 Task: Look for space in Qā'en, Iran from 8th June, 2023 to 16th June, 2023 for 2 adults in price range Rs.10000 to Rs.15000. Place can be entire place with 1  bedroom having 1 bed and 1 bathroom. Property type can be house, flat, guest house, hotel. Booking option can be shelf check-in. Required host language is English.
Action: Mouse moved to (581, 79)
Screenshot: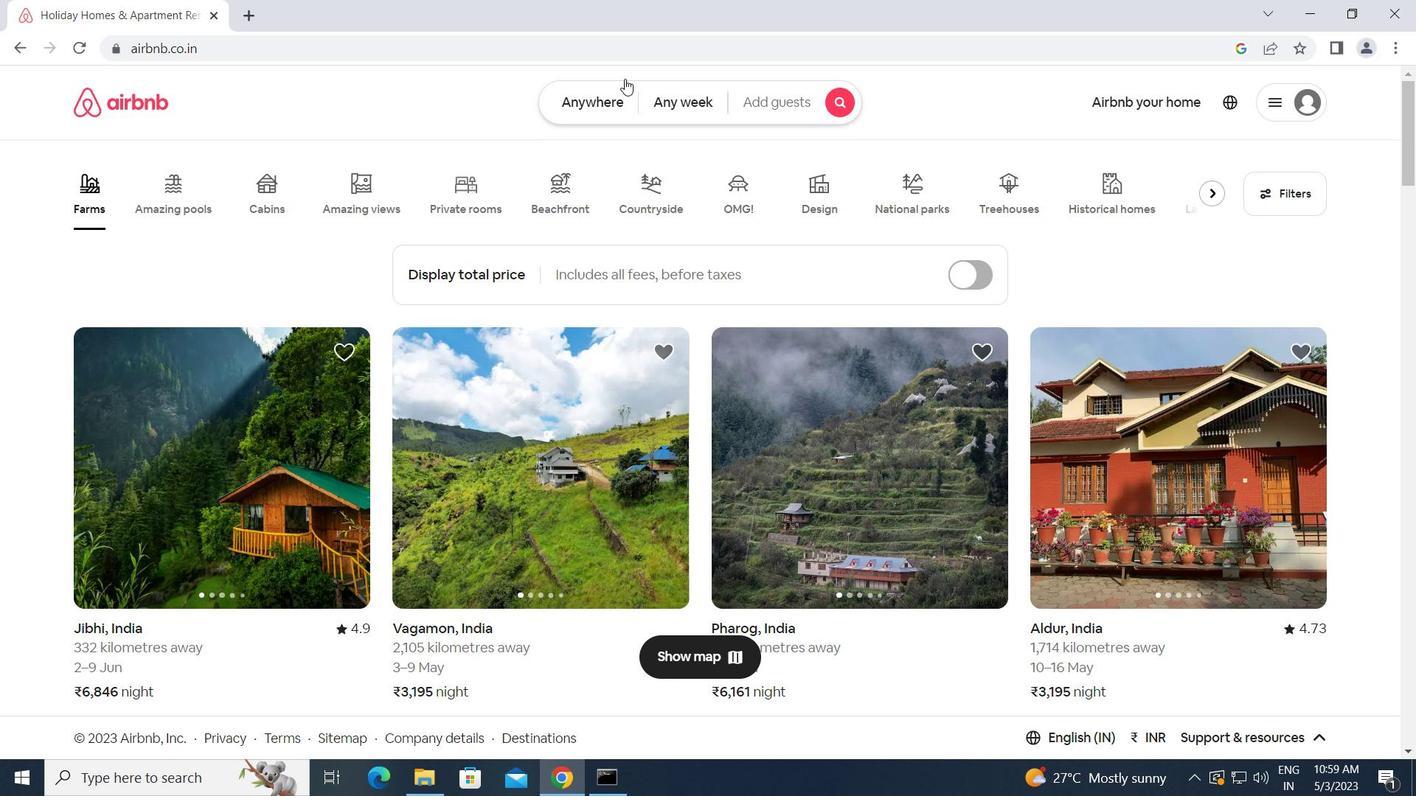 
Action: Mouse pressed left at (581, 79)
Screenshot: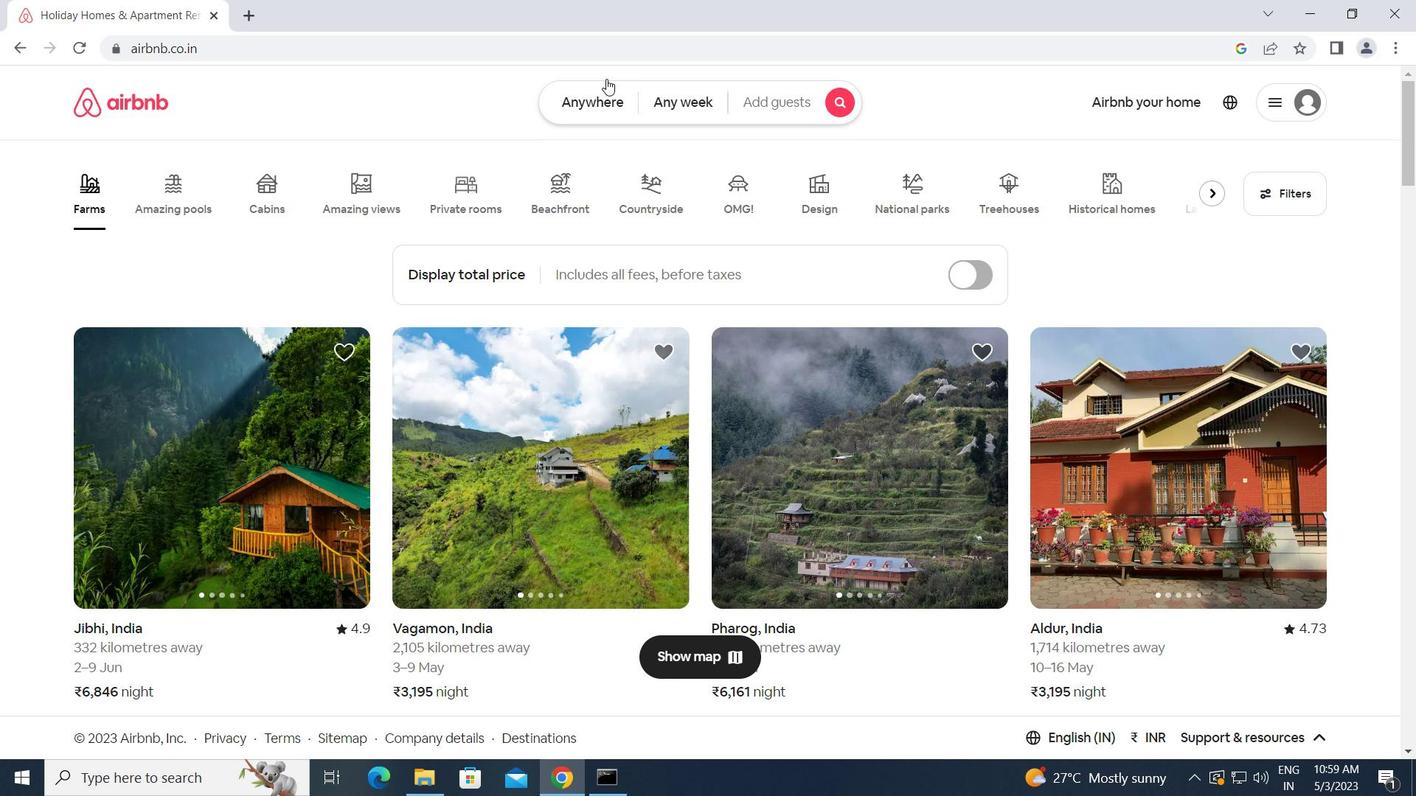 
Action: Mouse moved to (445, 174)
Screenshot: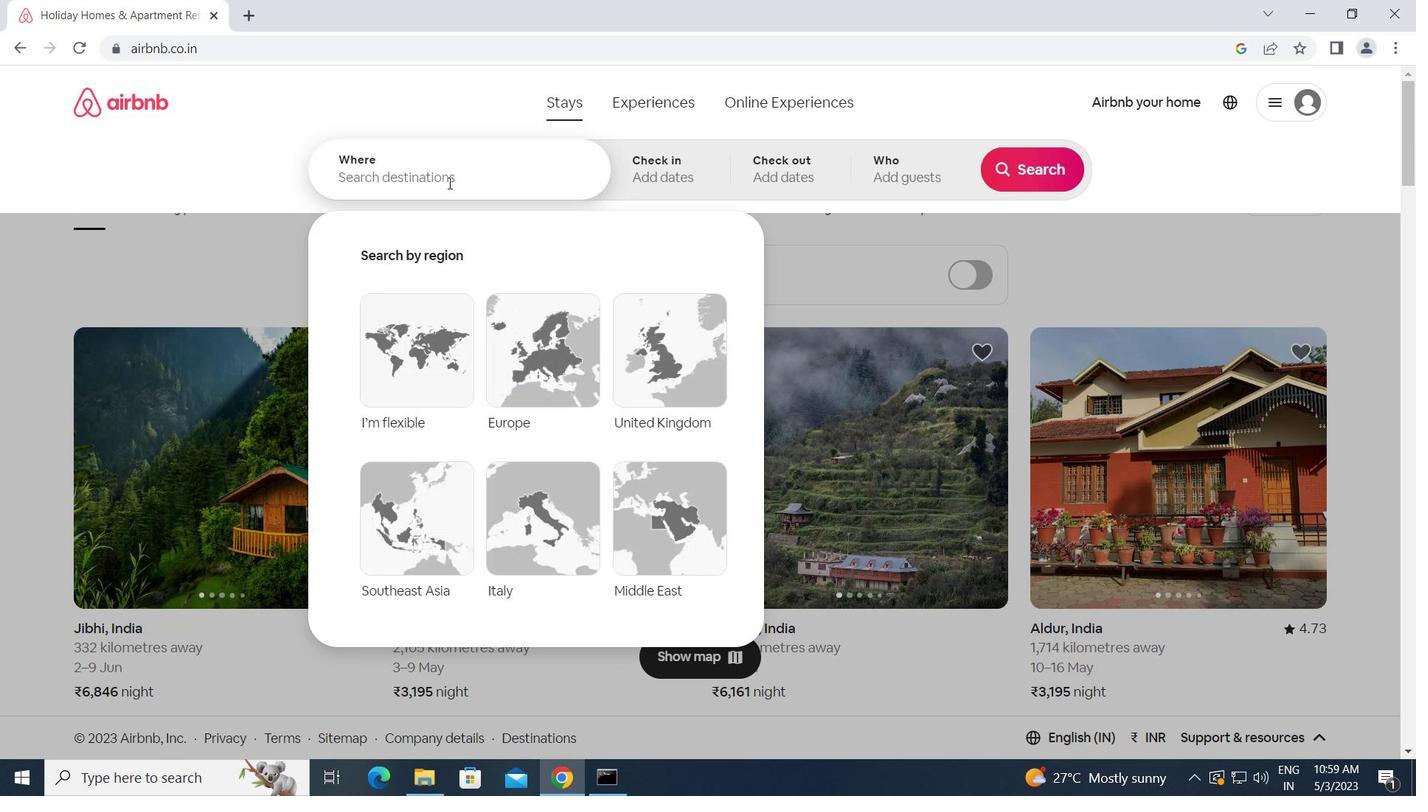 
Action: Mouse pressed left at (445, 174)
Screenshot: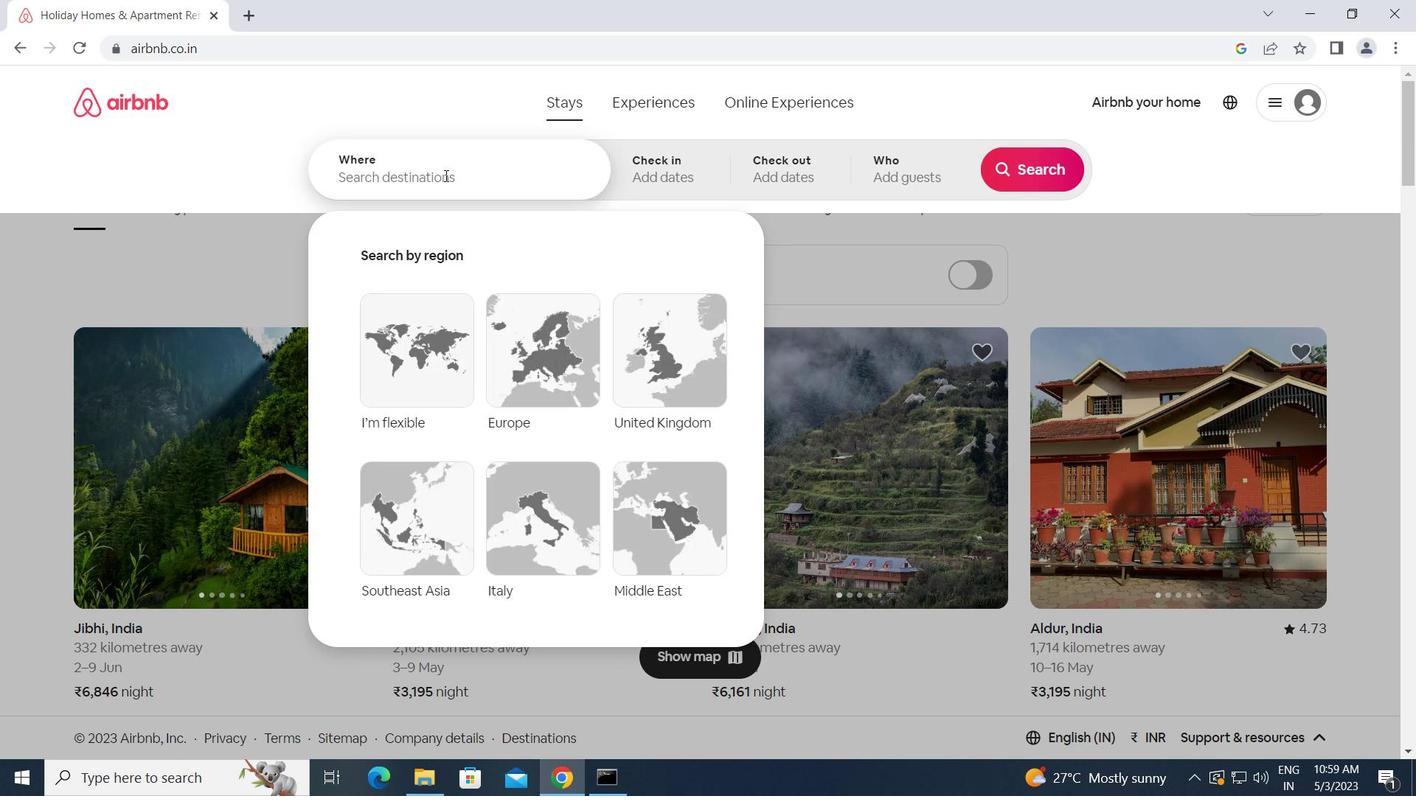 
Action: Key pressed q<Key.caps_lock>a'<Key.space>en,<Key.space><Key.caps_lock>i<Key.caps_lock>ran<Key.enter>
Screenshot: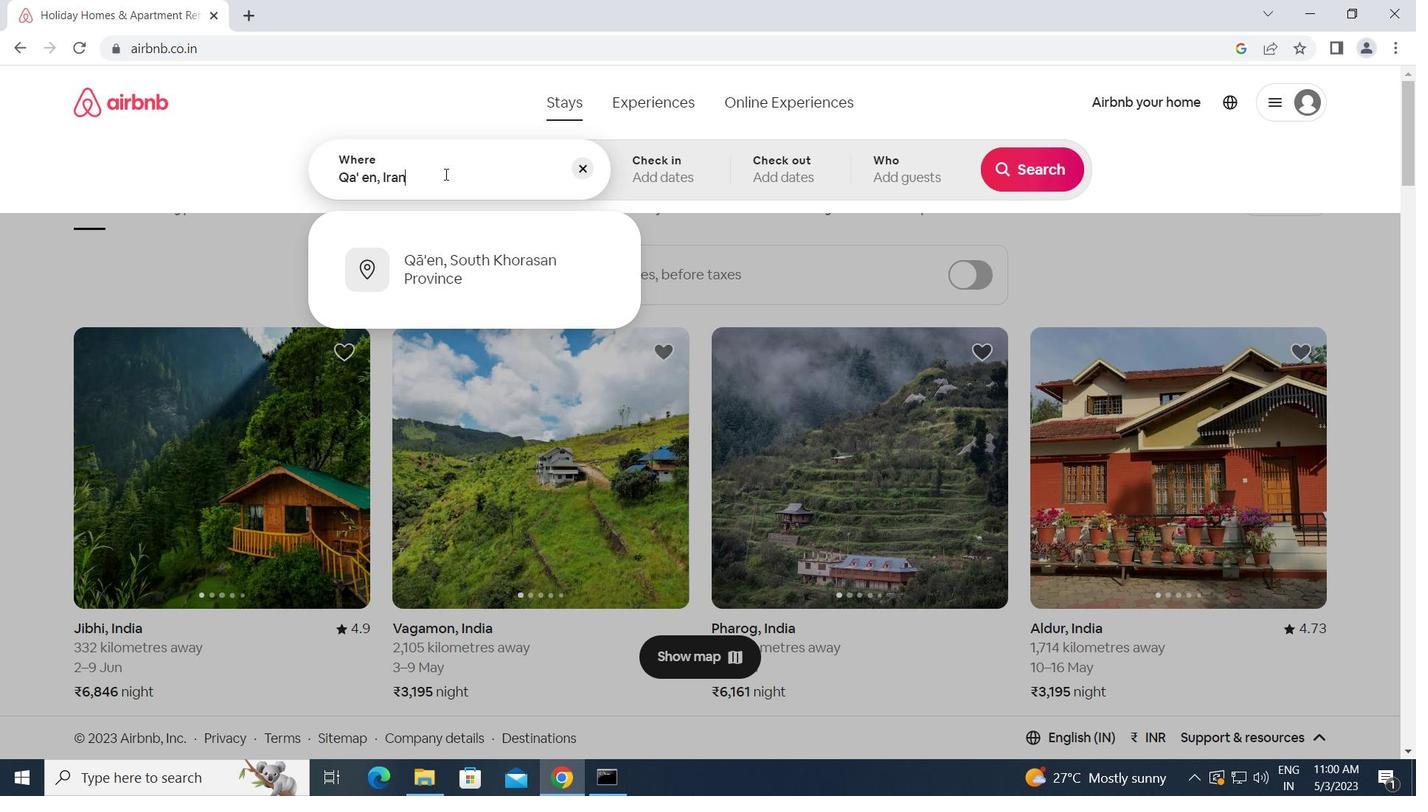 
Action: Mouse moved to (919, 441)
Screenshot: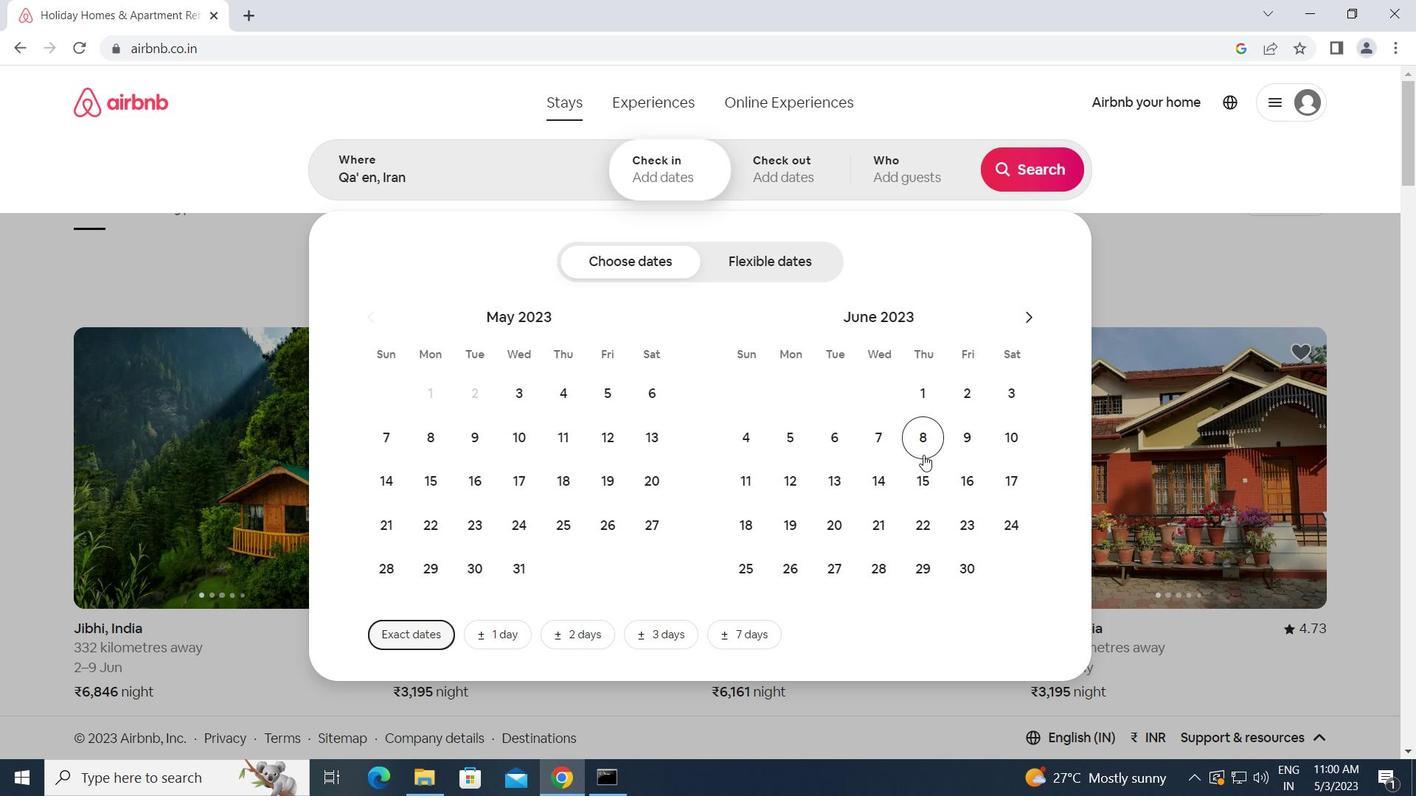 
Action: Mouse pressed left at (919, 441)
Screenshot: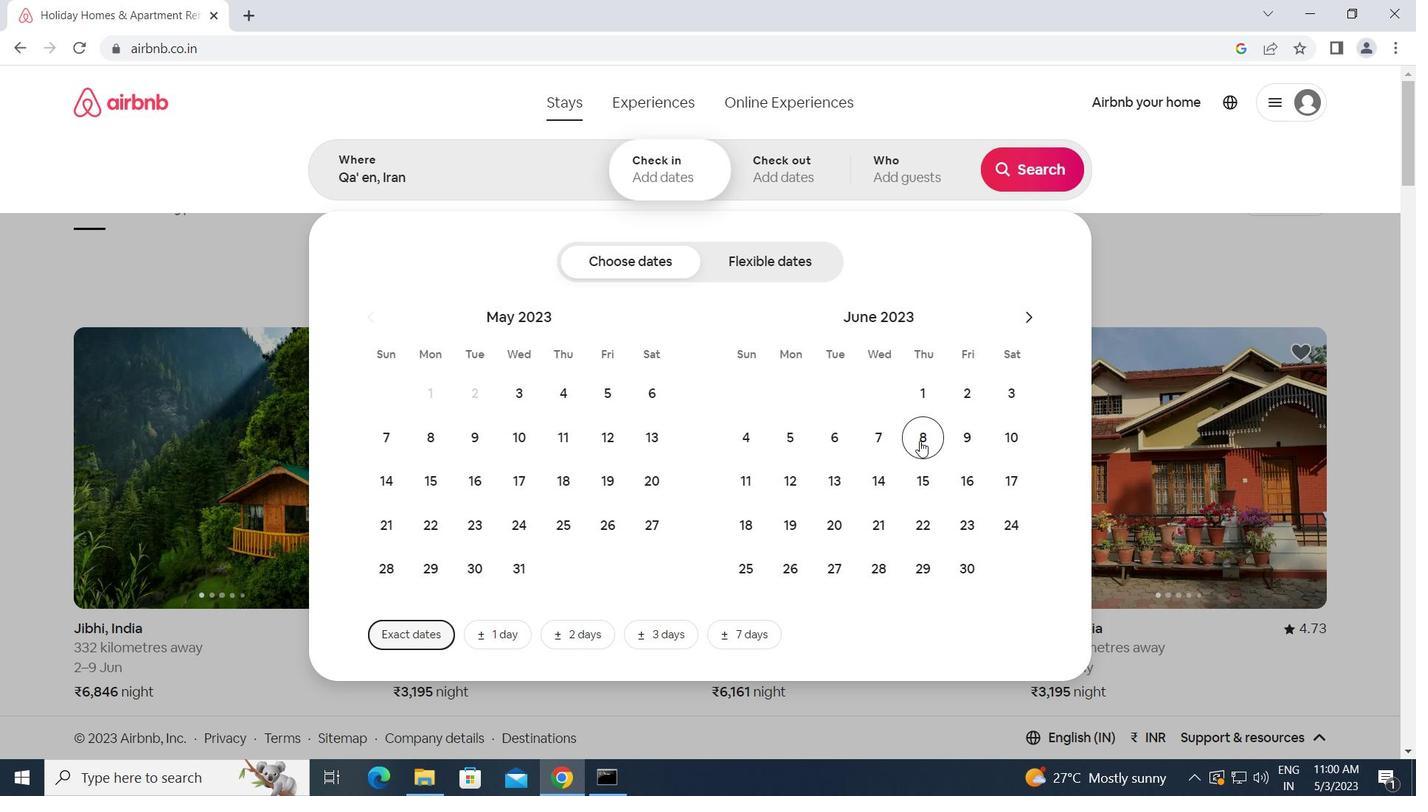 
Action: Mouse moved to (972, 471)
Screenshot: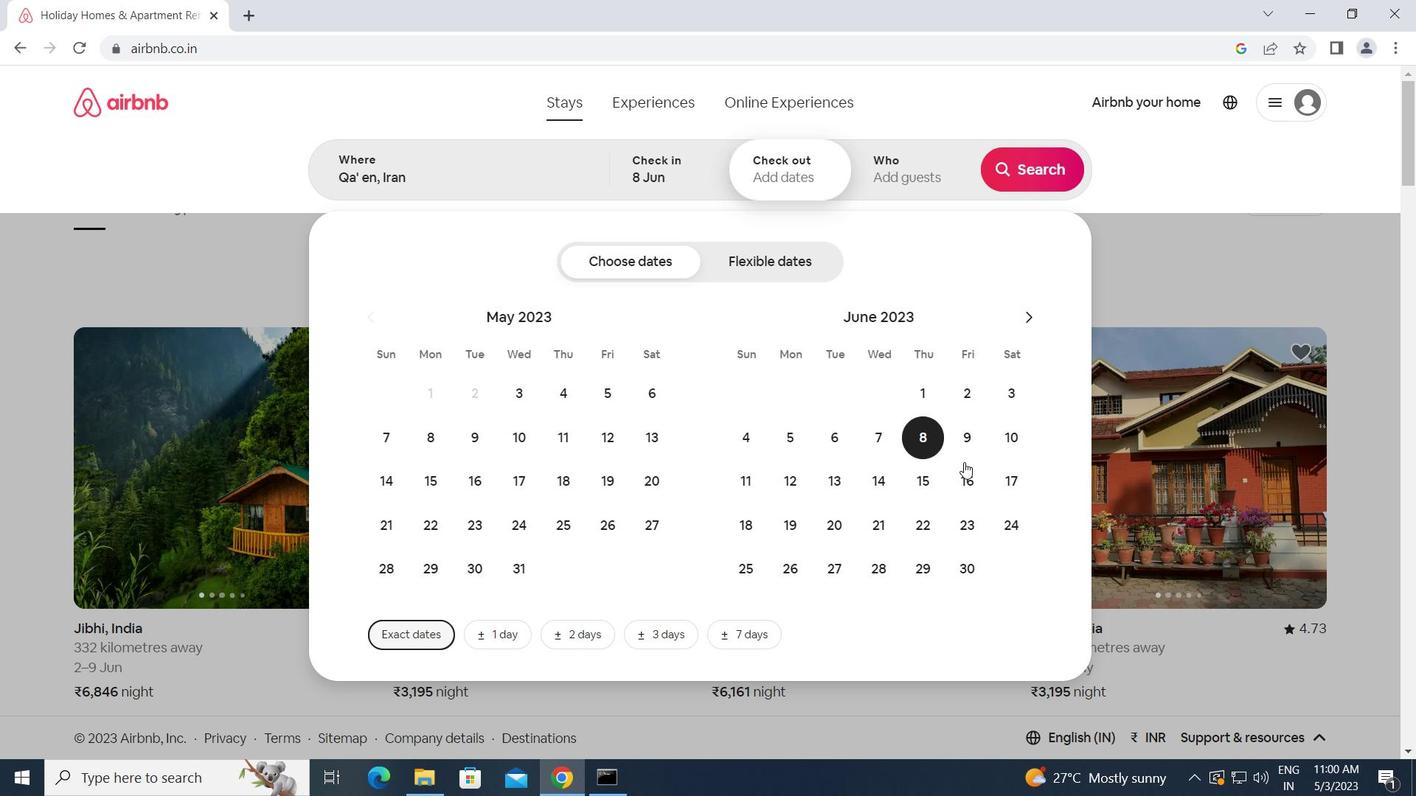 
Action: Mouse pressed left at (972, 471)
Screenshot: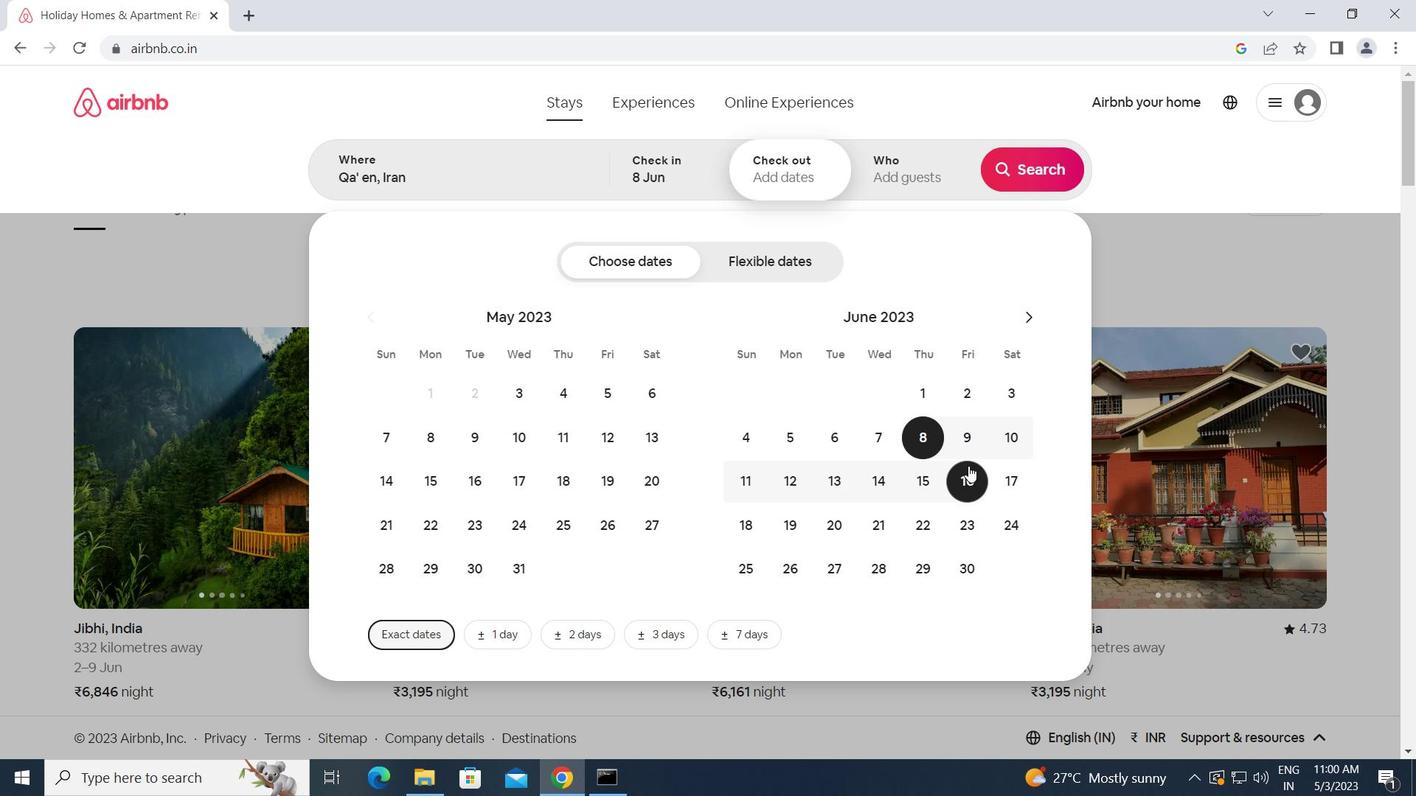 
Action: Mouse moved to (910, 172)
Screenshot: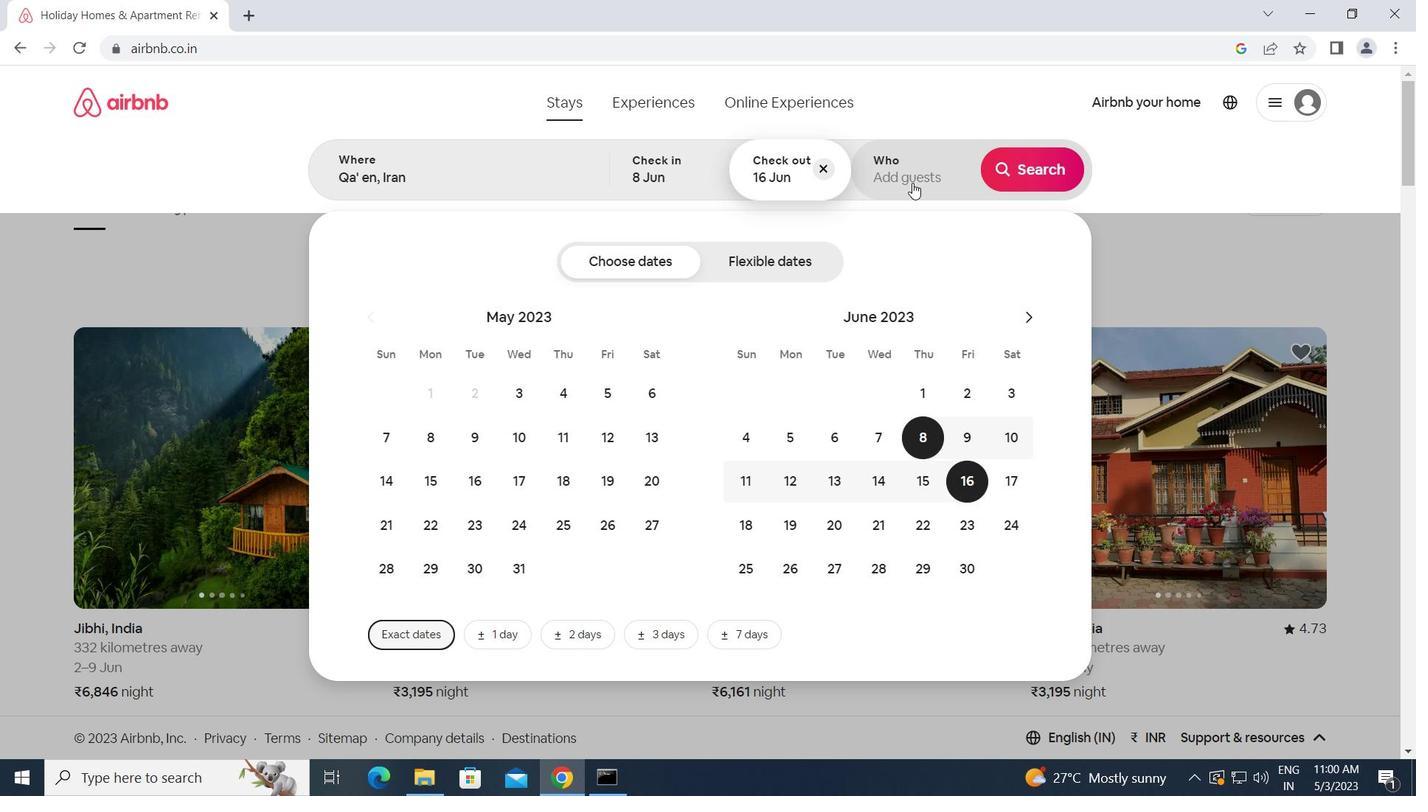 
Action: Mouse pressed left at (910, 172)
Screenshot: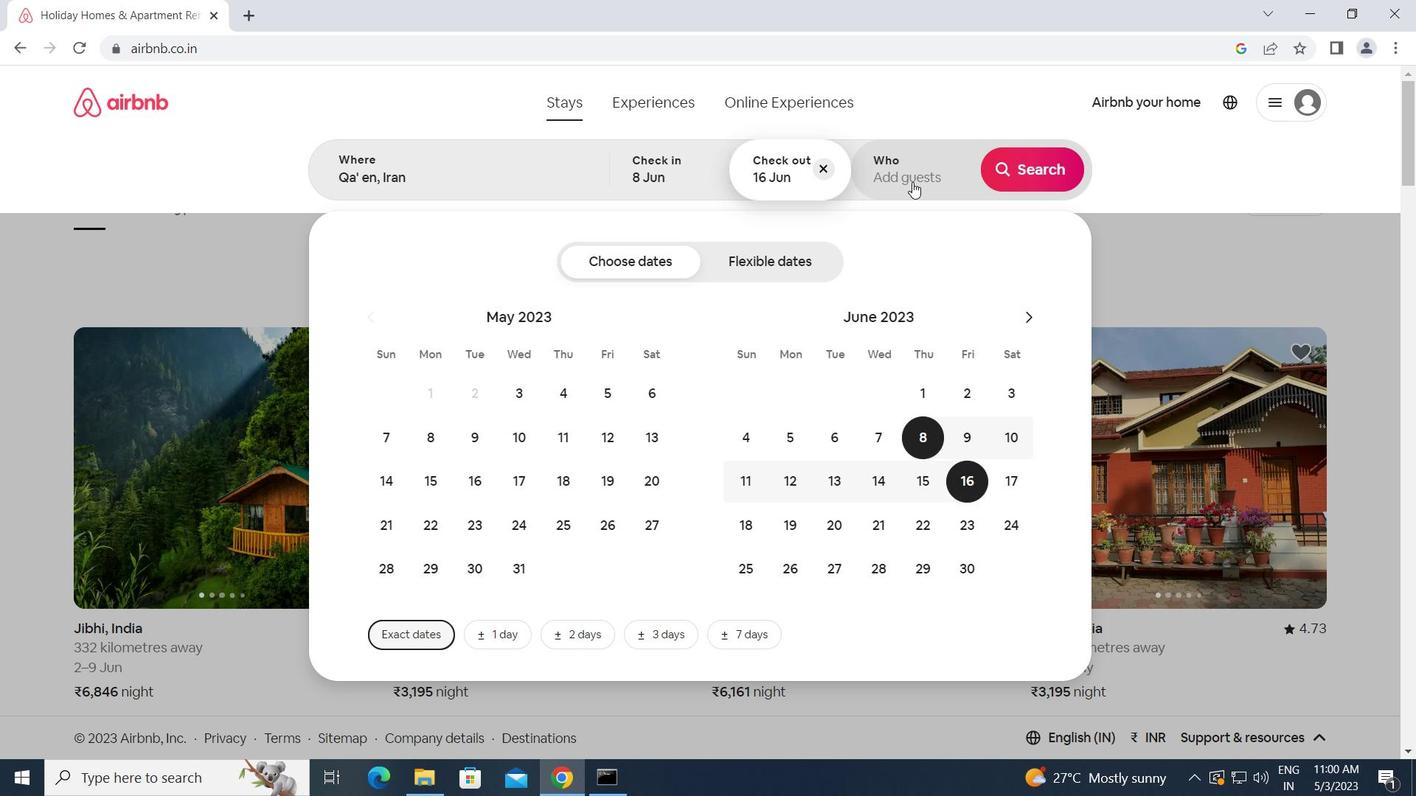 
Action: Mouse moved to (1040, 264)
Screenshot: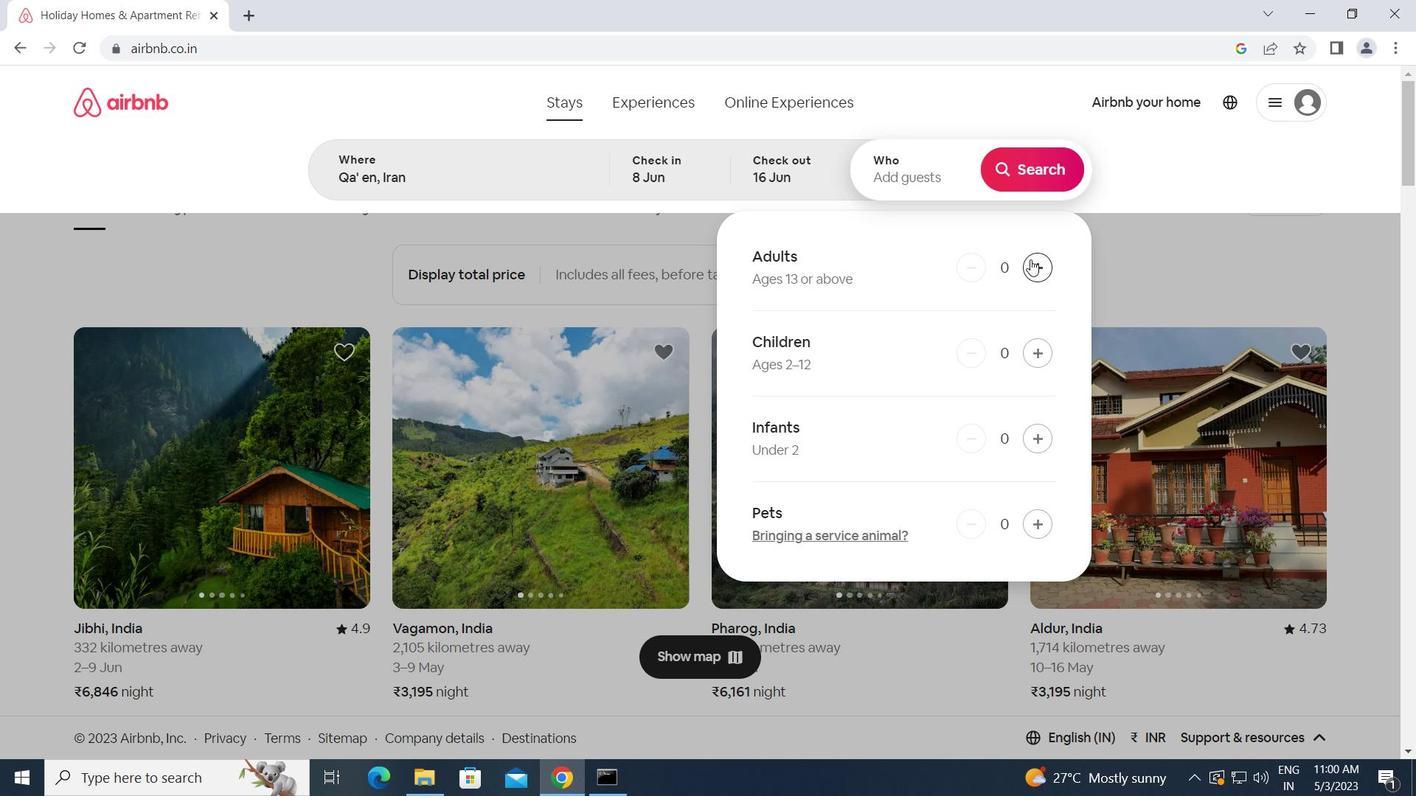 
Action: Mouse pressed left at (1040, 264)
Screenshot: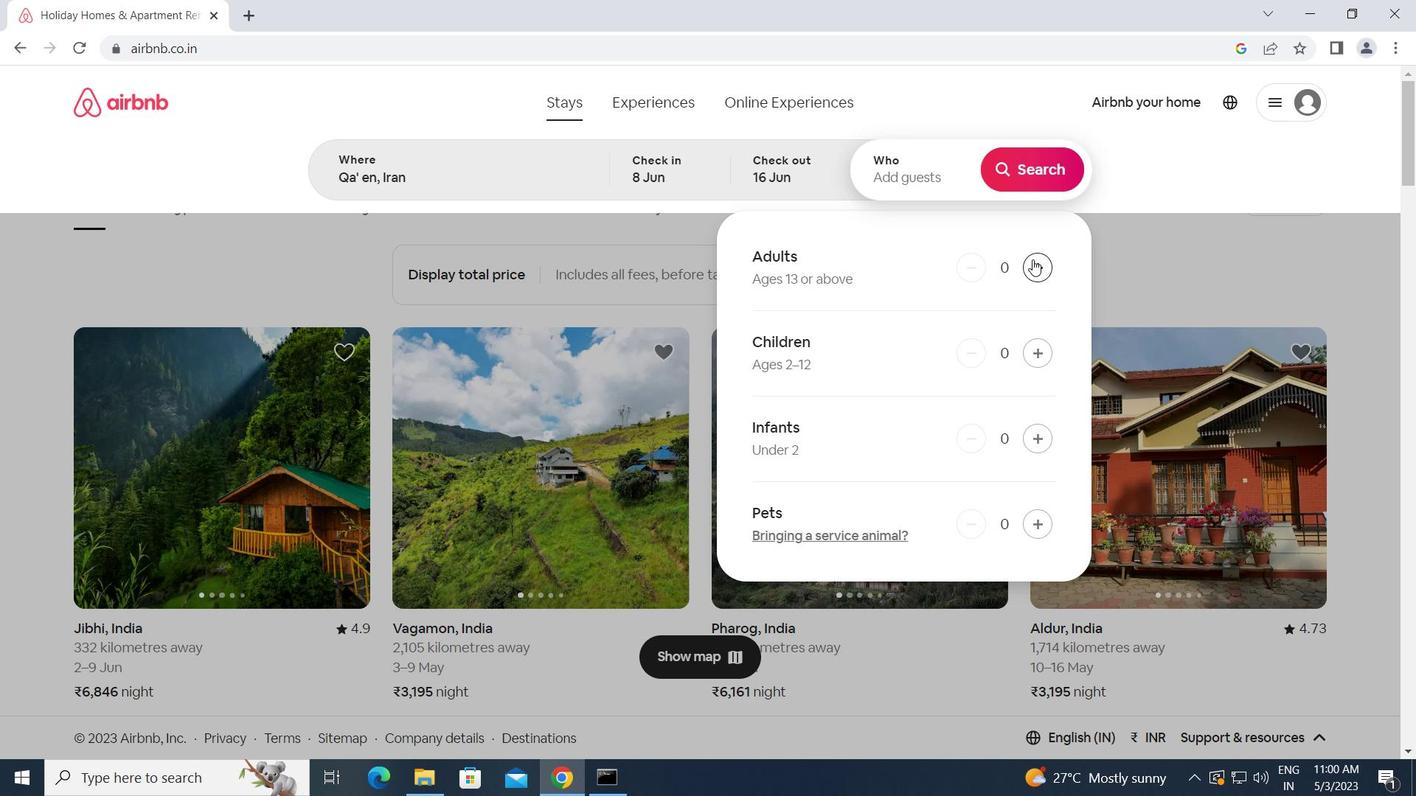 
Action: Mouse pressed left at (1040, 264)
Screenshot: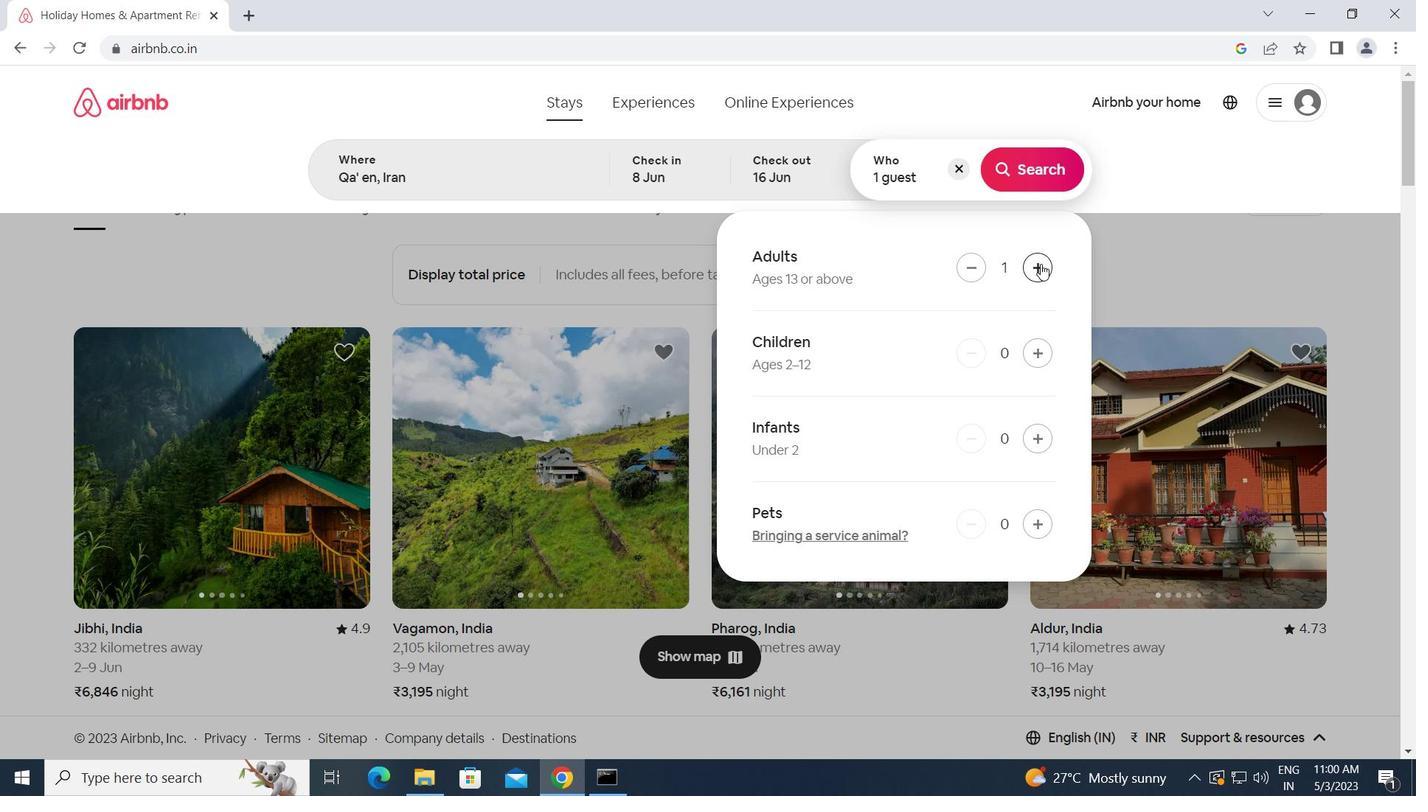 
Action: Mouse moved to (1037, 171)
Screenshot: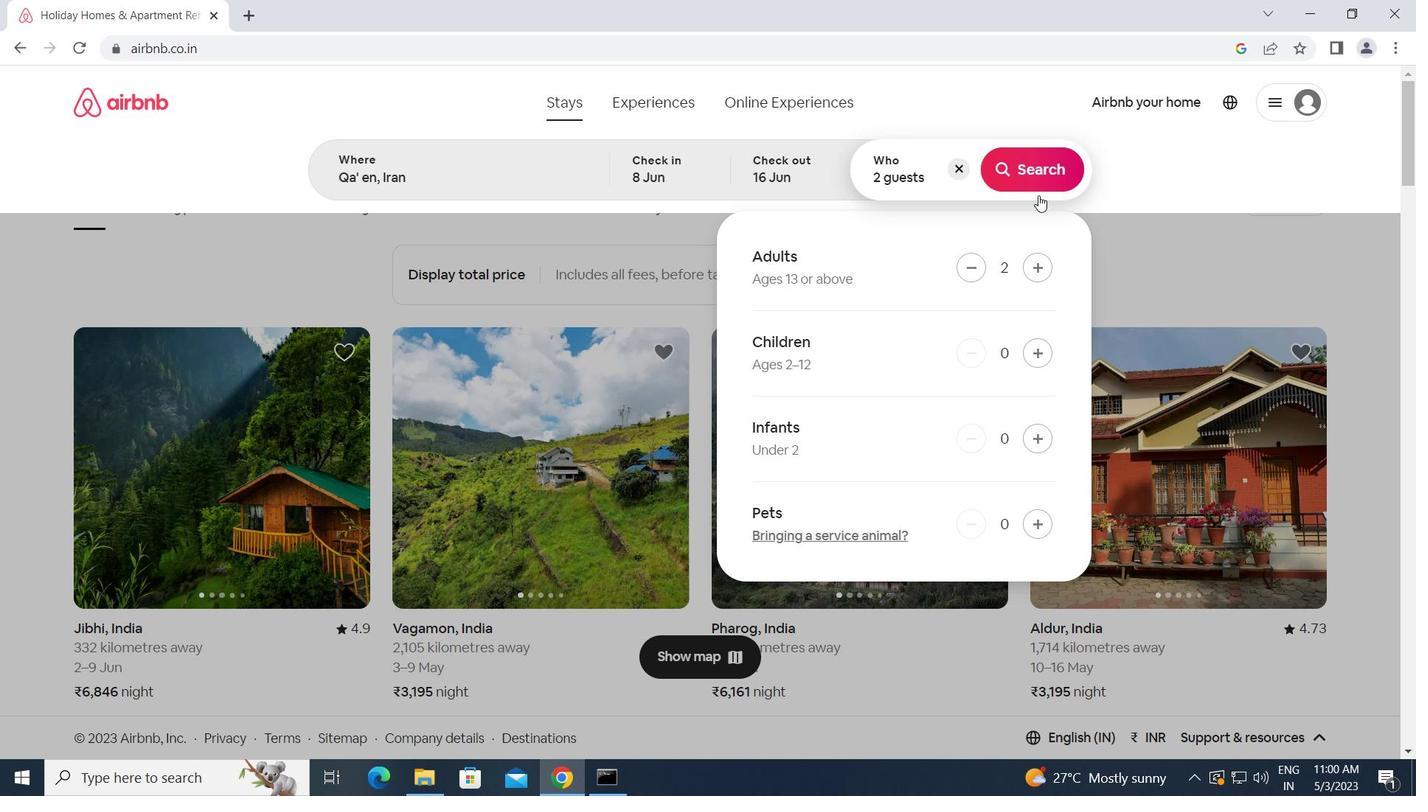 
Action: Mouse pressed left at (1037, 171)
Screenshot: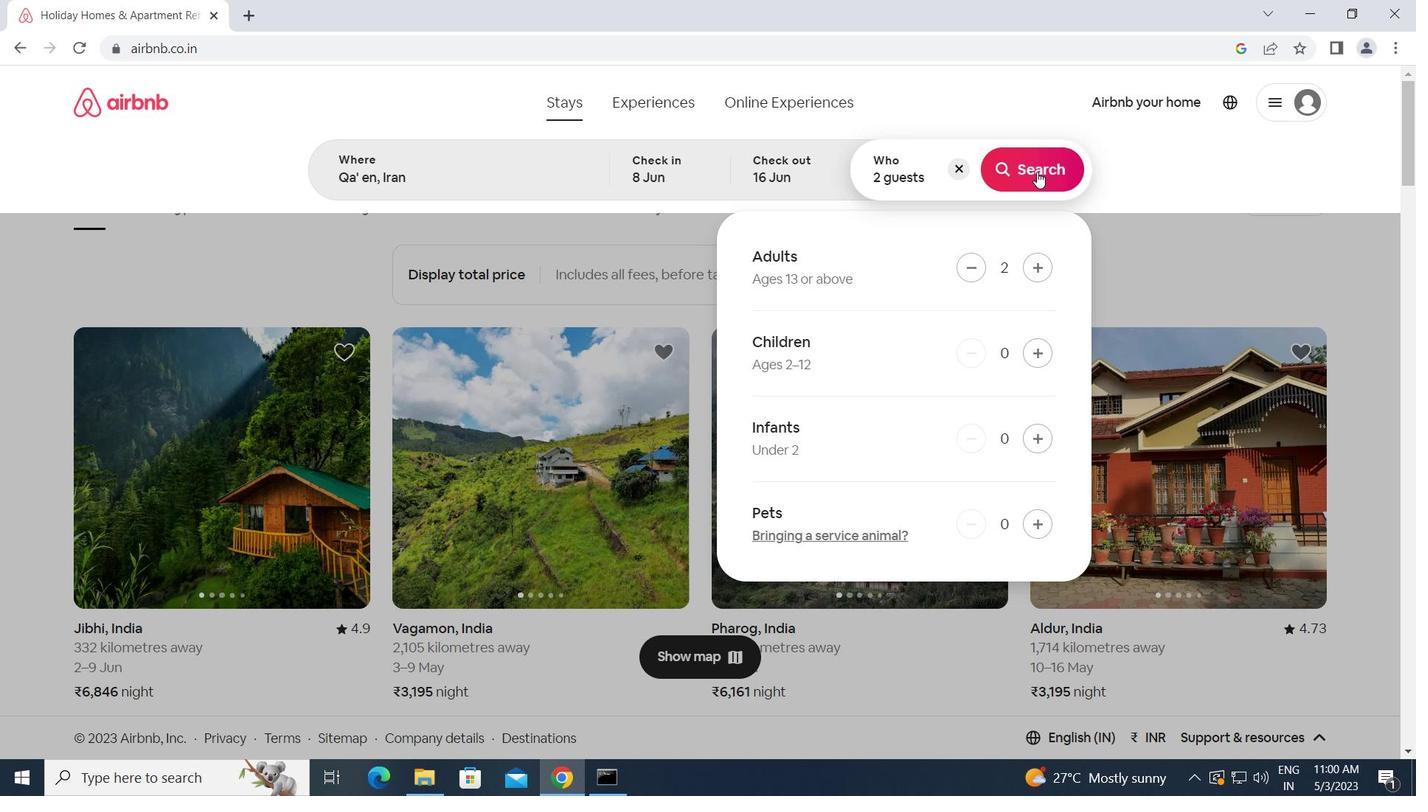 
Action: Mouse moved to (1307, 188)
Screenshot: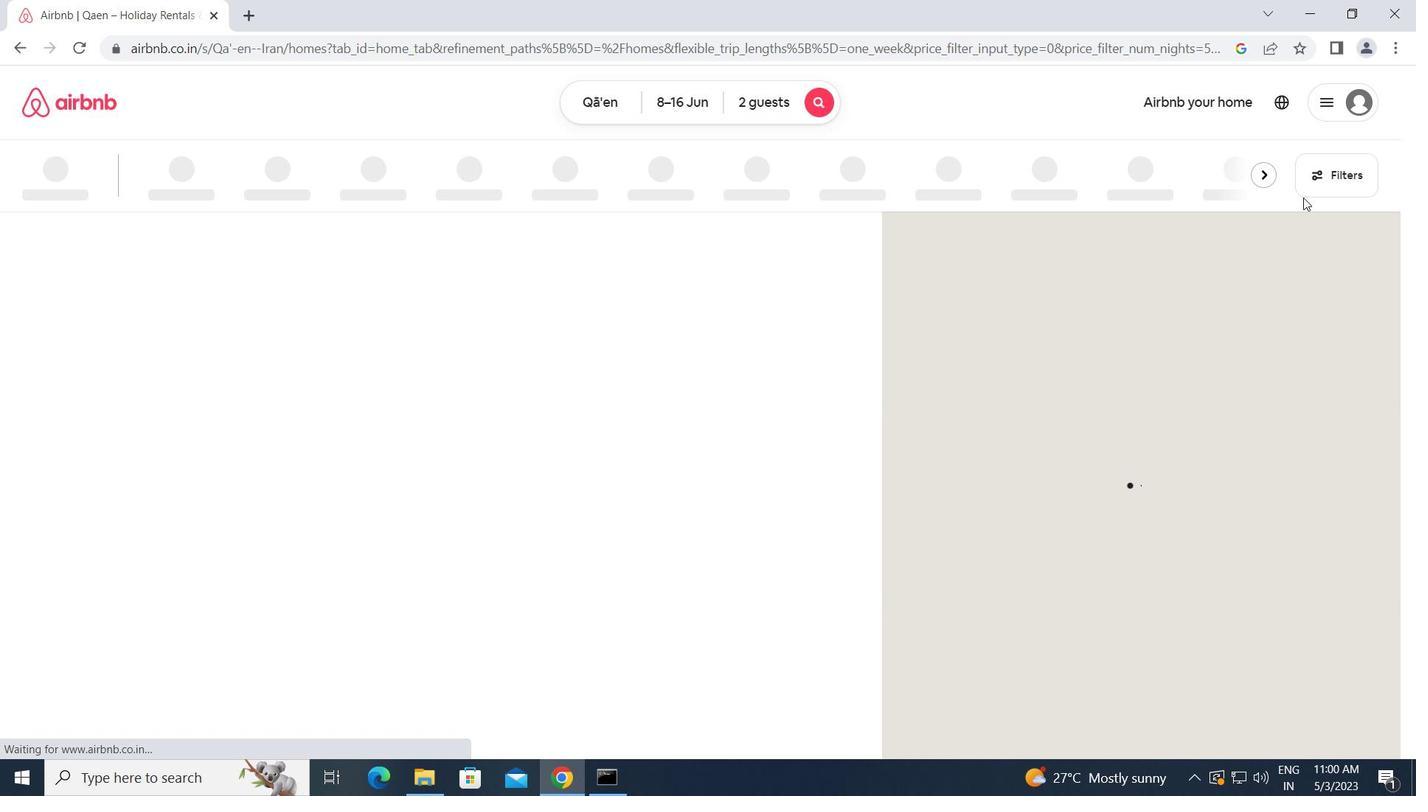 
Action: Mouse pressed left at (1307, 188)
Screenshot: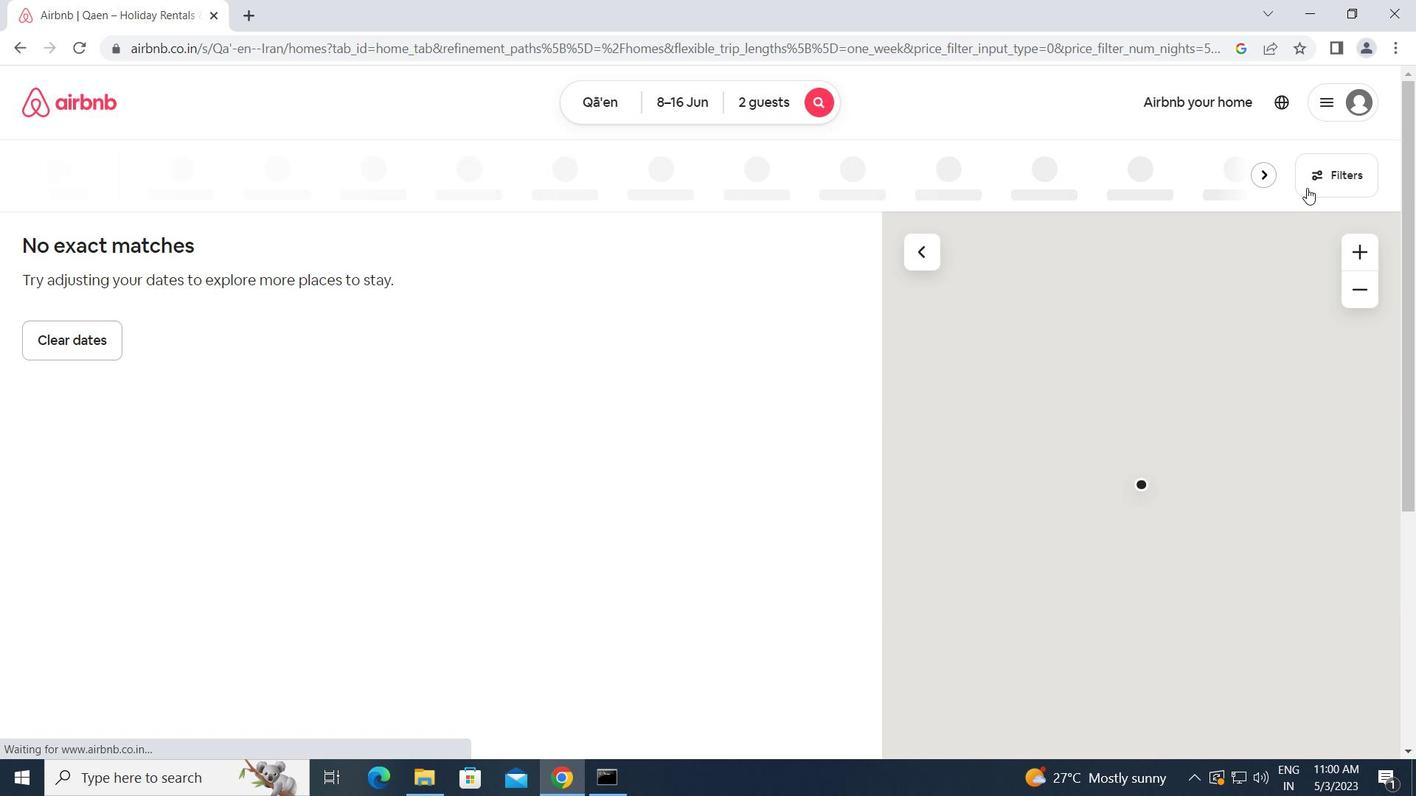 
Action: Mouse moved to (495, 291)
Screenshot: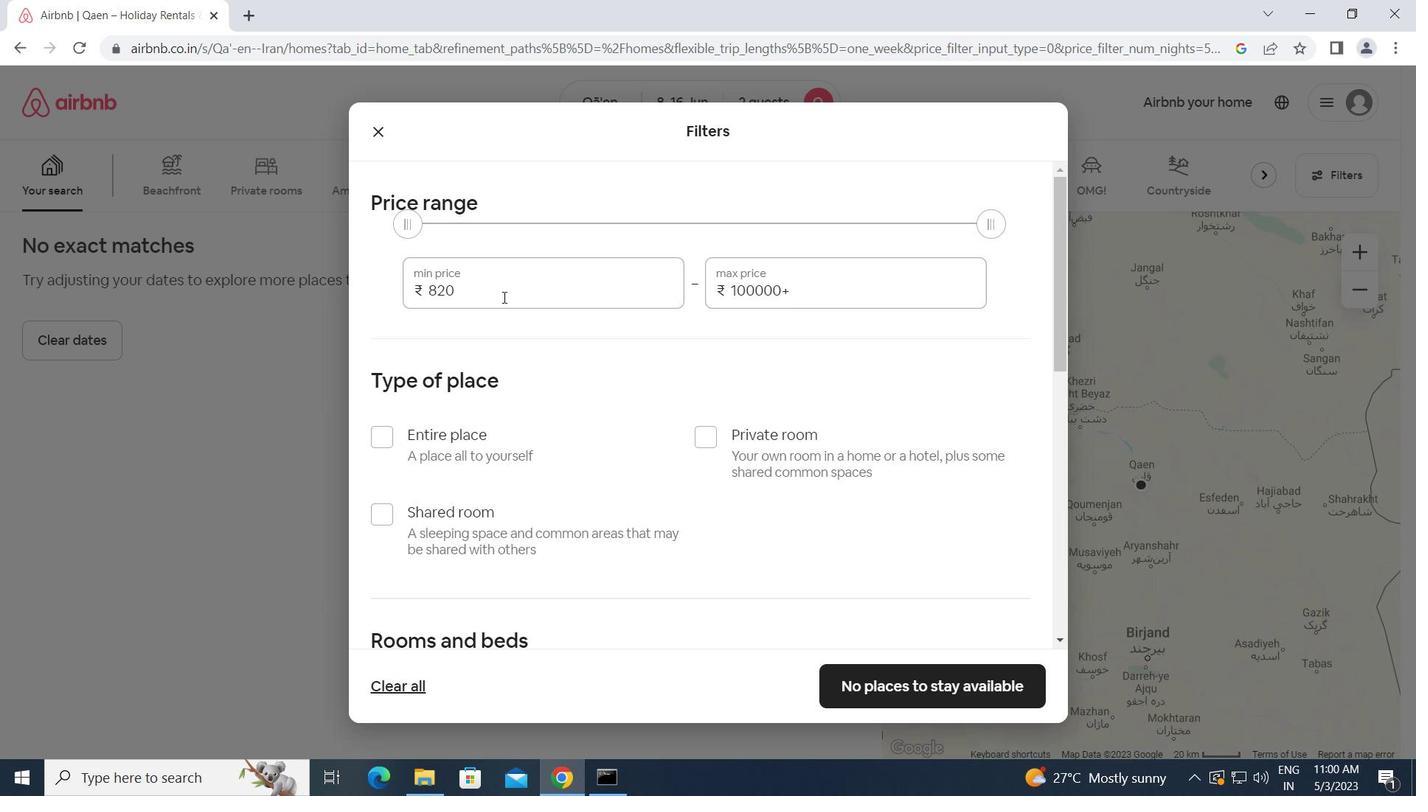 
Action: Mouse pressed left at (495, 291)
Screenshot: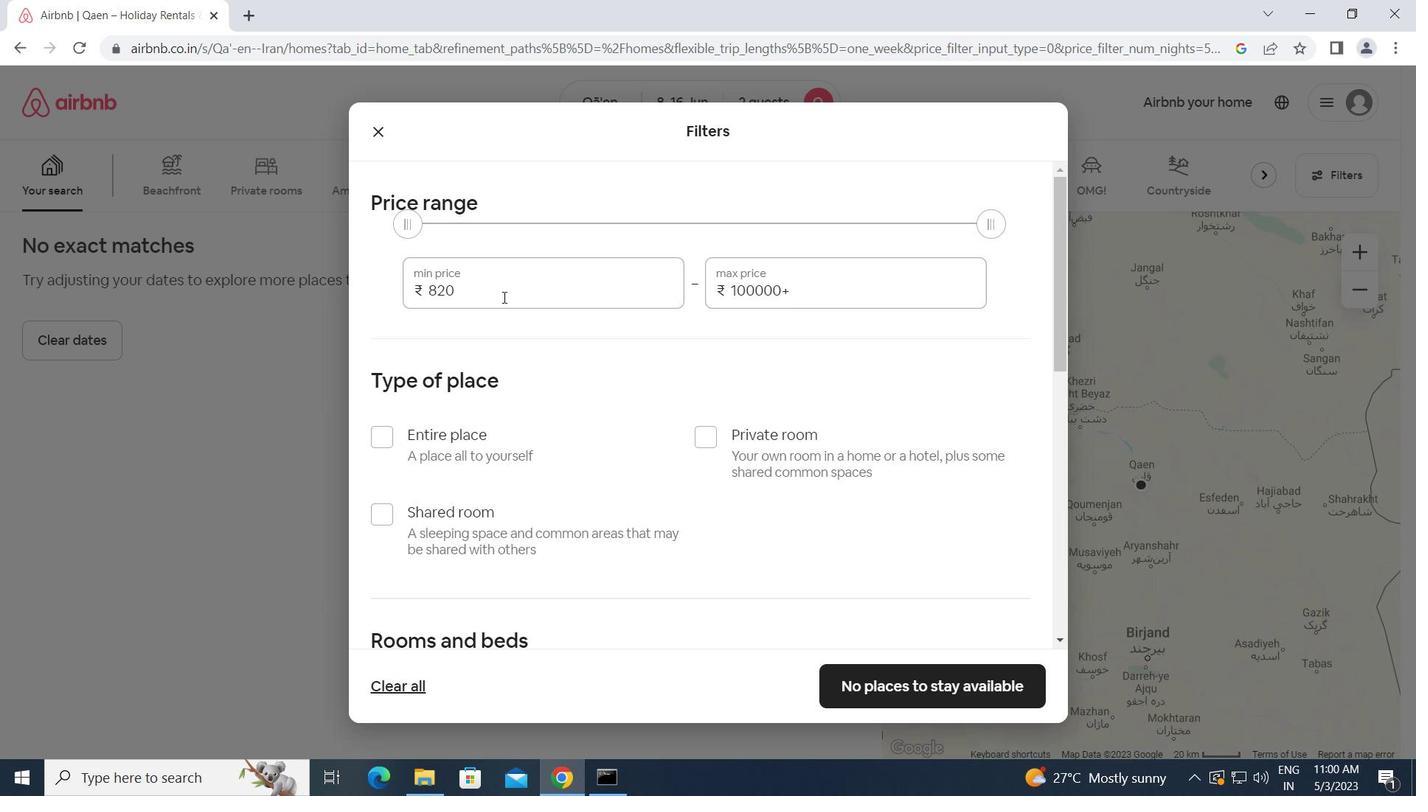 
Action: Mouse moved to (388, 286)
Screenshot: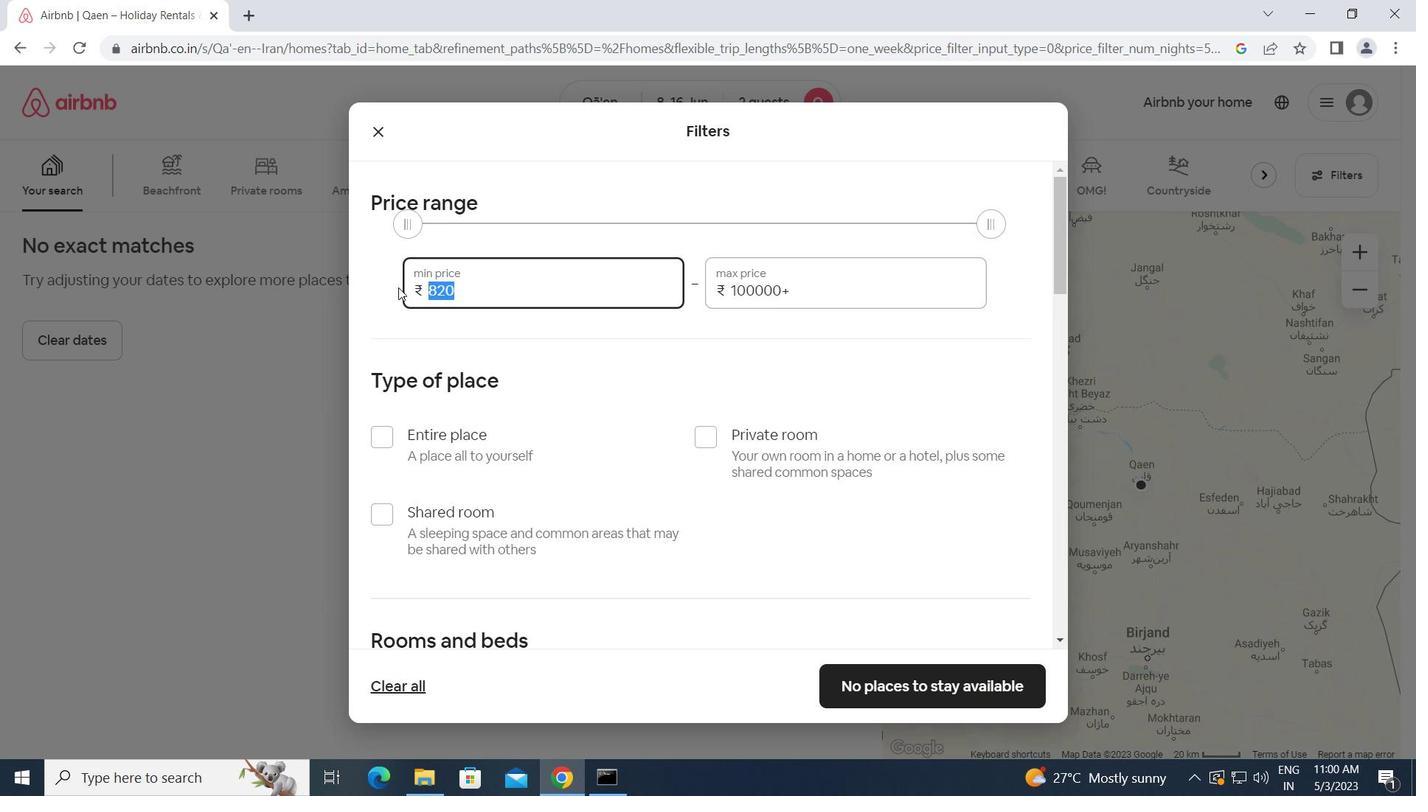 
Action: Key pressed 10000<Key.tab>15000
Screenshot: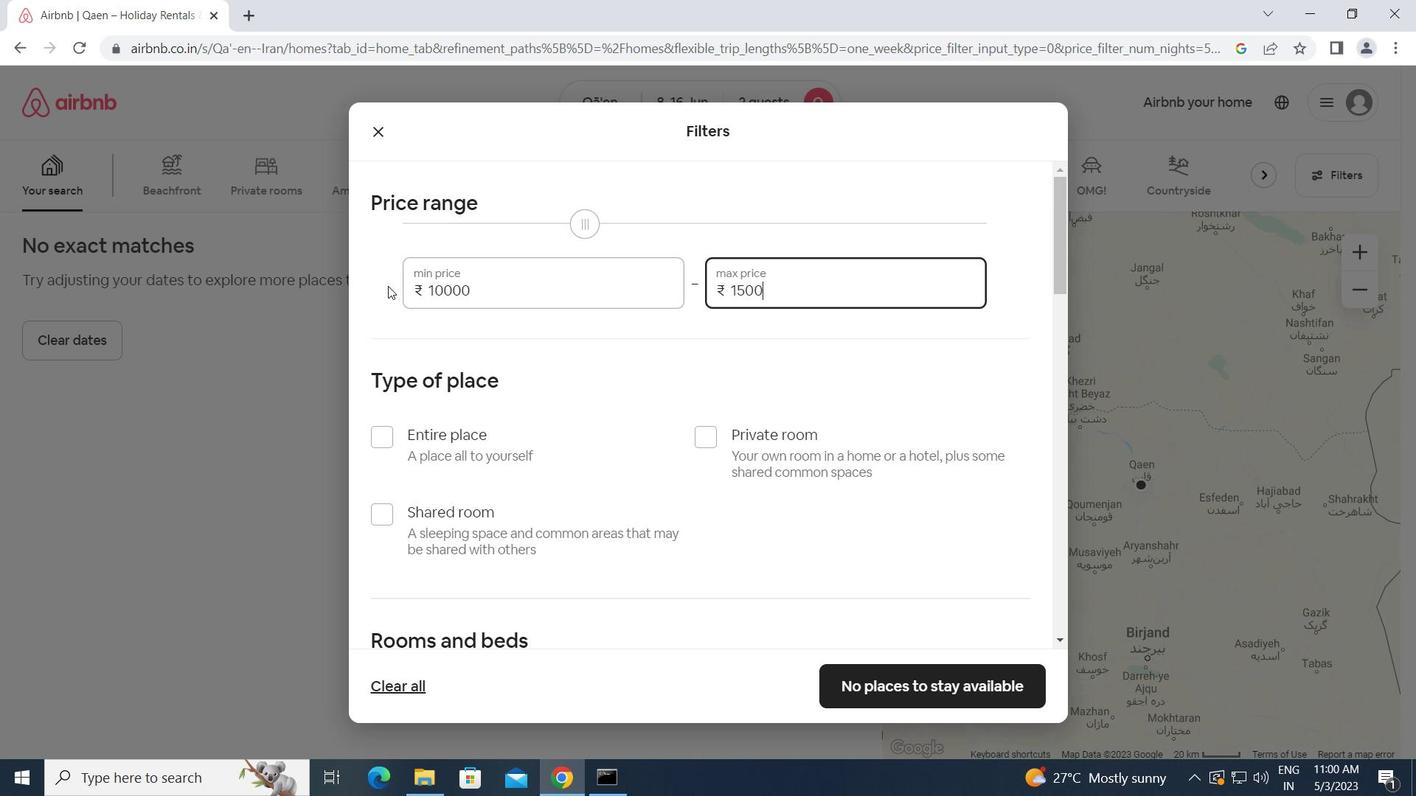 
Action: Mouse moved to (381, 437)
Screenshot: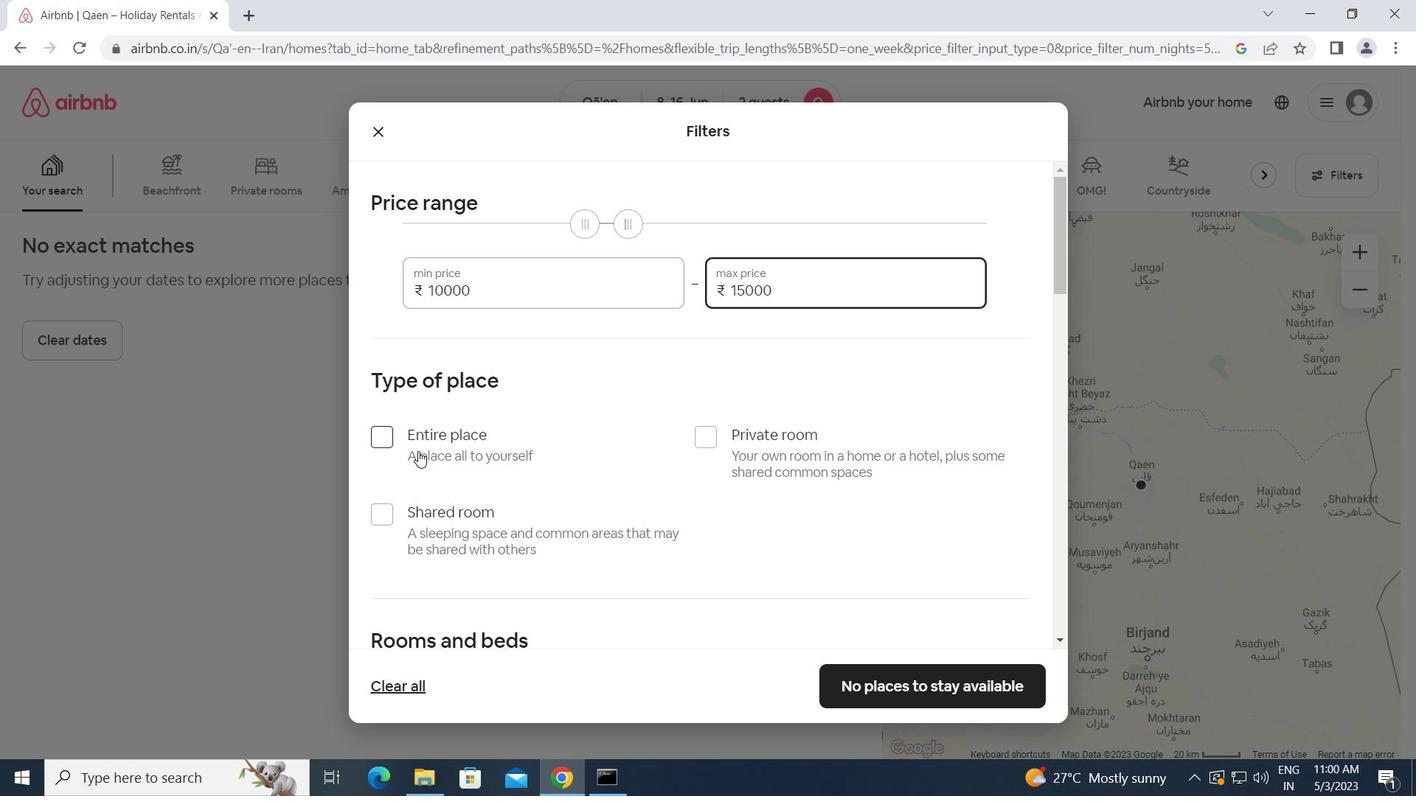 
Action: Mouse pressed left at (381, 437)
Screenshot: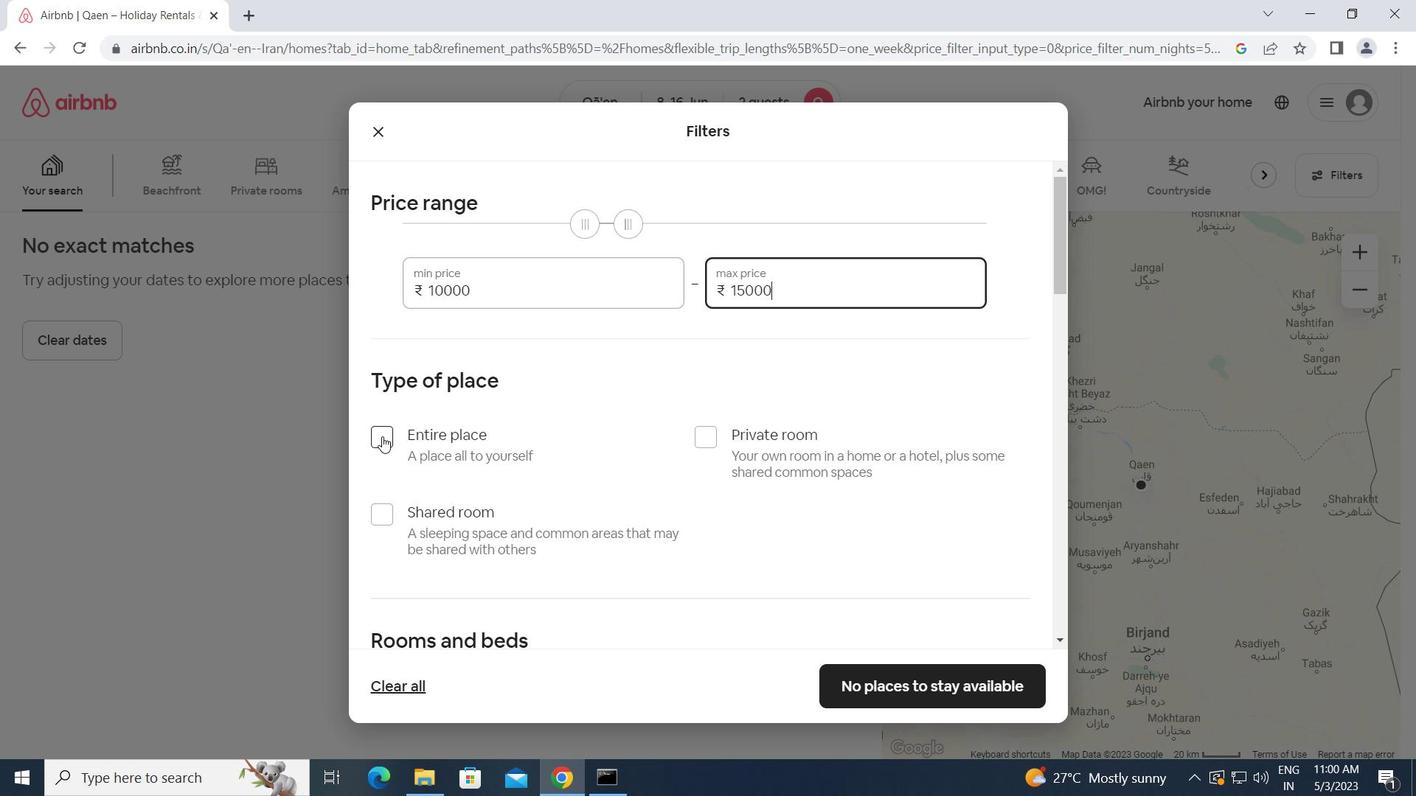 
Action: Mouse moved to (465, 500)
Screenshot: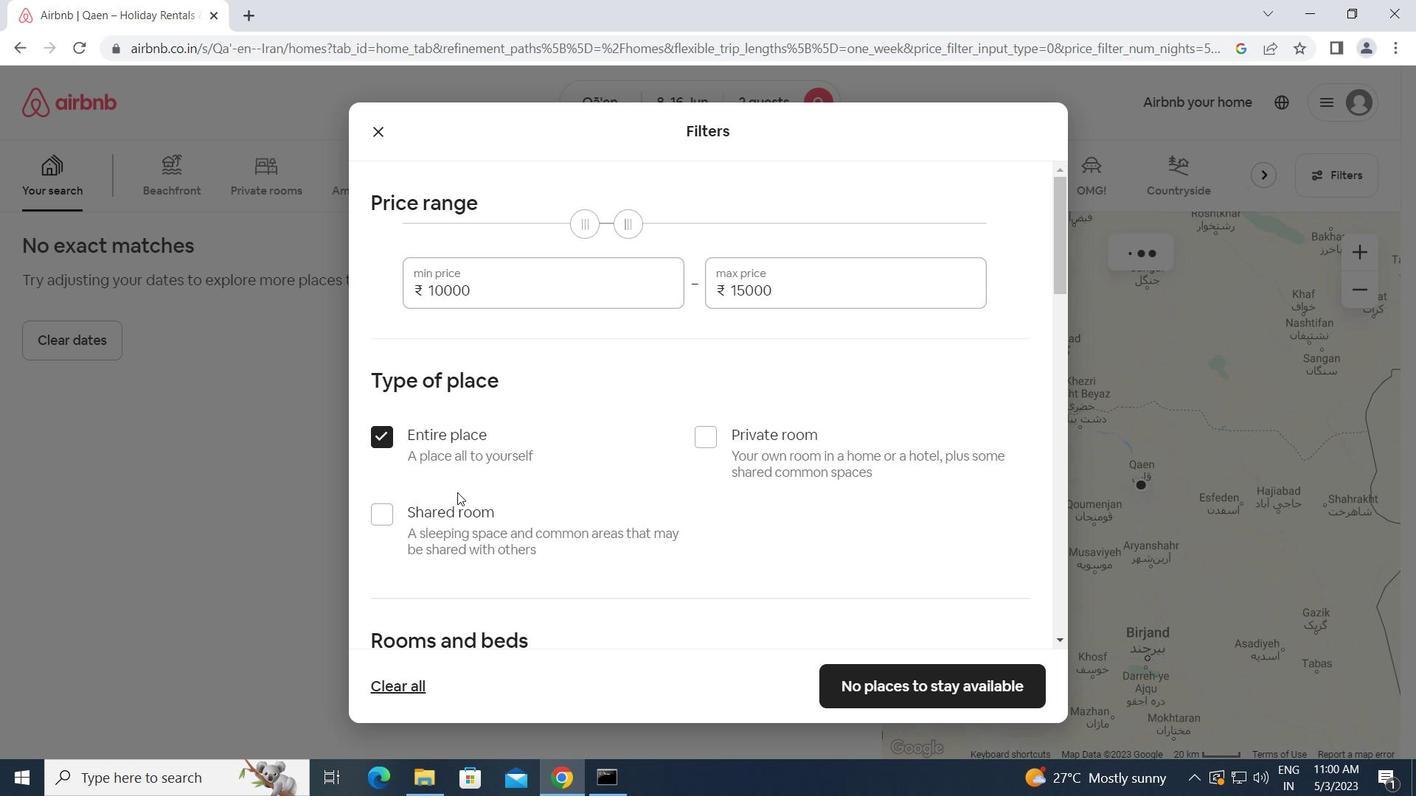 
Action: Mouse scrolled (465, 500) with delta (0, 0)
Screenshot: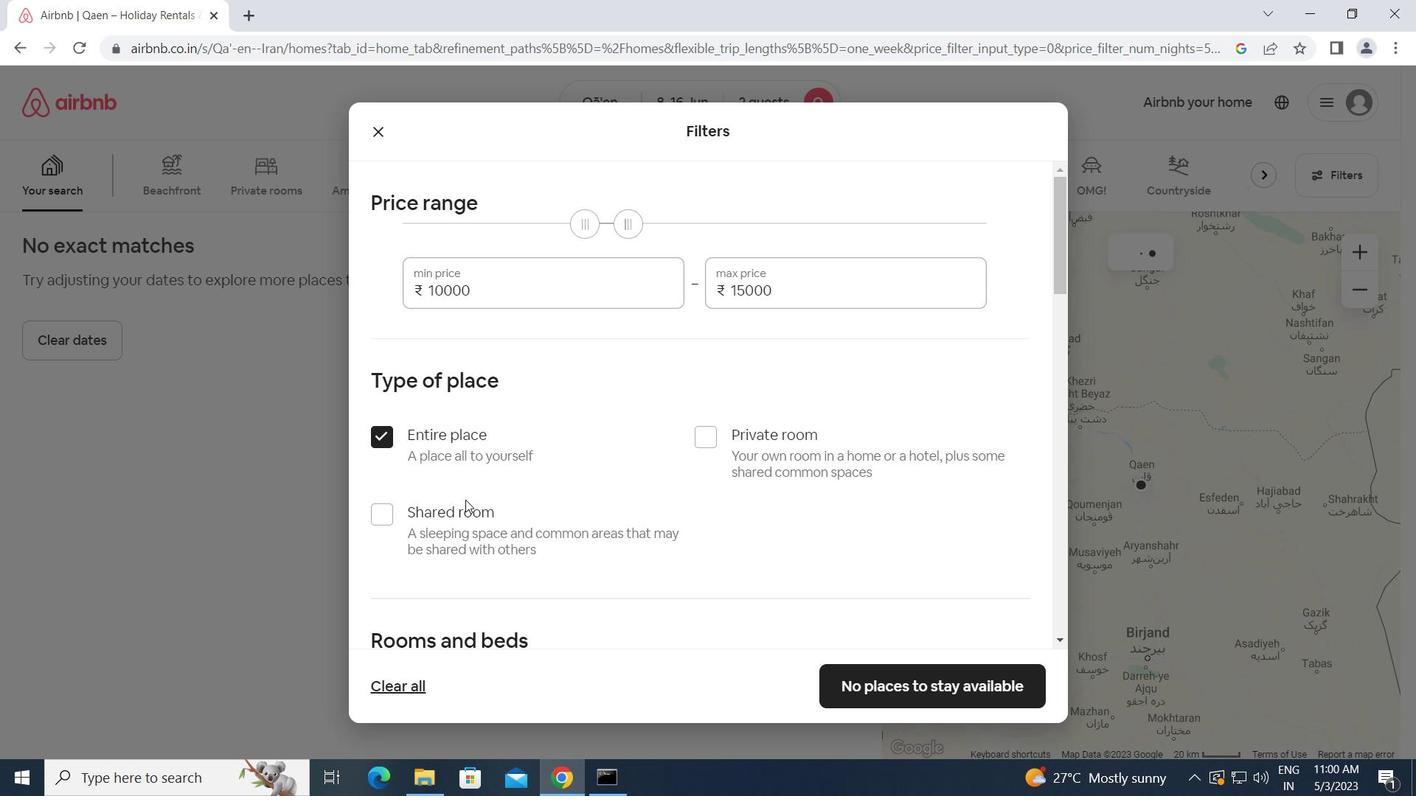 
Action: Mouse scrolled (465, 500) with delta (0, 0)
Screenshot: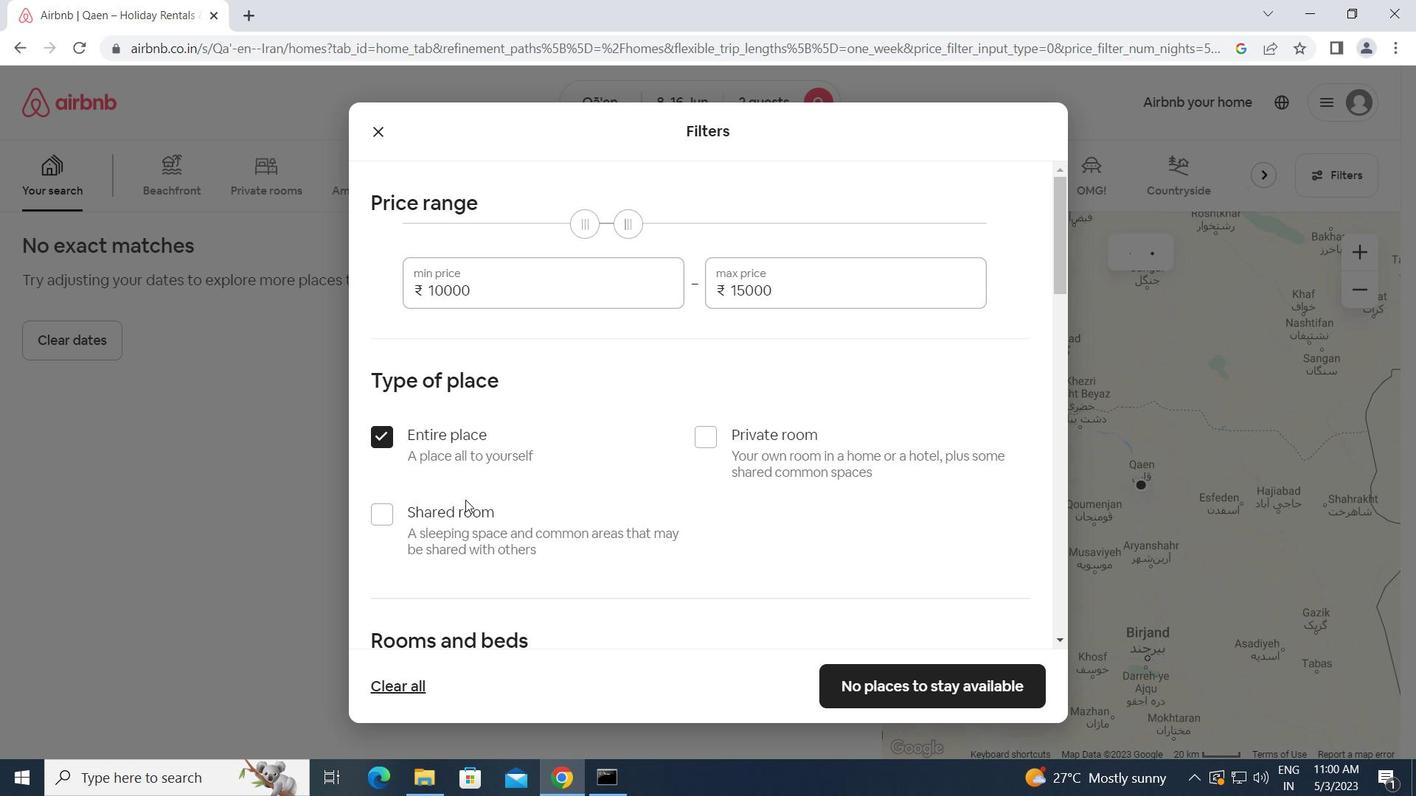 
Action: Mouse scrolled (465, 500) with delta (0, 0)
Screenshot: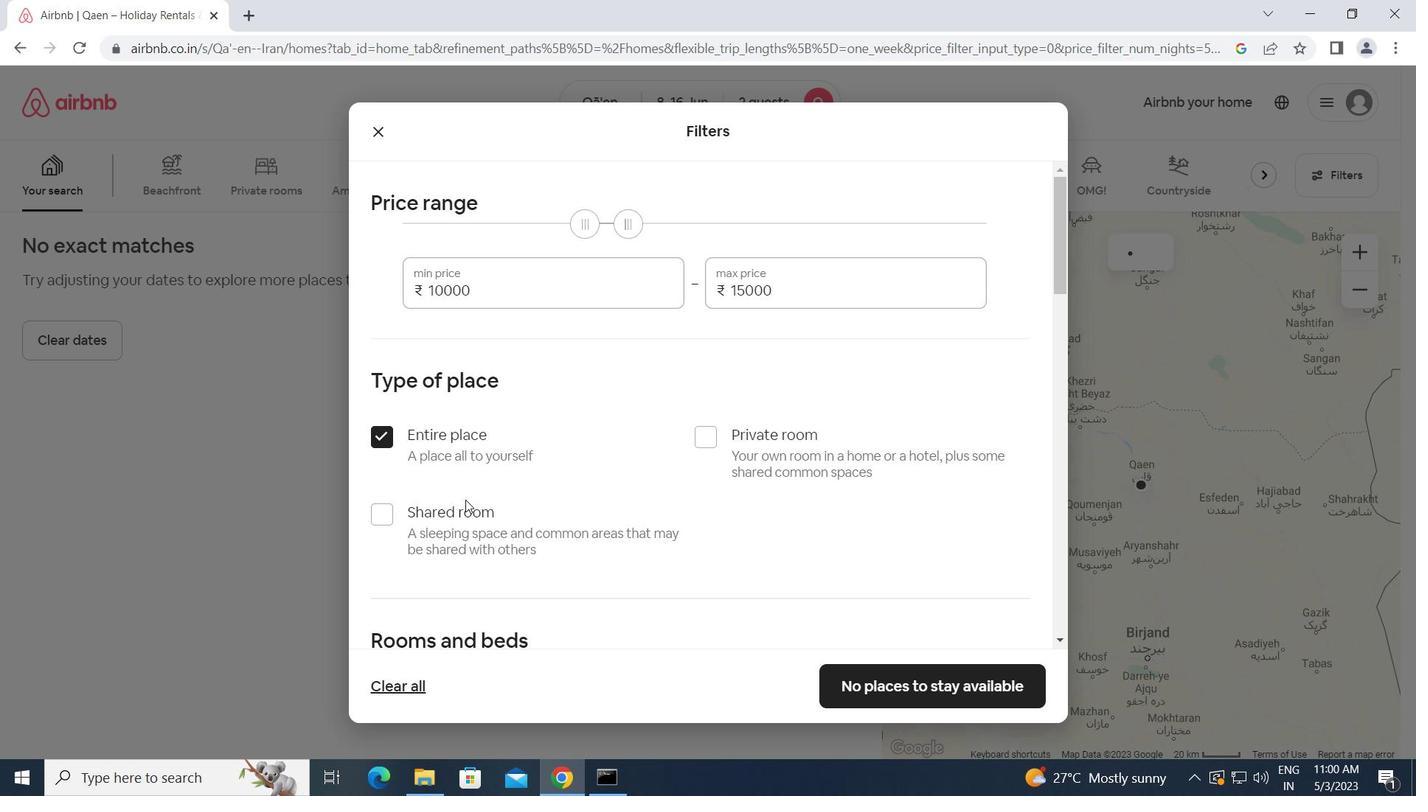 
Action: Mouse scrolled (465, 500) with delta (0, 0)
Screenshot: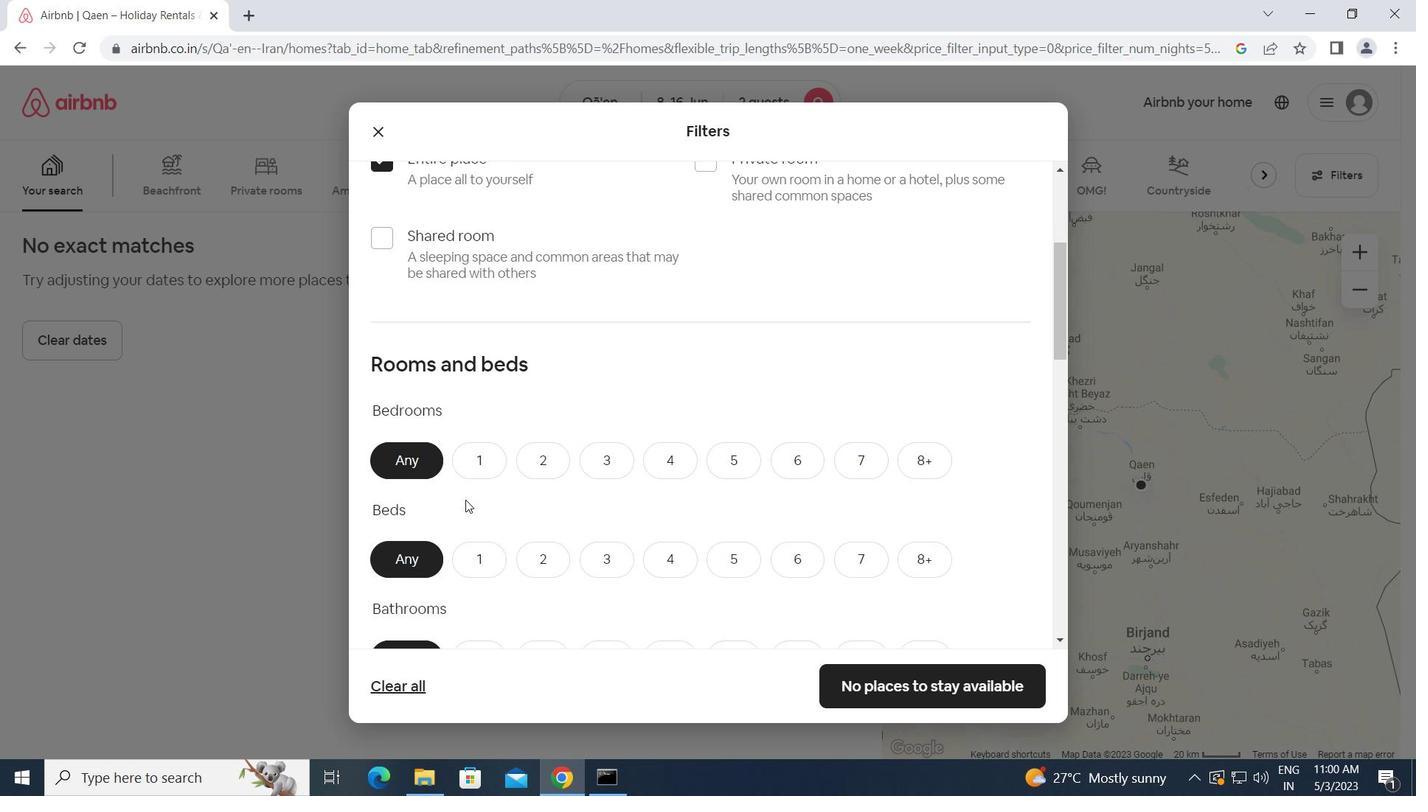 
Action: Mouse moved to (483, 380)
Screenshot: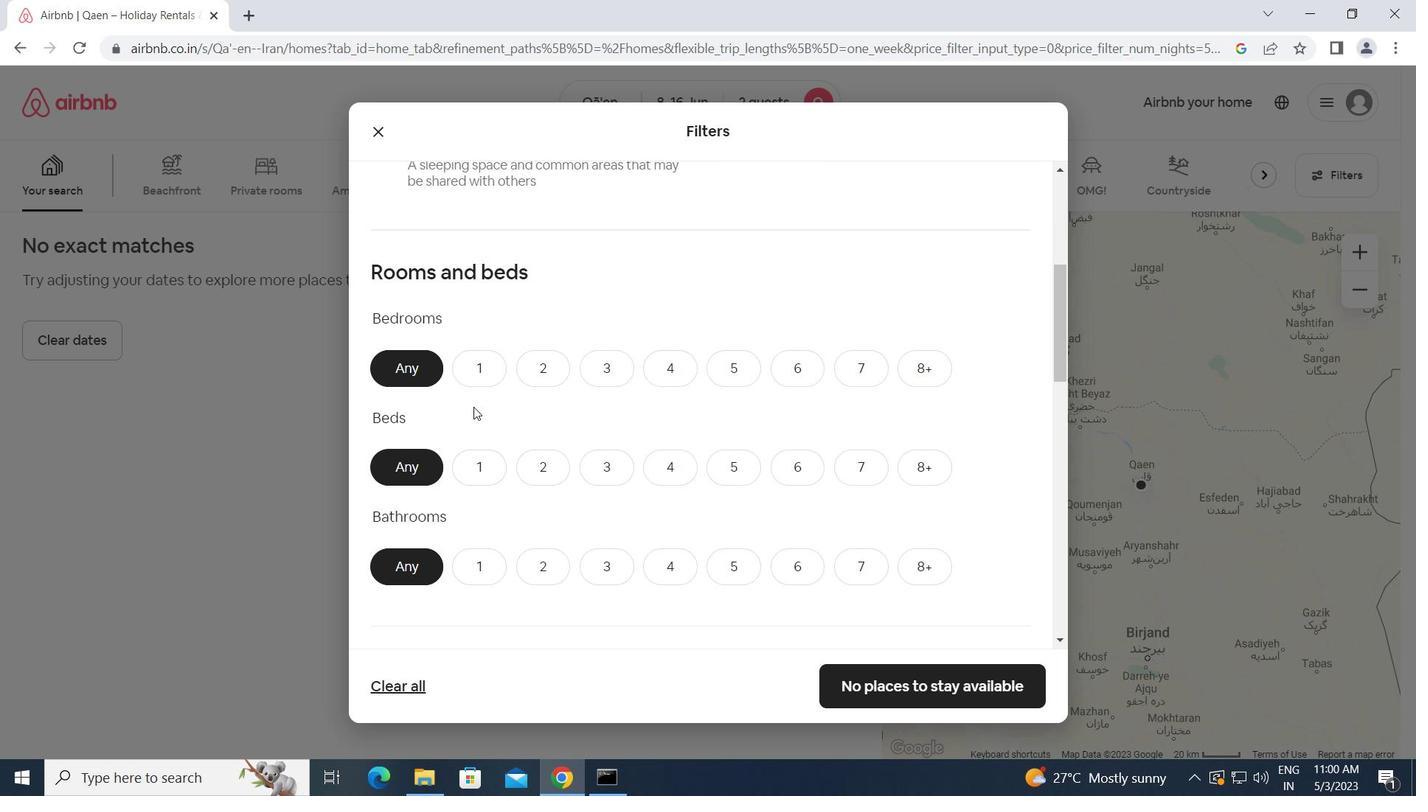 
Action: Mouse pressed left at (483, 380)
Screenshot: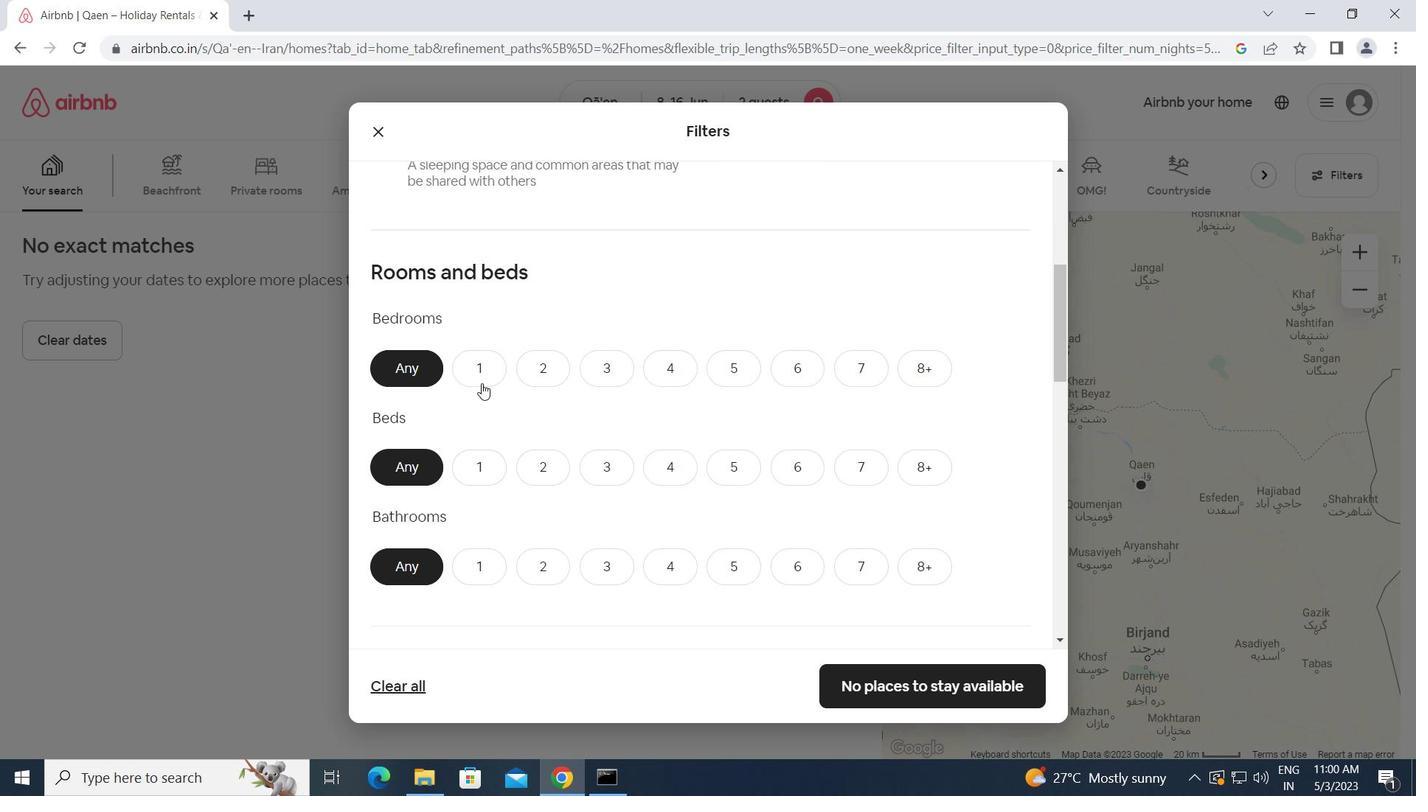 
Action: Mouse moved to (484, 447)
Screenshot: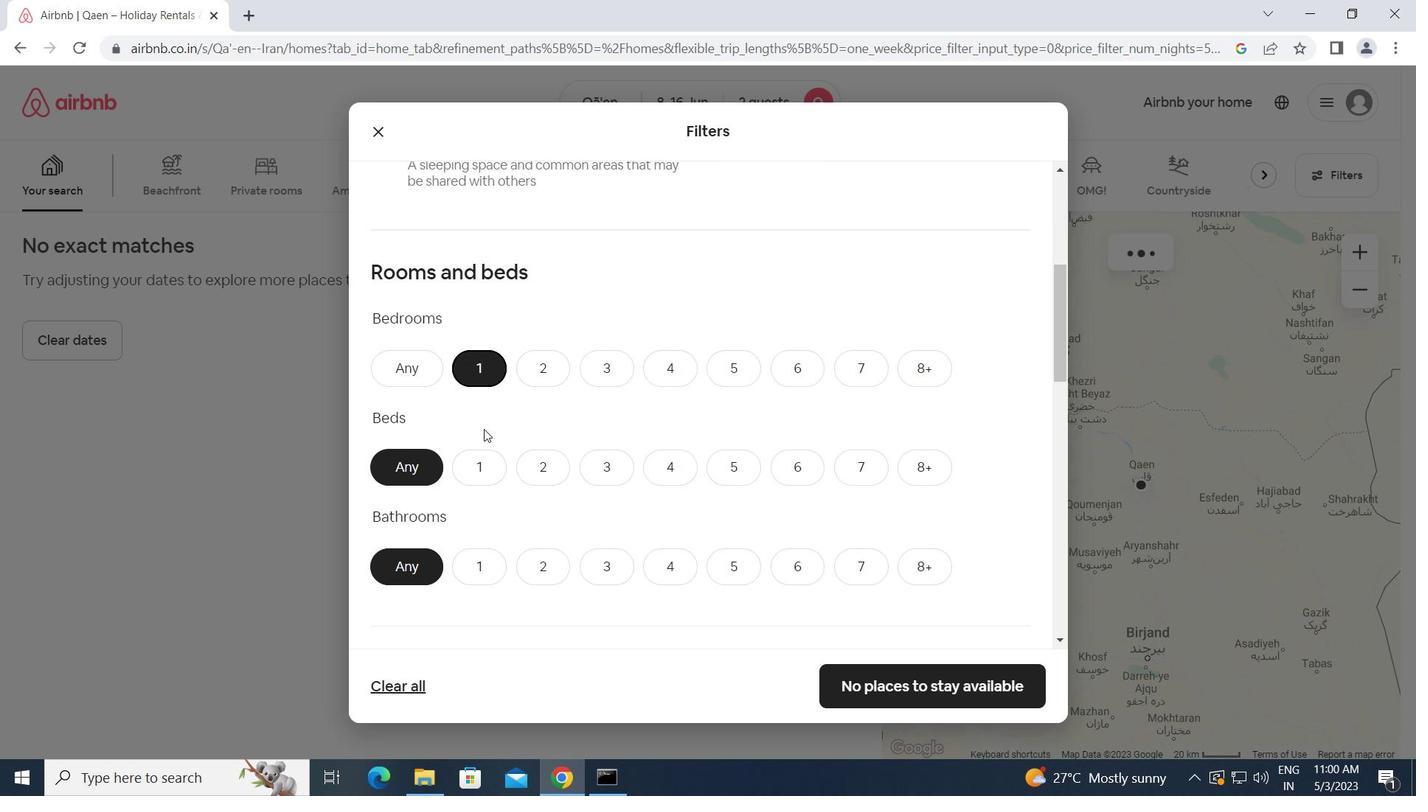 
Action: Mouse pressed left at (484, 447)
Screenshot: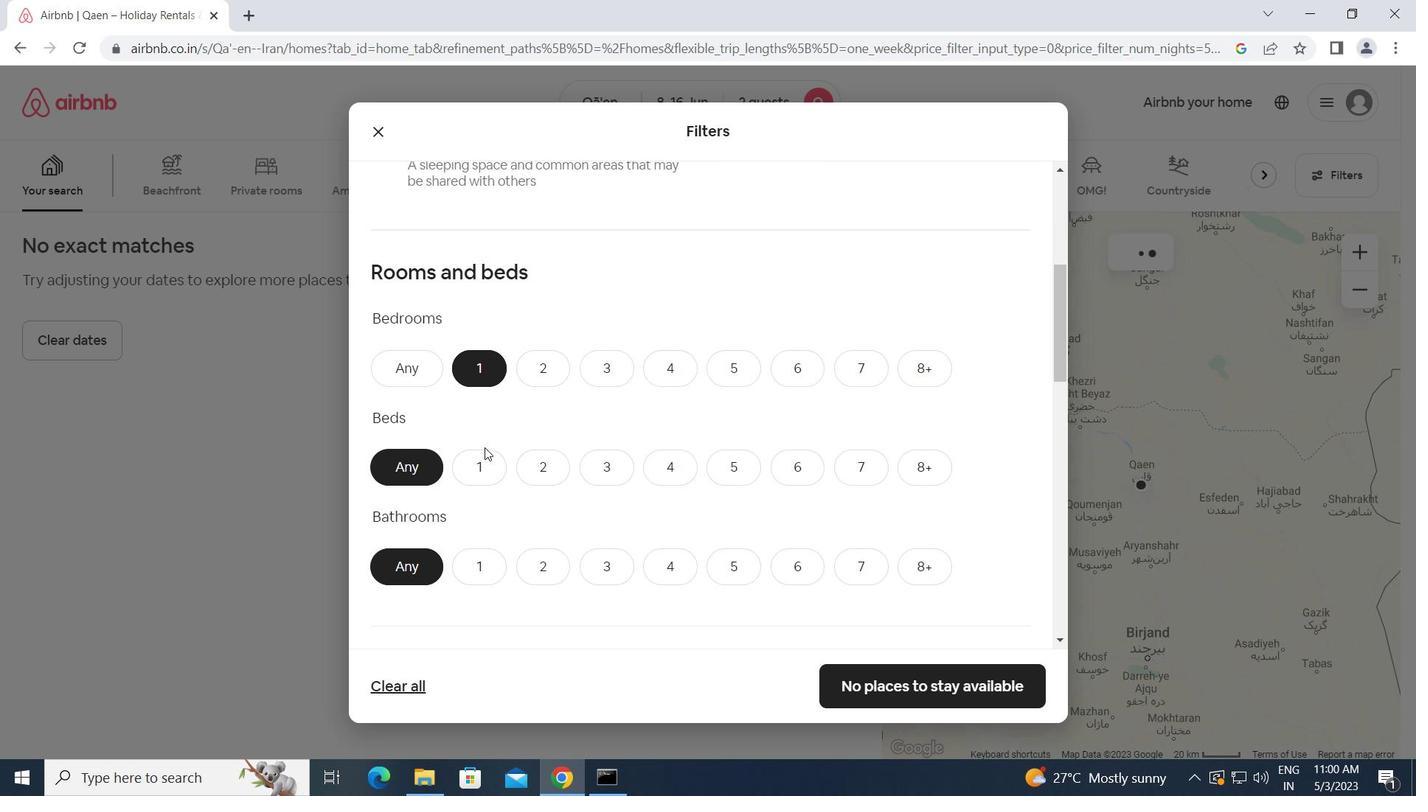 
Action: Mouse moved to (492, 455)
Screenshot: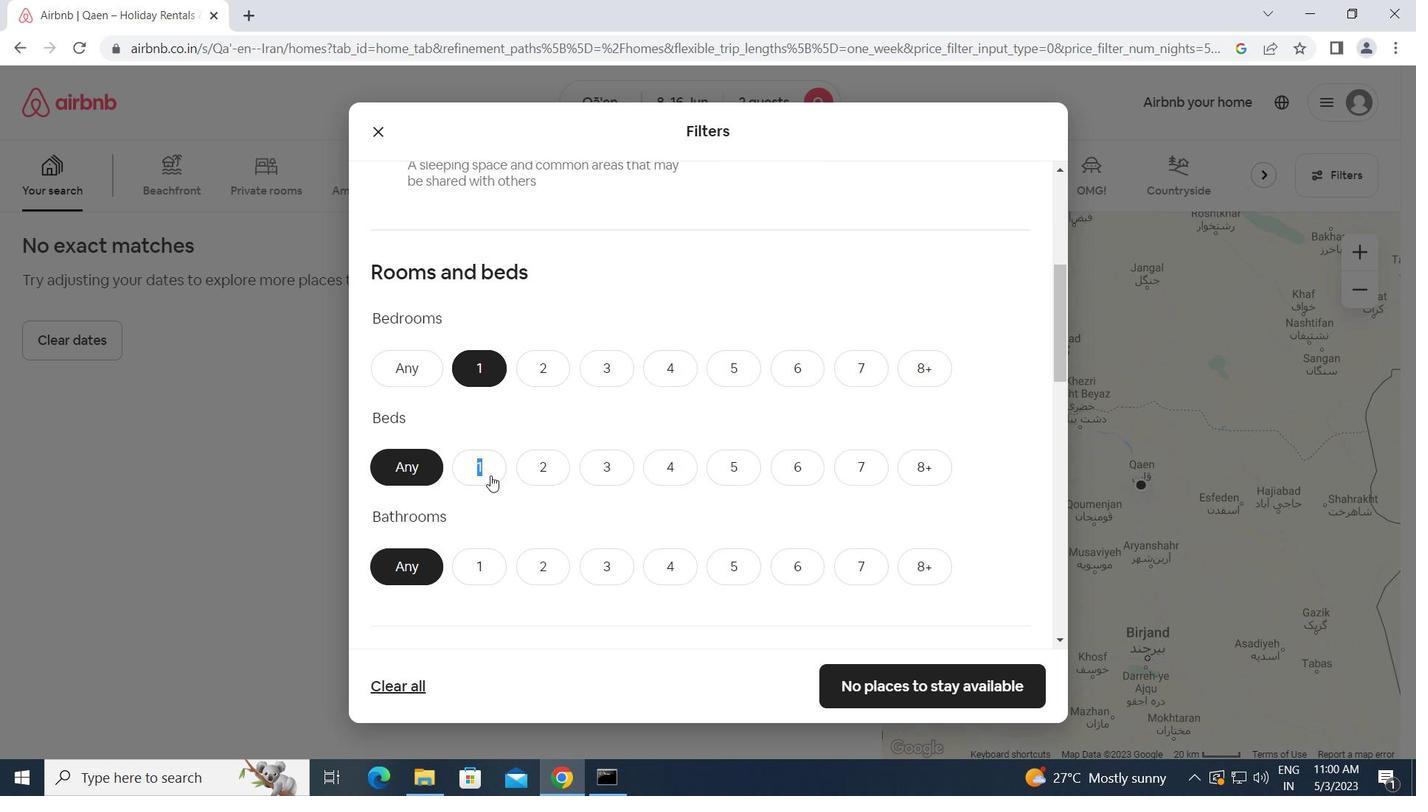 
Action: Mouse pressed left at (492, 455)
Screenshot: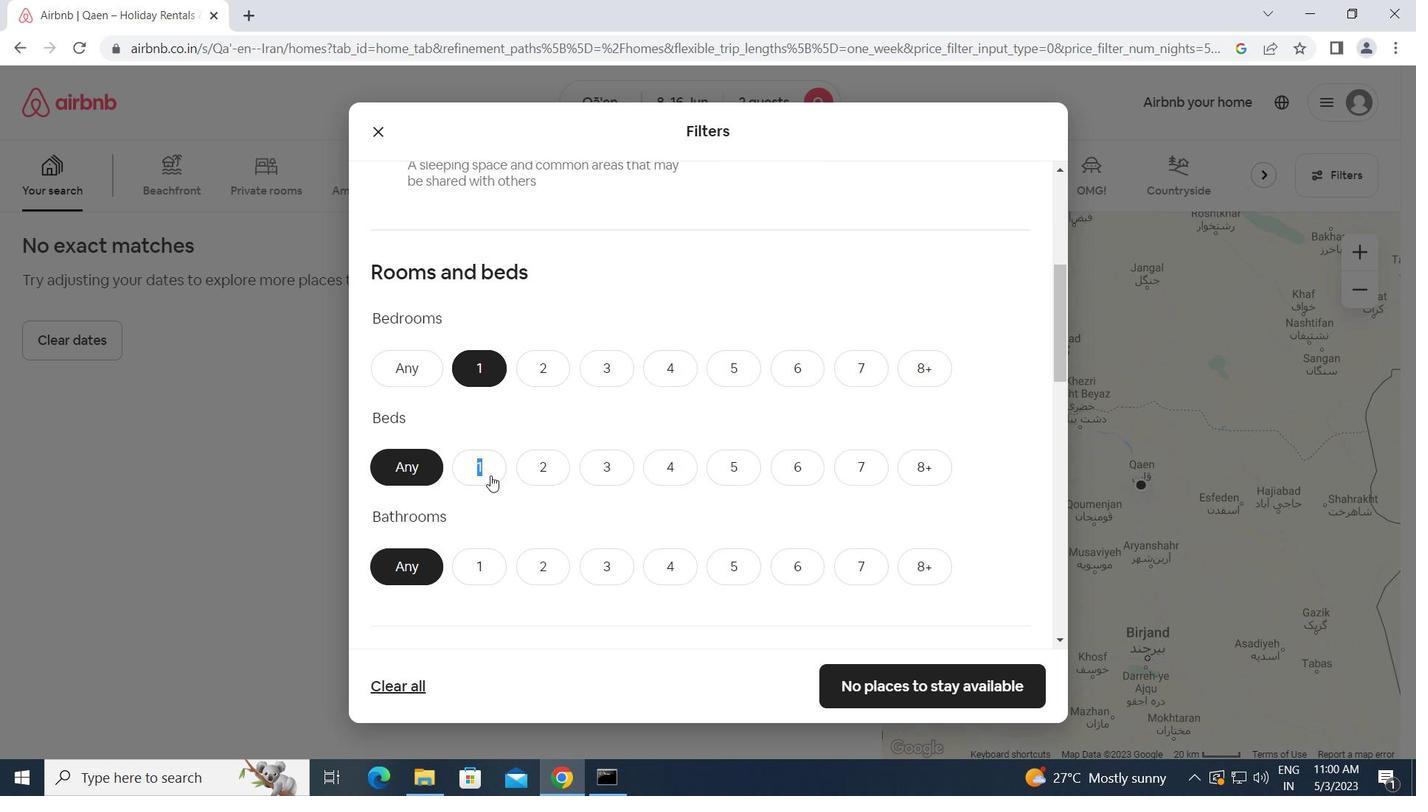 
Action: Mouse moved to (478, 566)
Screenshot: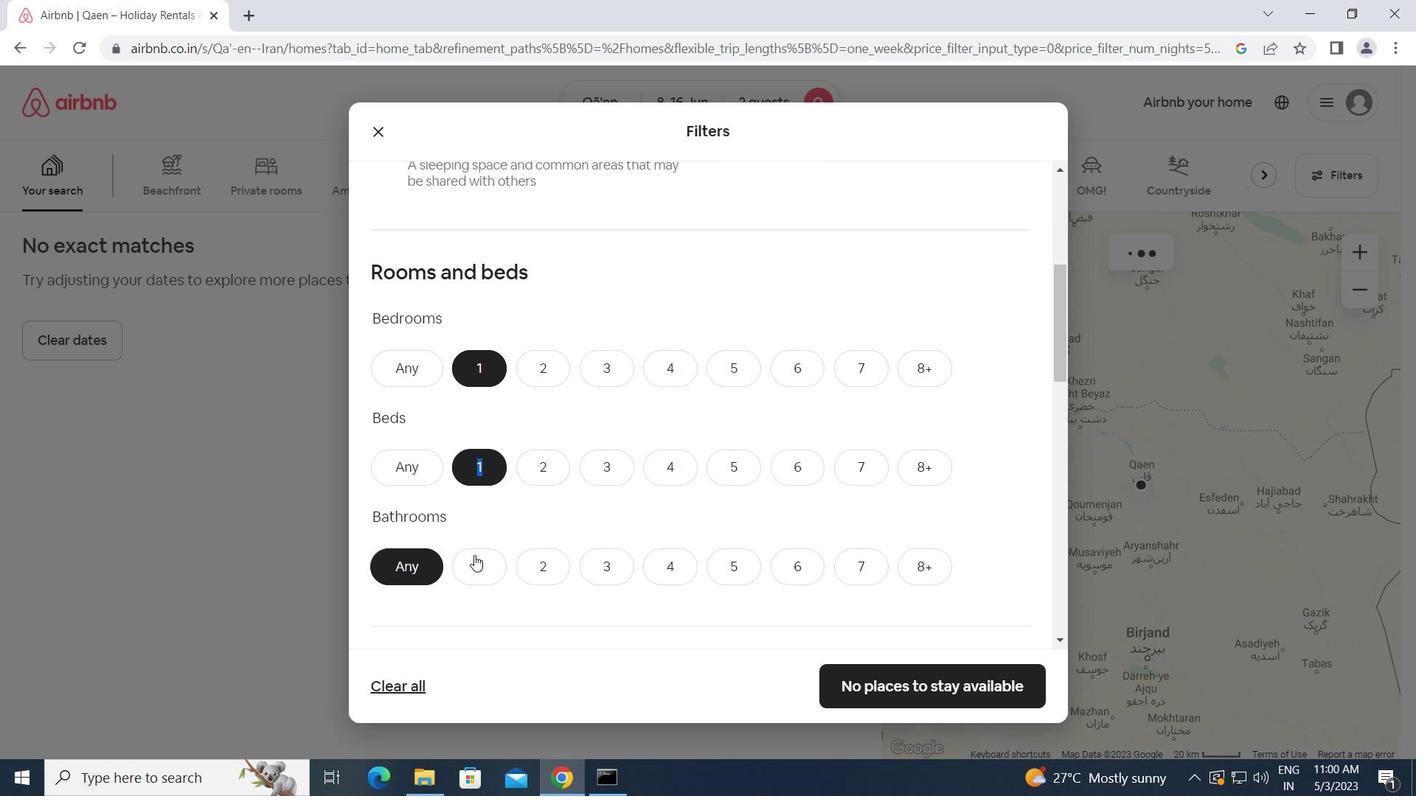 
Action: Mouse pressed left at (478, 566)
Screenshot: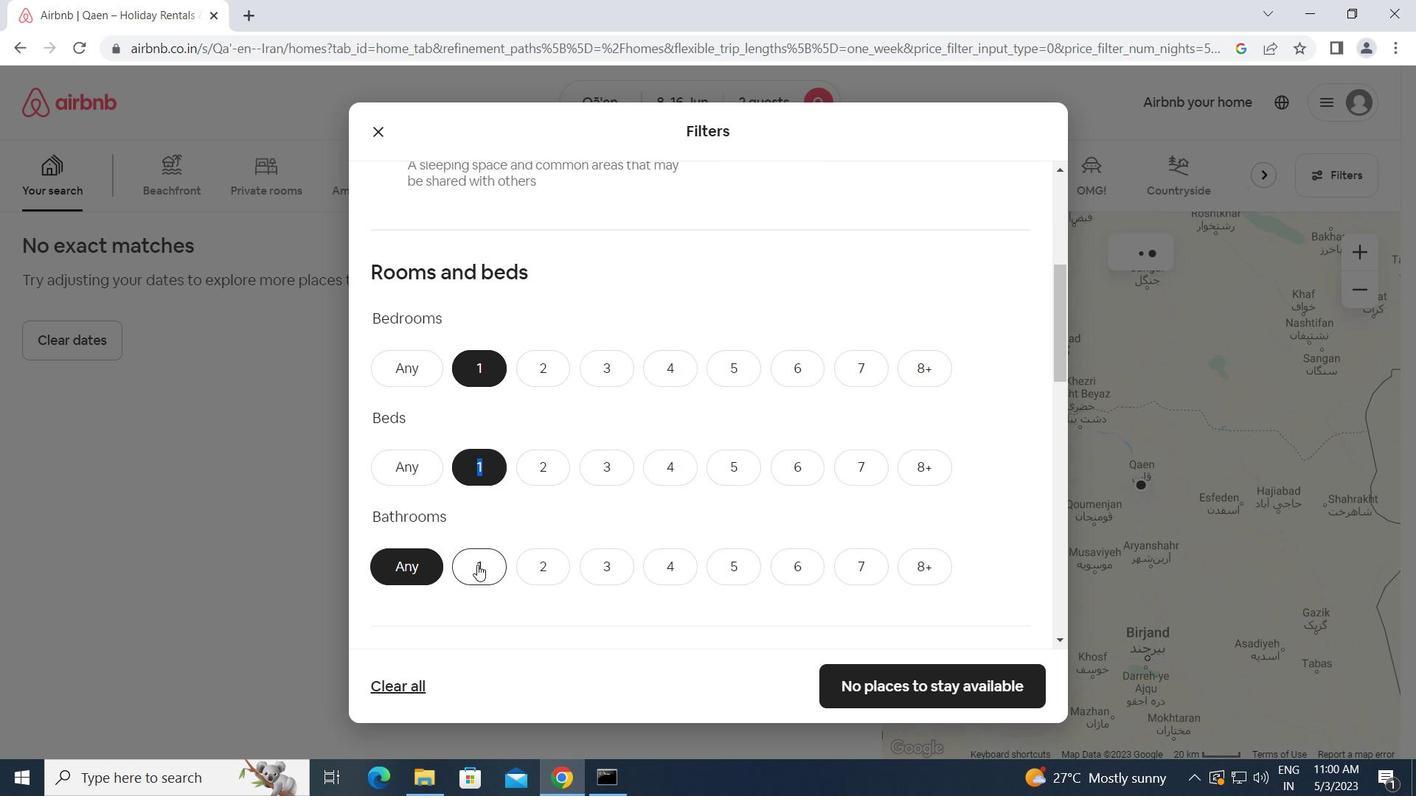 
Action: Mouse moved to (496, 624)
Screenshot: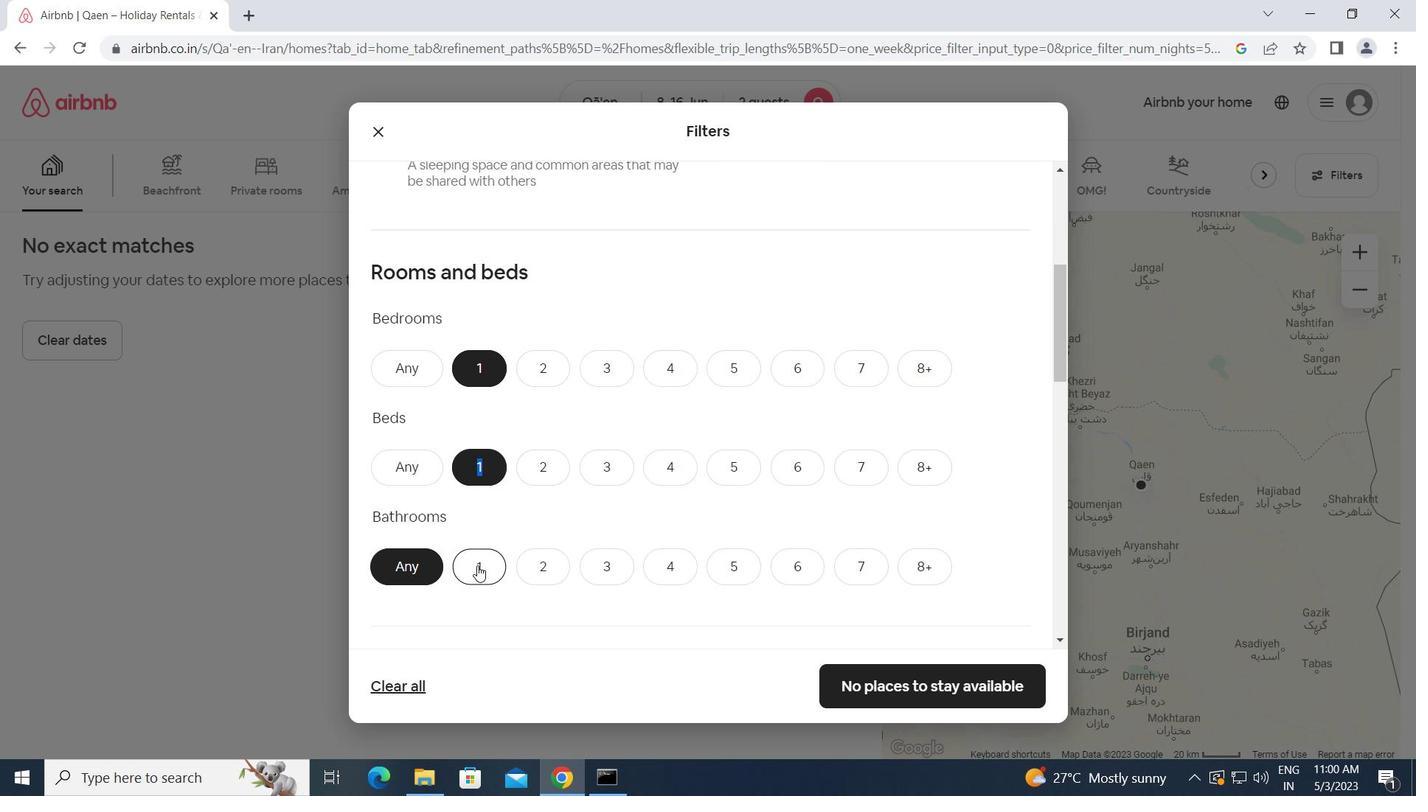 
Action: Mouse scrolled (496, 623) with delta (0, 0)
Screenshot: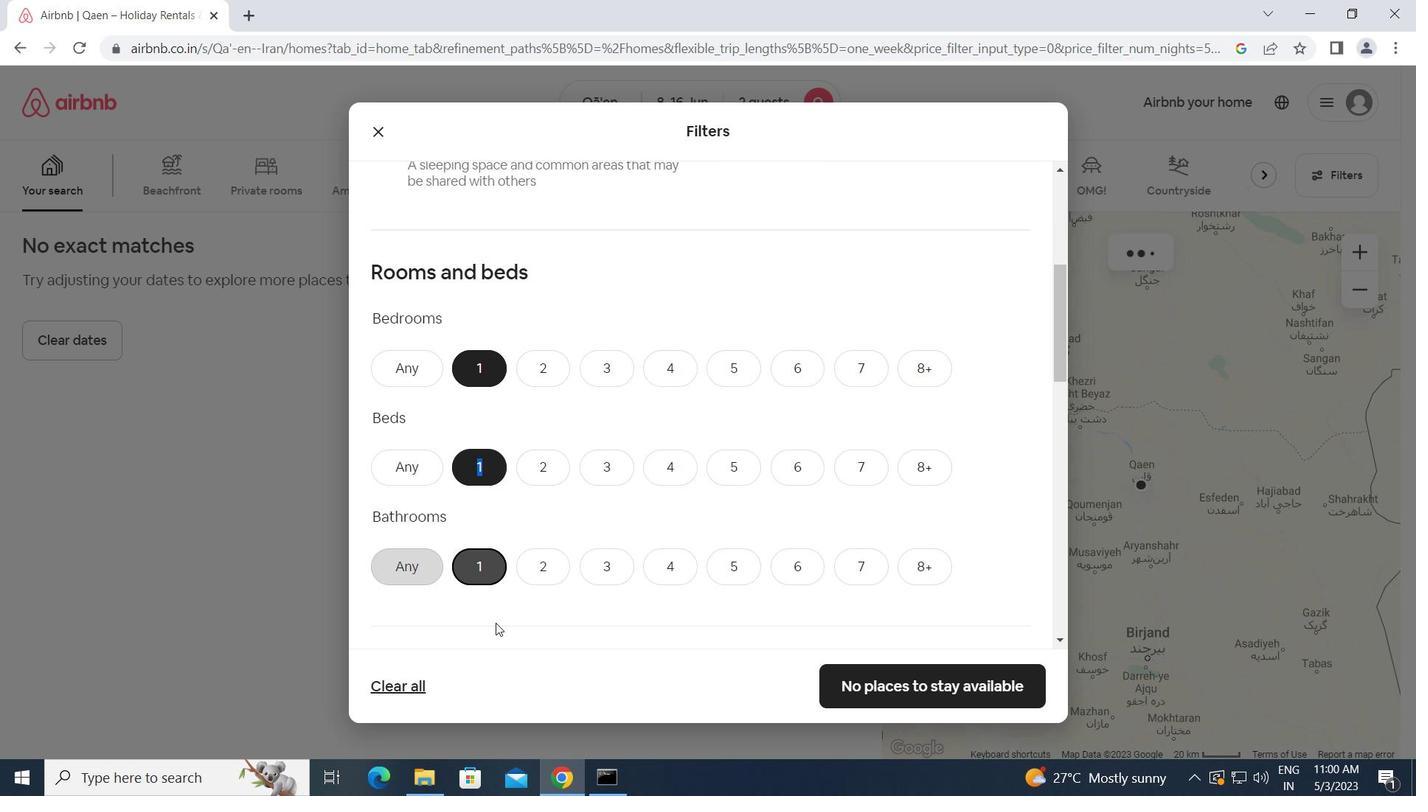 
Action: Mouse scrolled (496, 623) with delta (0, 0)
Screenshot: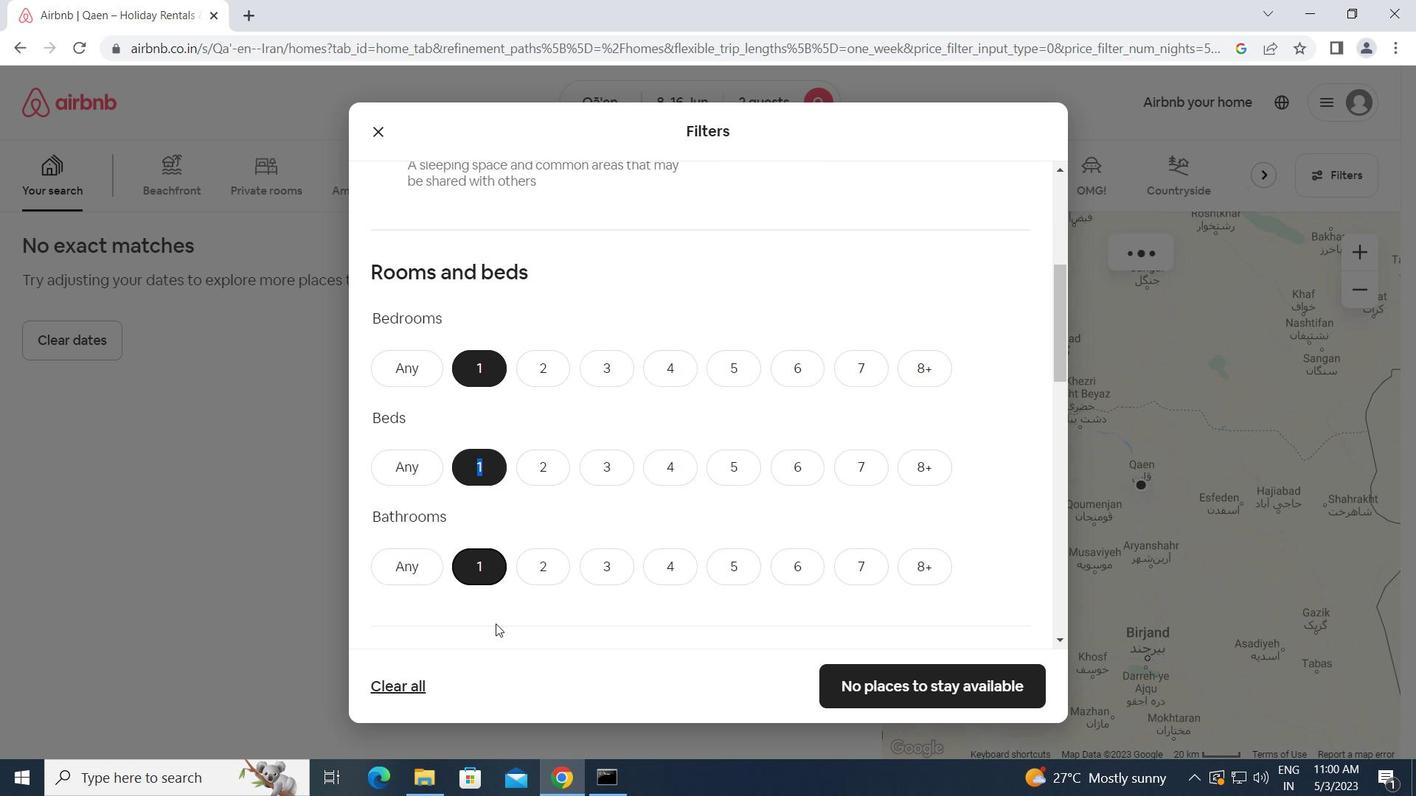 
Action: Mouse scrolled (496, 623) with delta (0, 0)
Screenshot: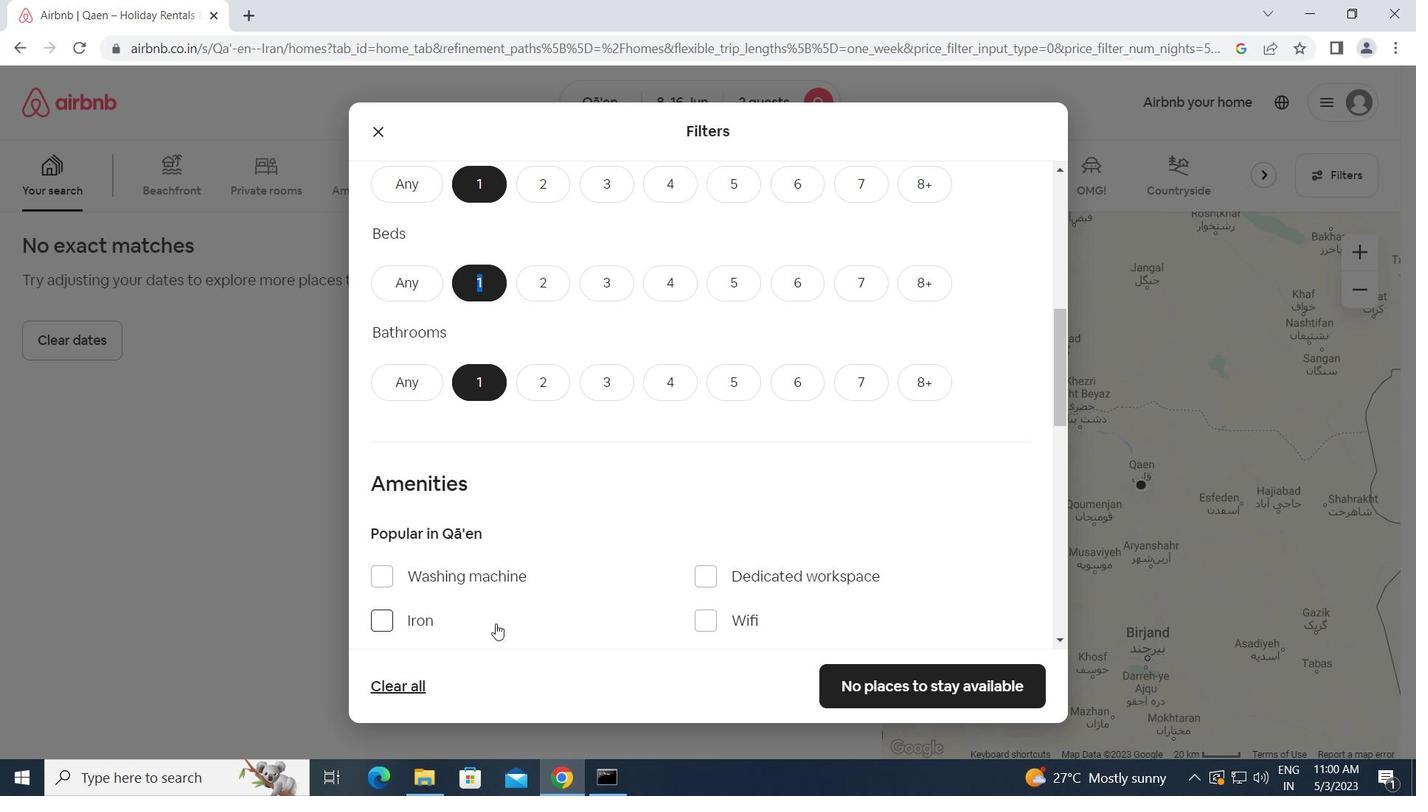 
Action: Mouse scrolled (496, 623) with delta (0, 0)
Screenshot: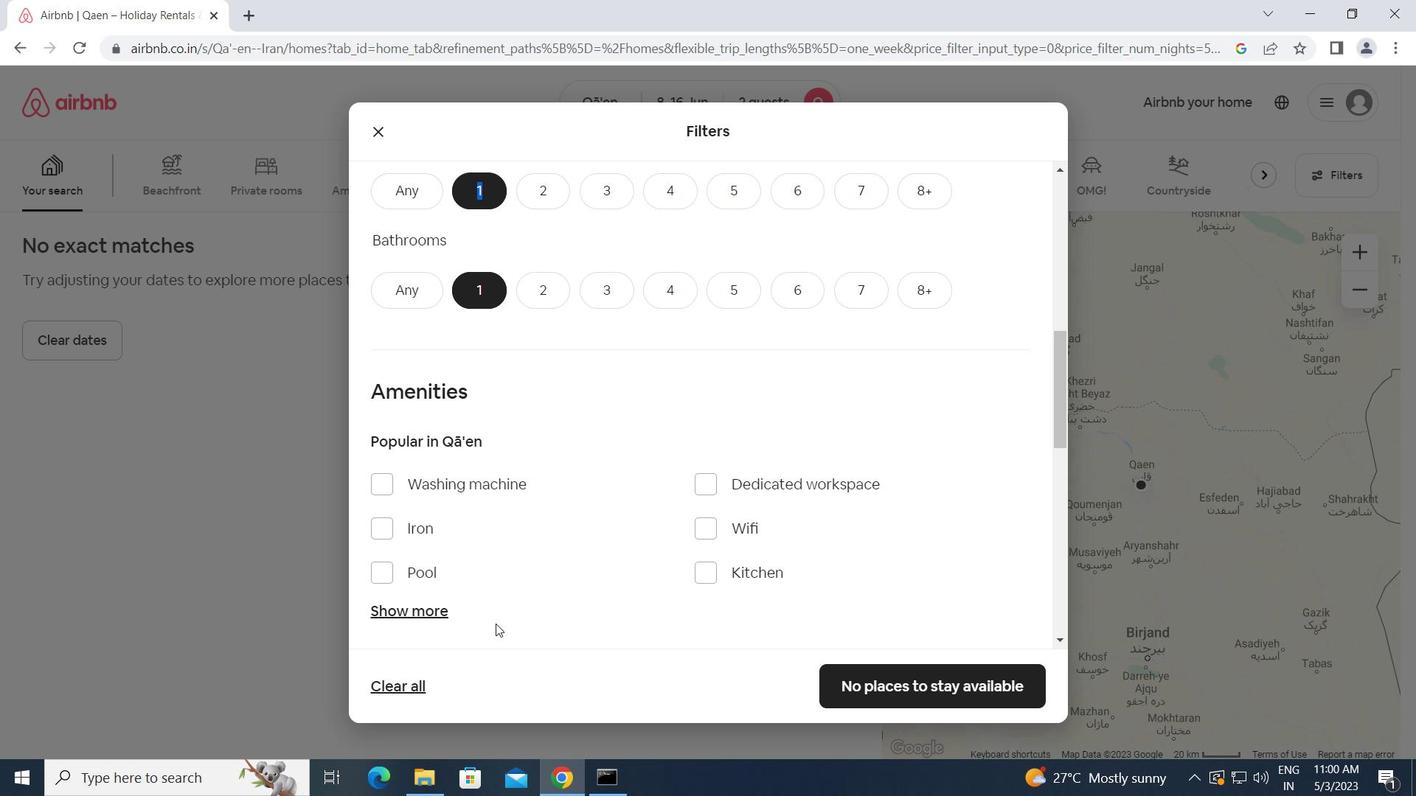 
Action: Mouse scrolled (496, 623) with delta (0, 0)
Screenshot: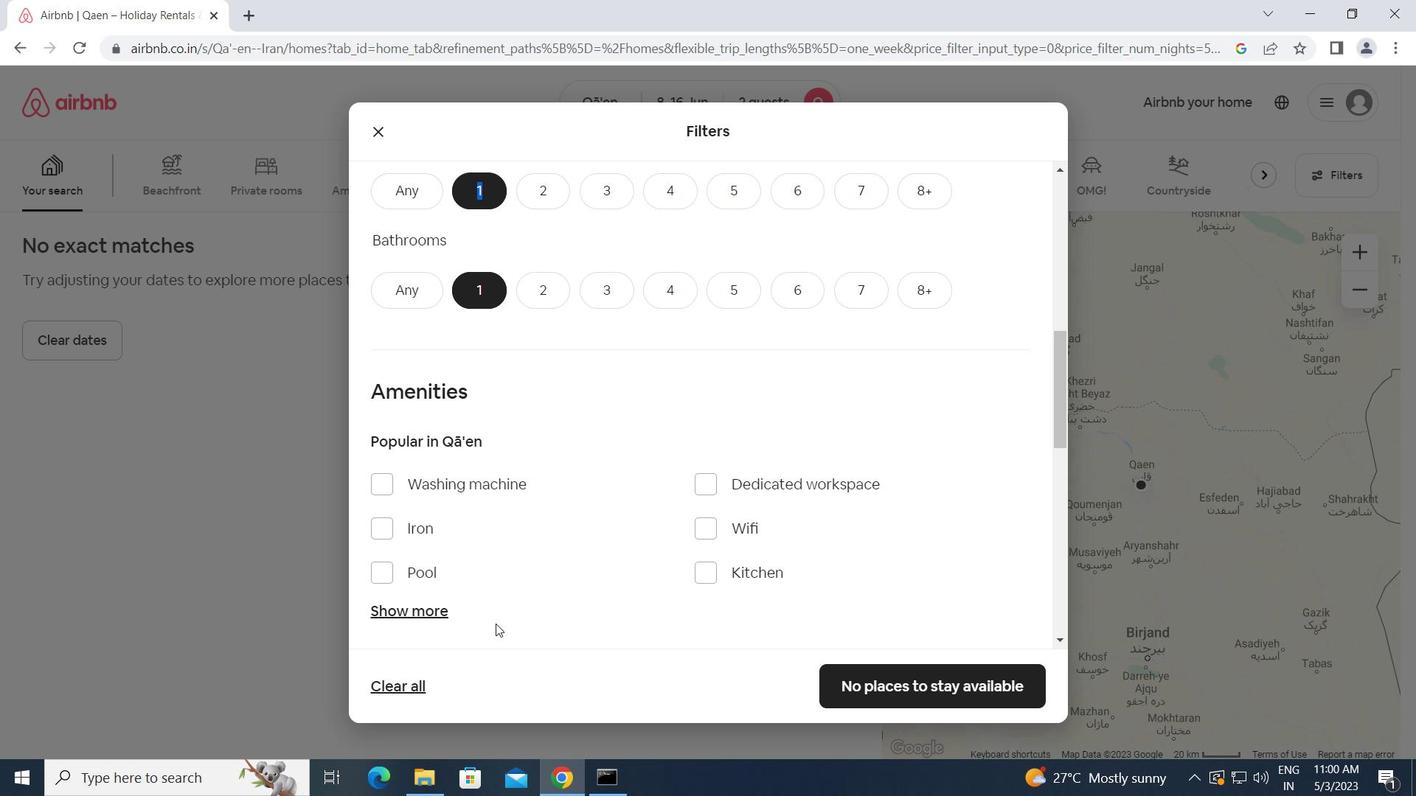 
Action: Mouse scrolled (496, 623) with delta (0, 0)
Screenshot: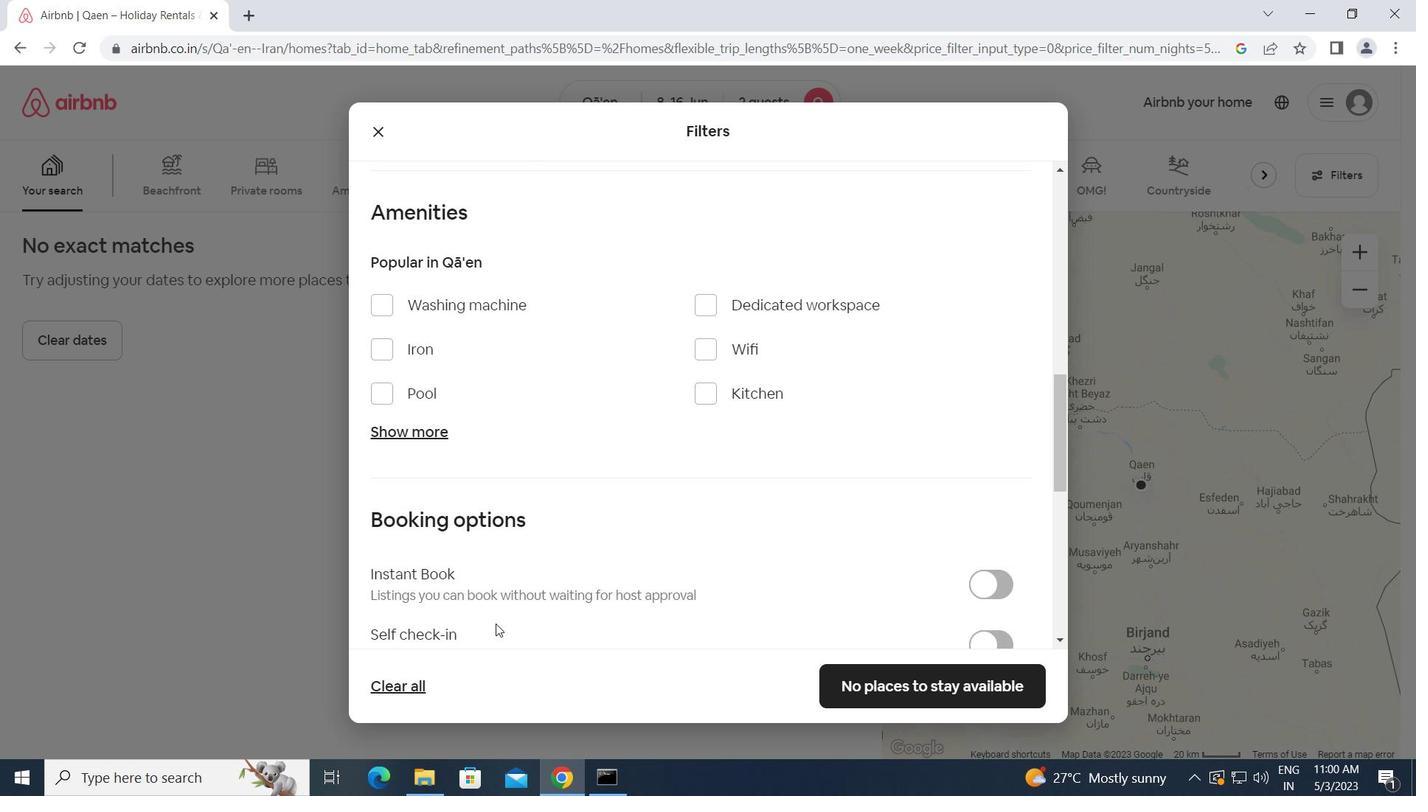 
Action: Mouse scrolled (496, 623) with delta (0, 0)
Screenshot: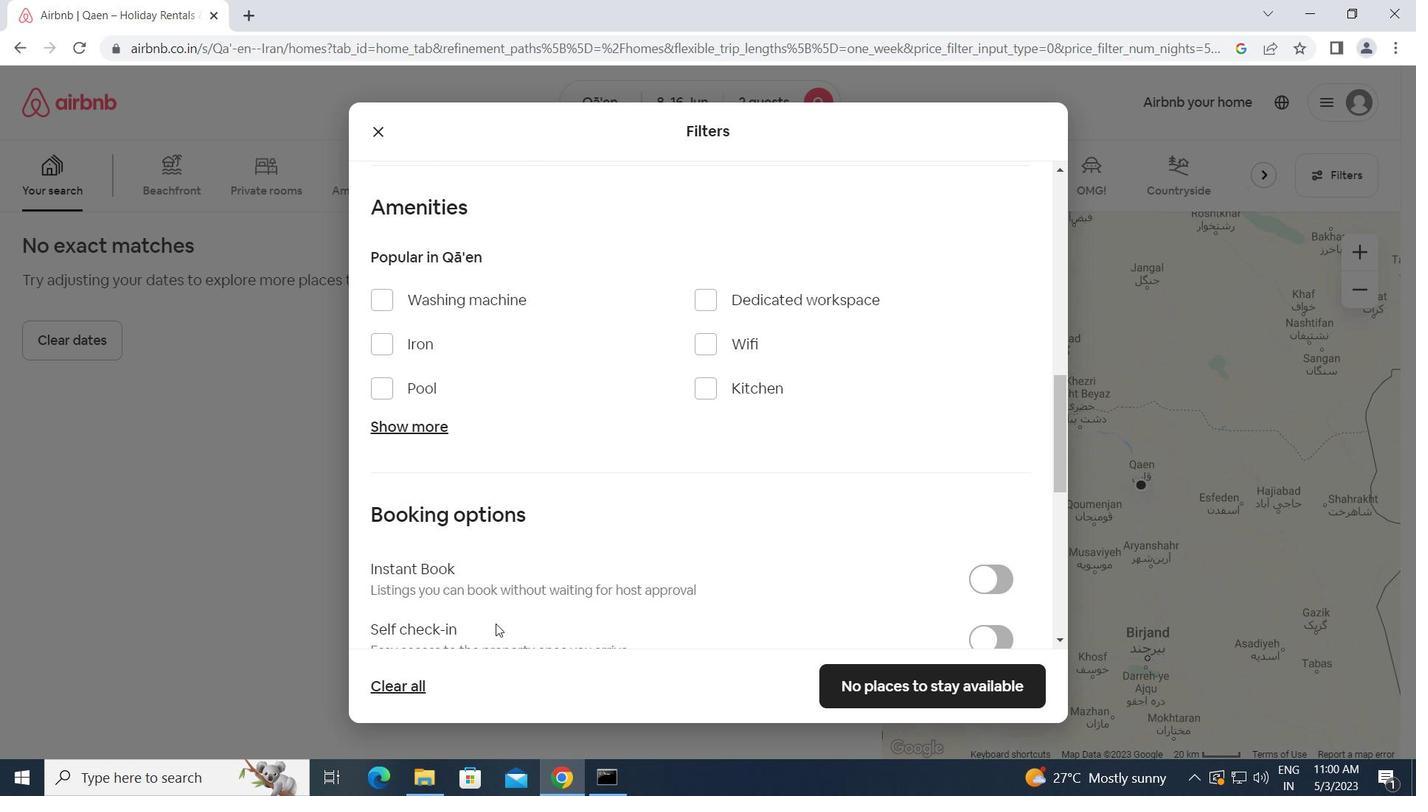 
Action: Mouse moved to (999, 459)
Screenshot: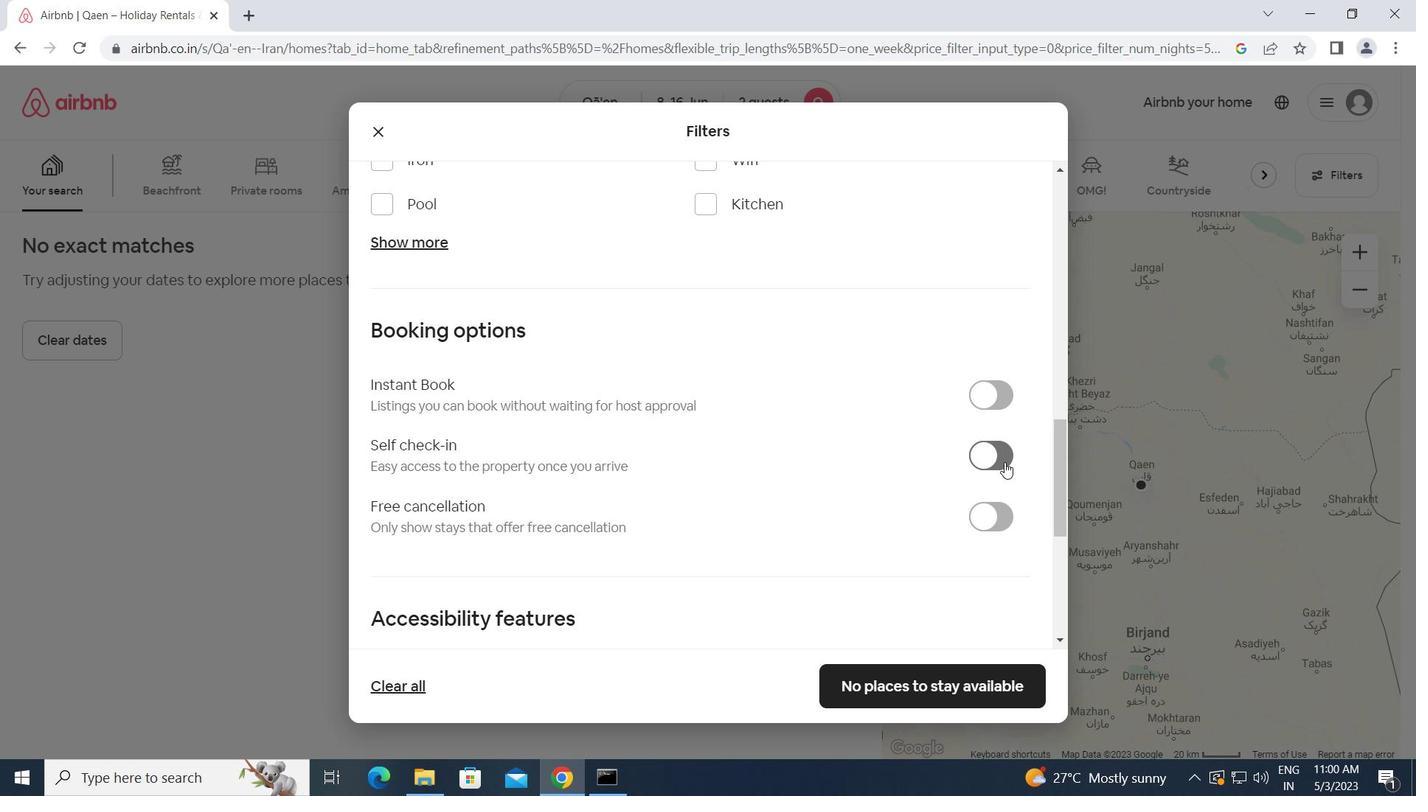
Action: Mouse pressed left at (999, 459)
Screenshot: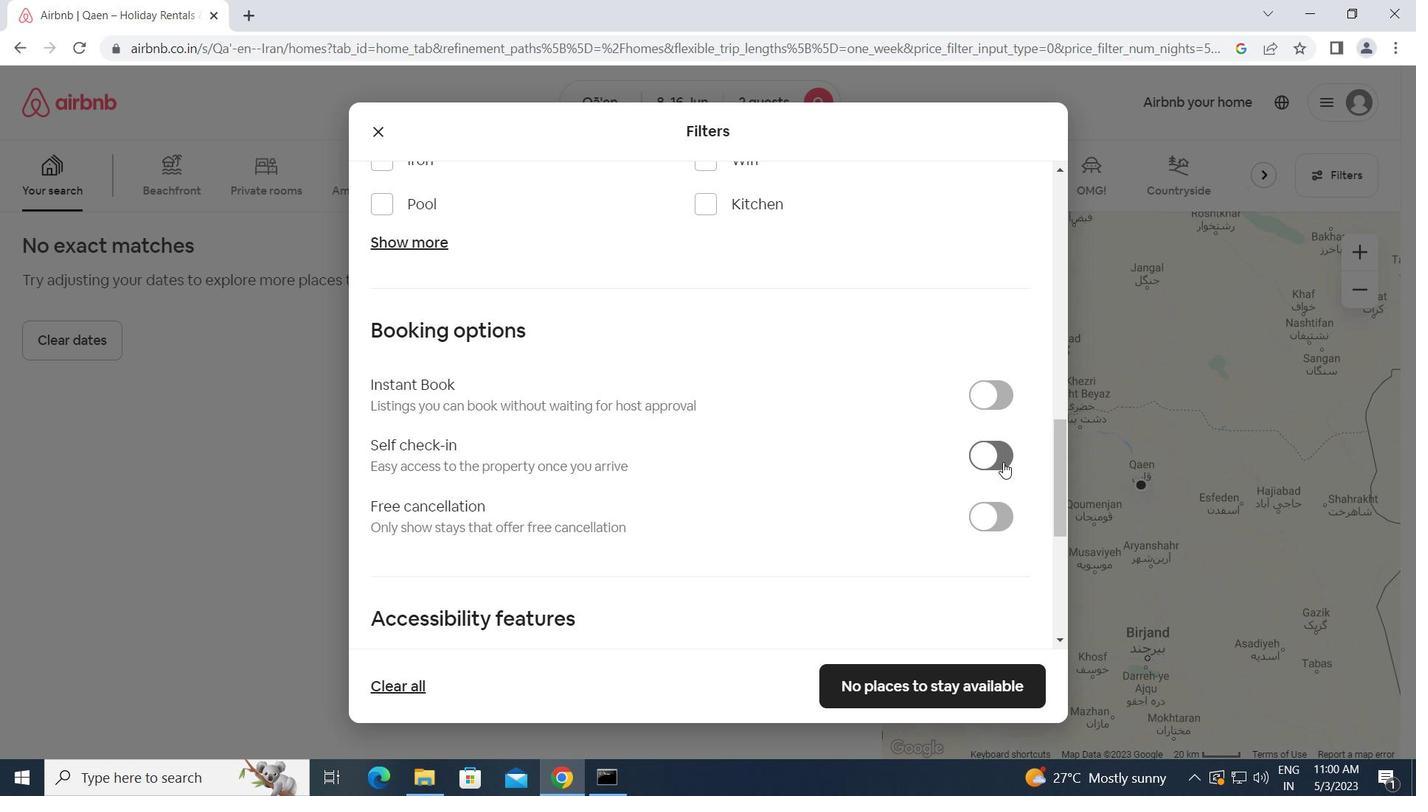 
Action: Mouse moved to (682, 509)
Screenshot: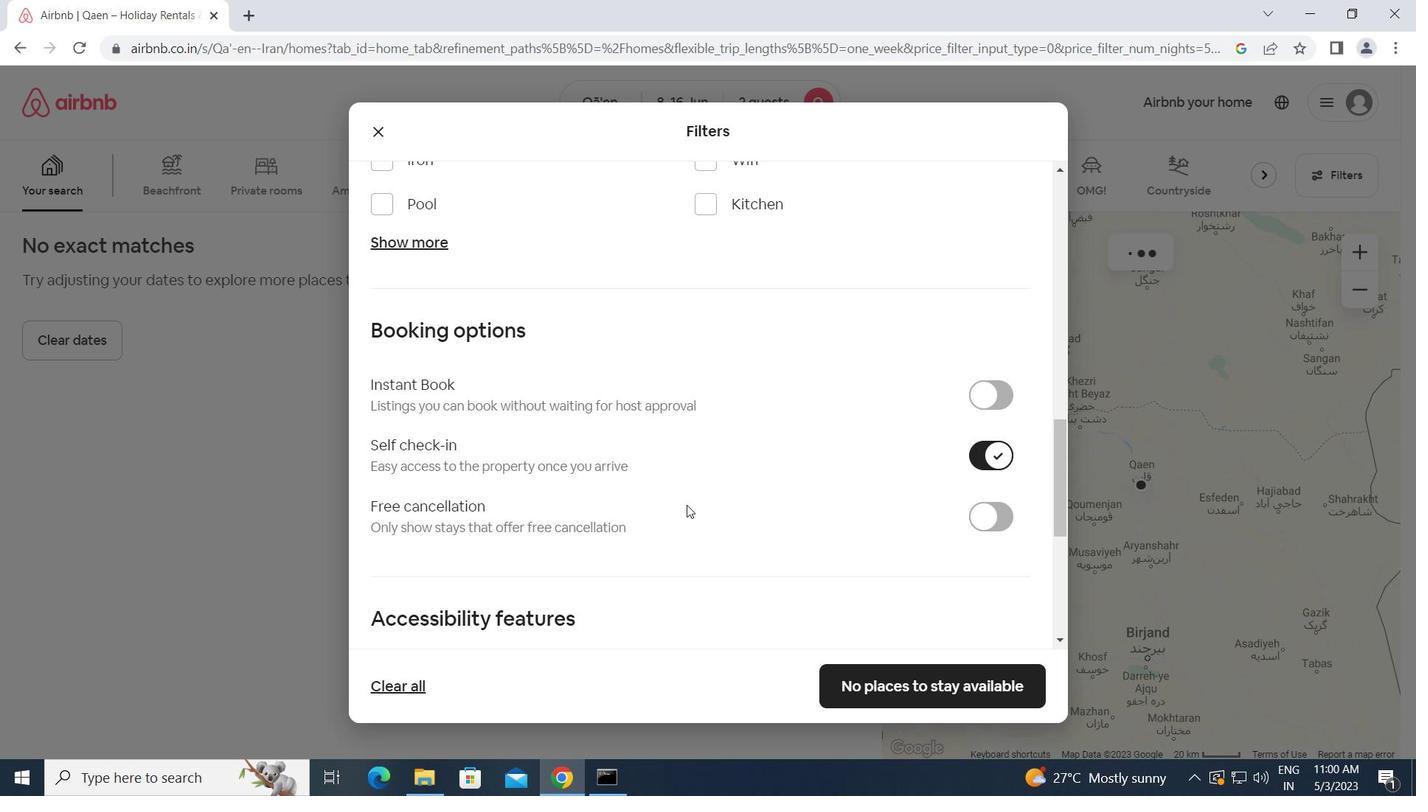 
Action: Mouse scrolled (682, 508) with delta (0, 0)
Screenshot: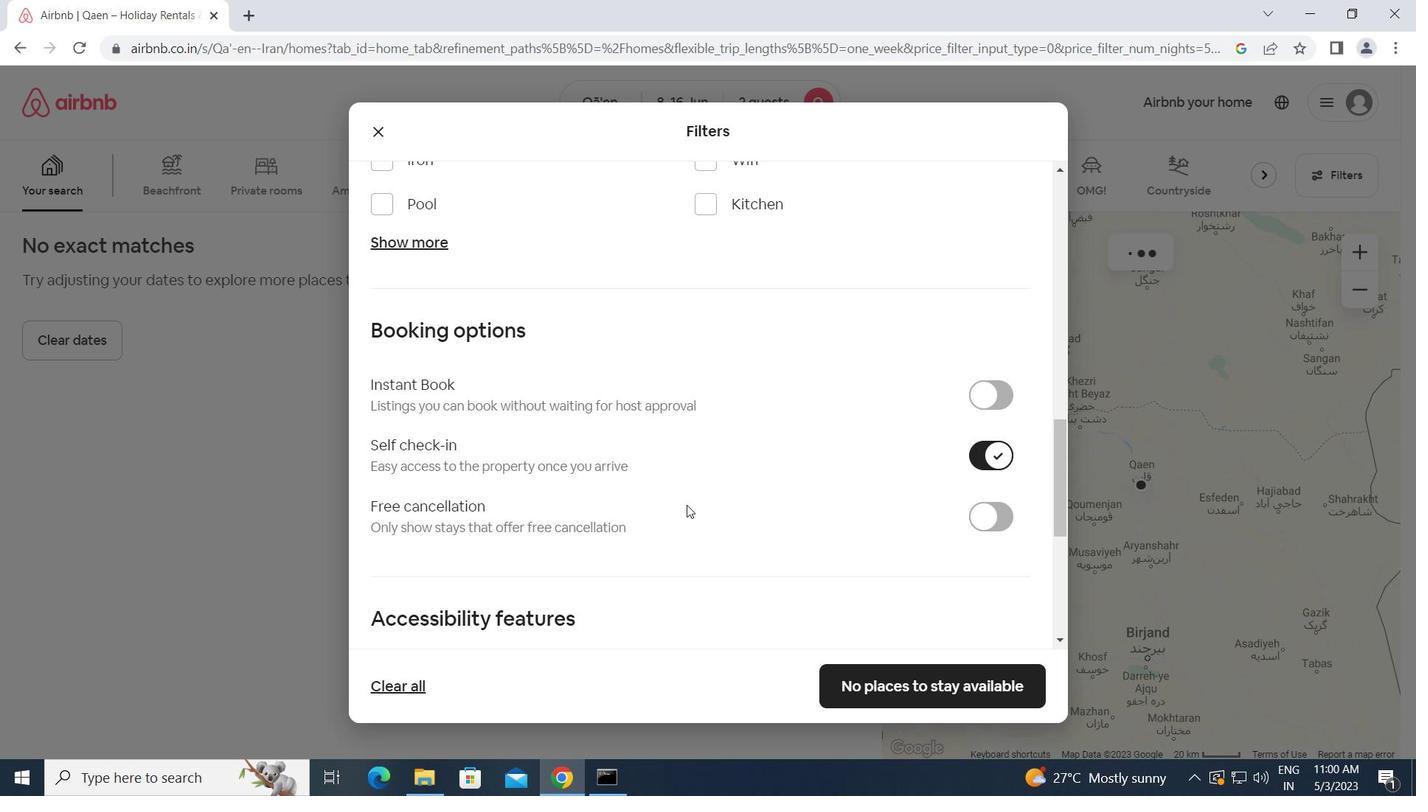 
Action: Mouse scrolled (682, 508) with delta (0, 0)
Screenshot: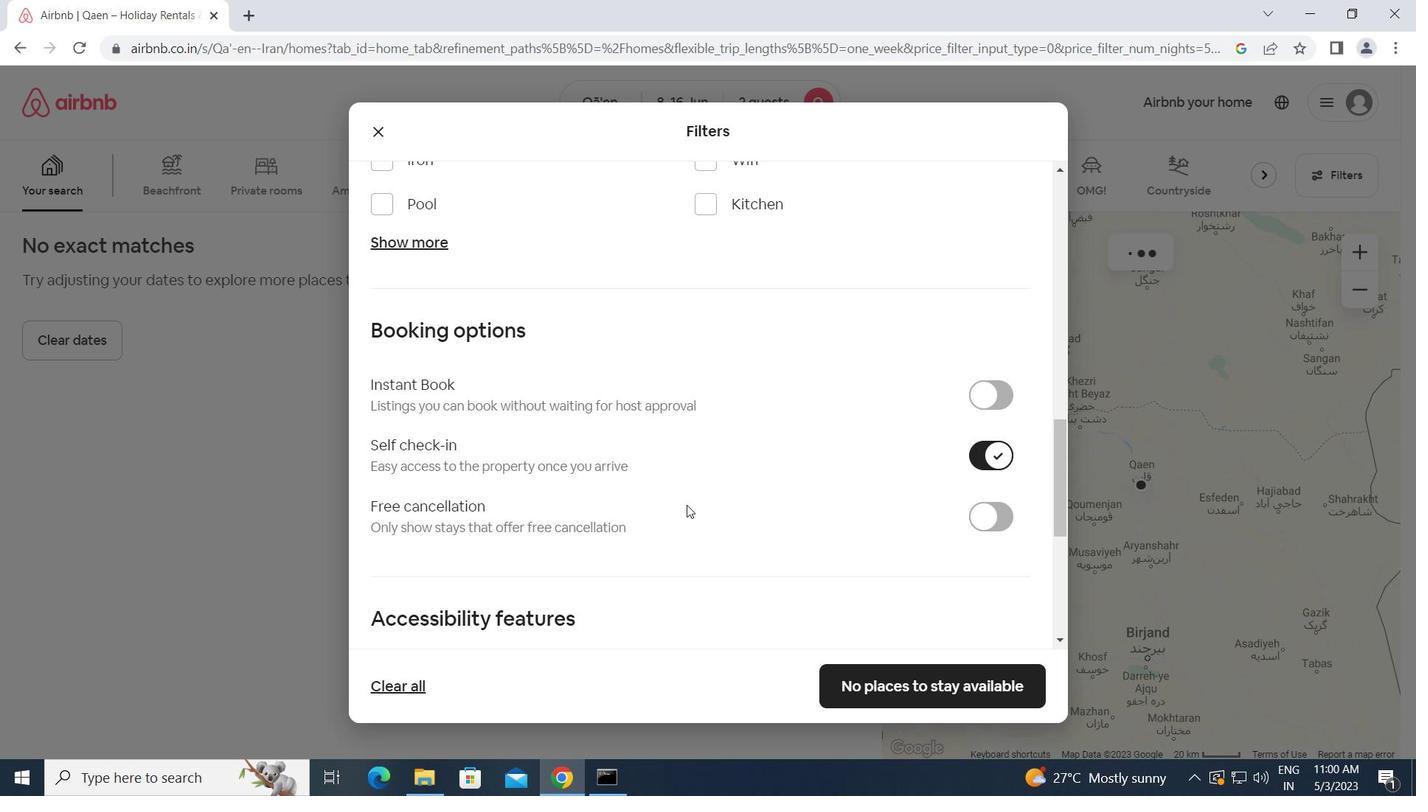 
Action: Mouse scrolled (682, 508) with delta (0, 0)
Screenshot: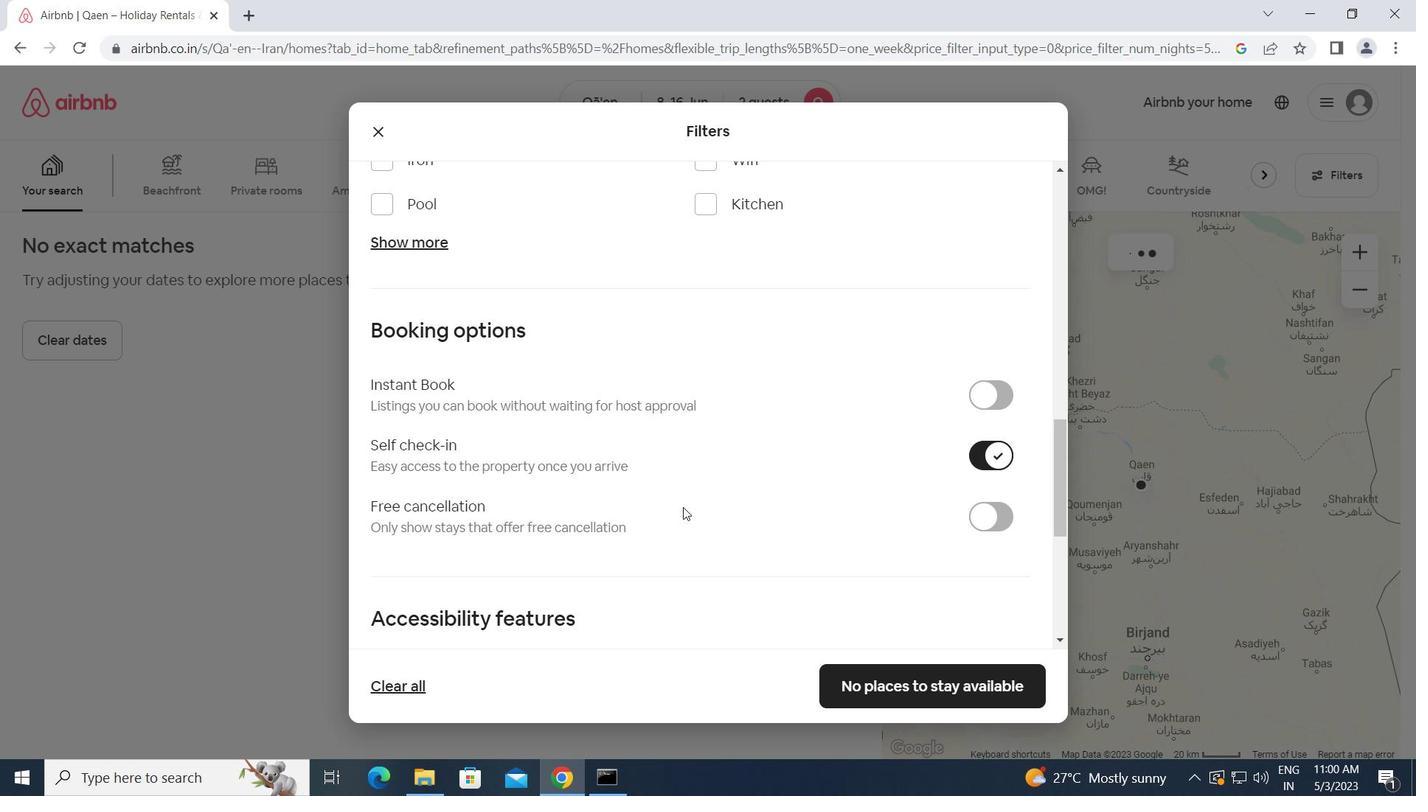 
Action: Mouse moved to (680, 513)
Screenshot: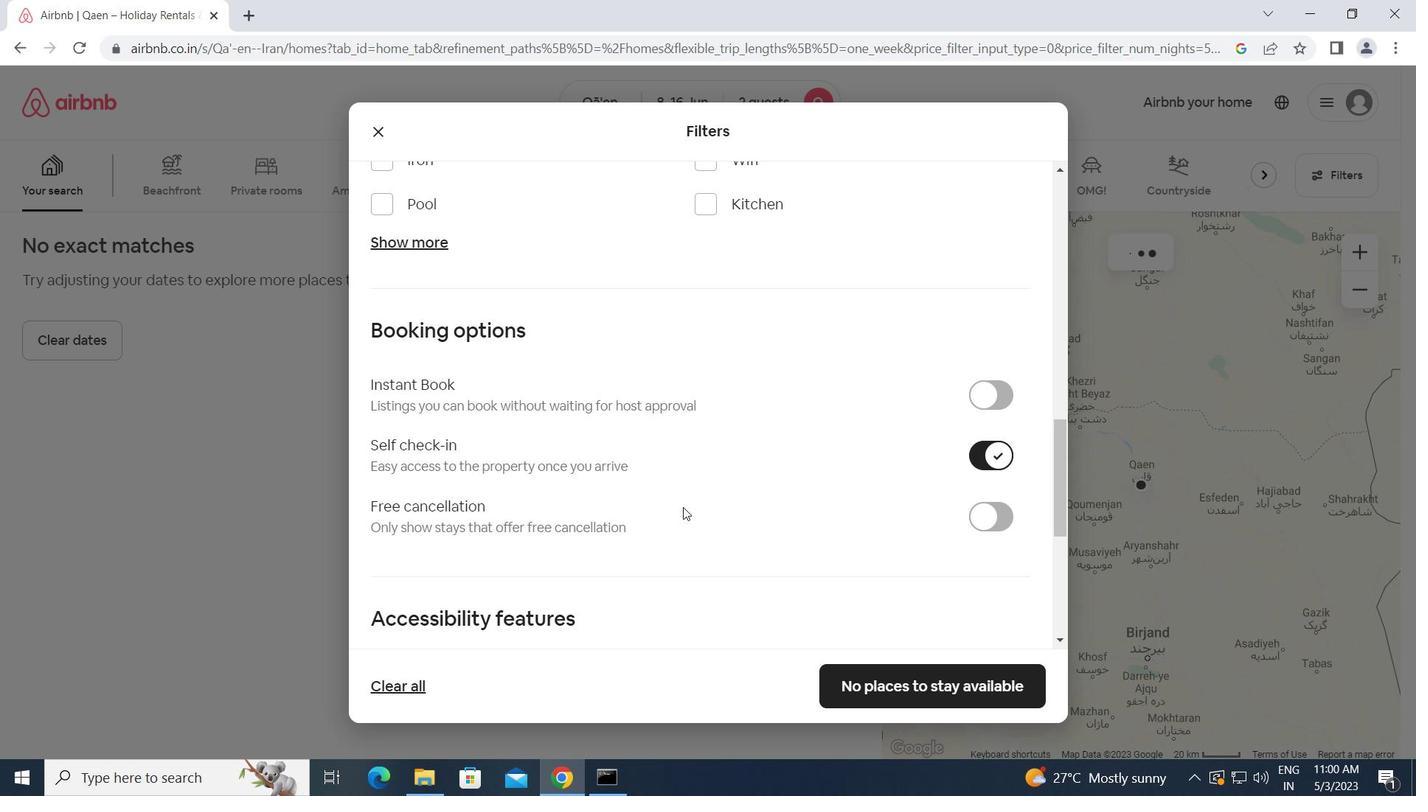 
Action: Mouse scrolled (680, 512) with delta (0, 0)
Screenshot: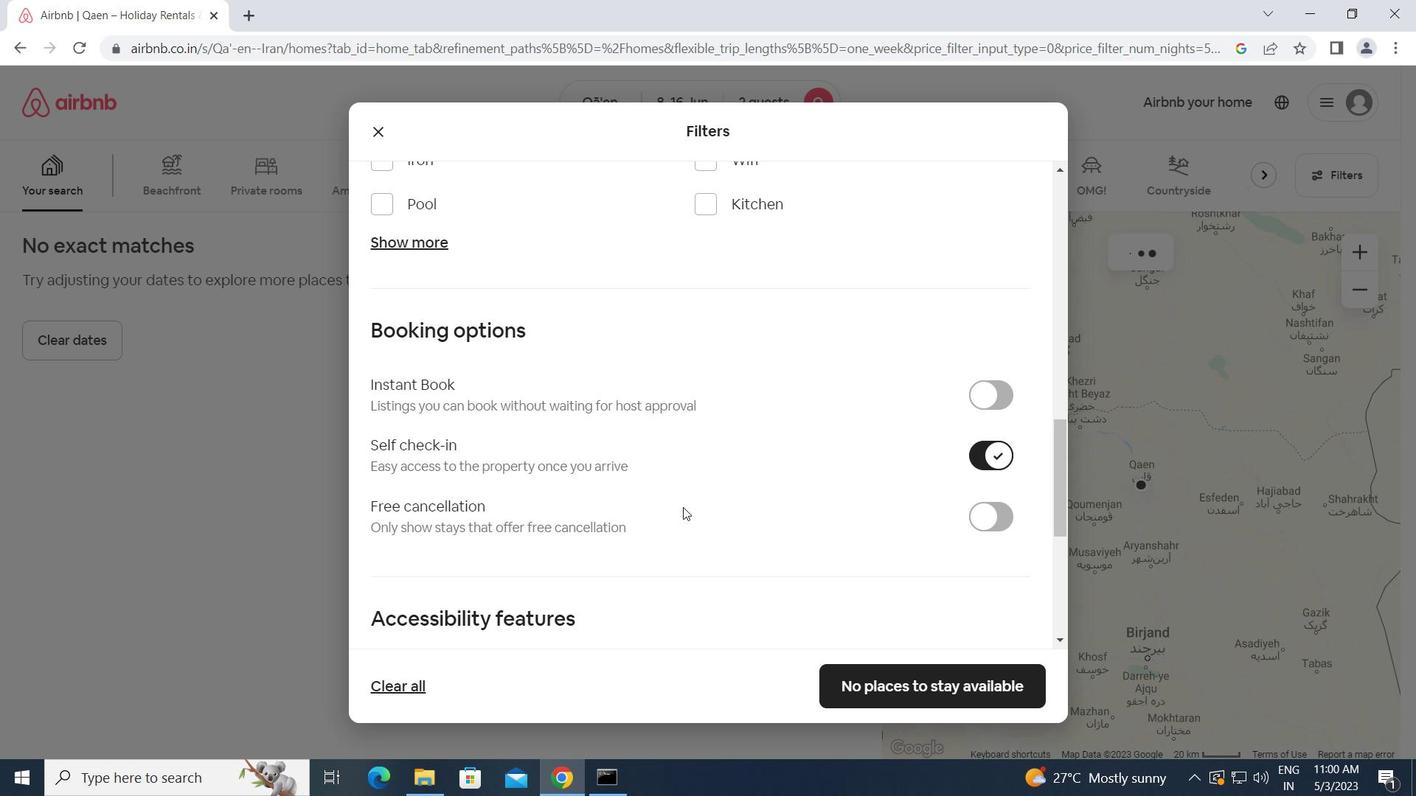 
Action: Mouse moved to (679, 514)
Screenshot: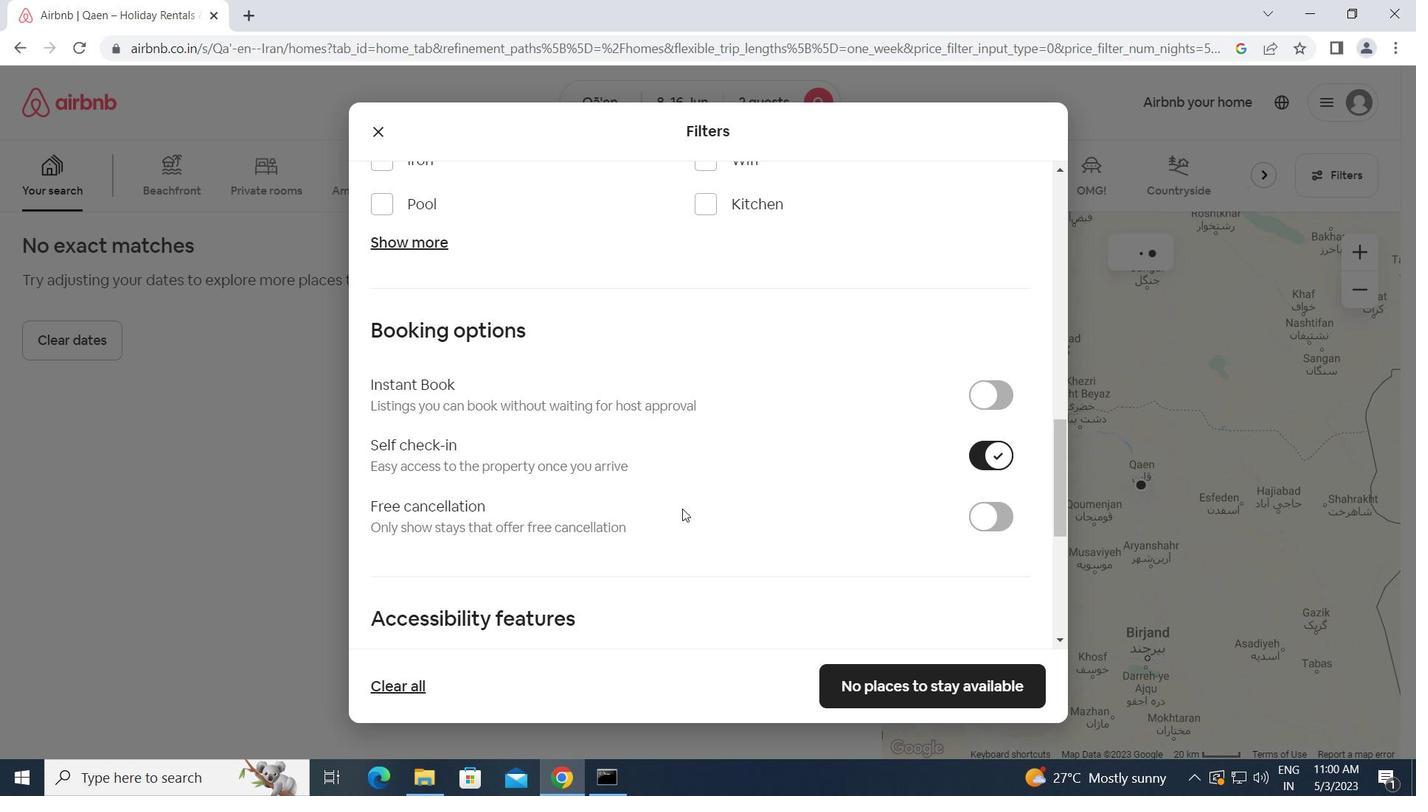 
Action: Mouse scrolled (679, 513) with delta (0, 0)
Screenshot: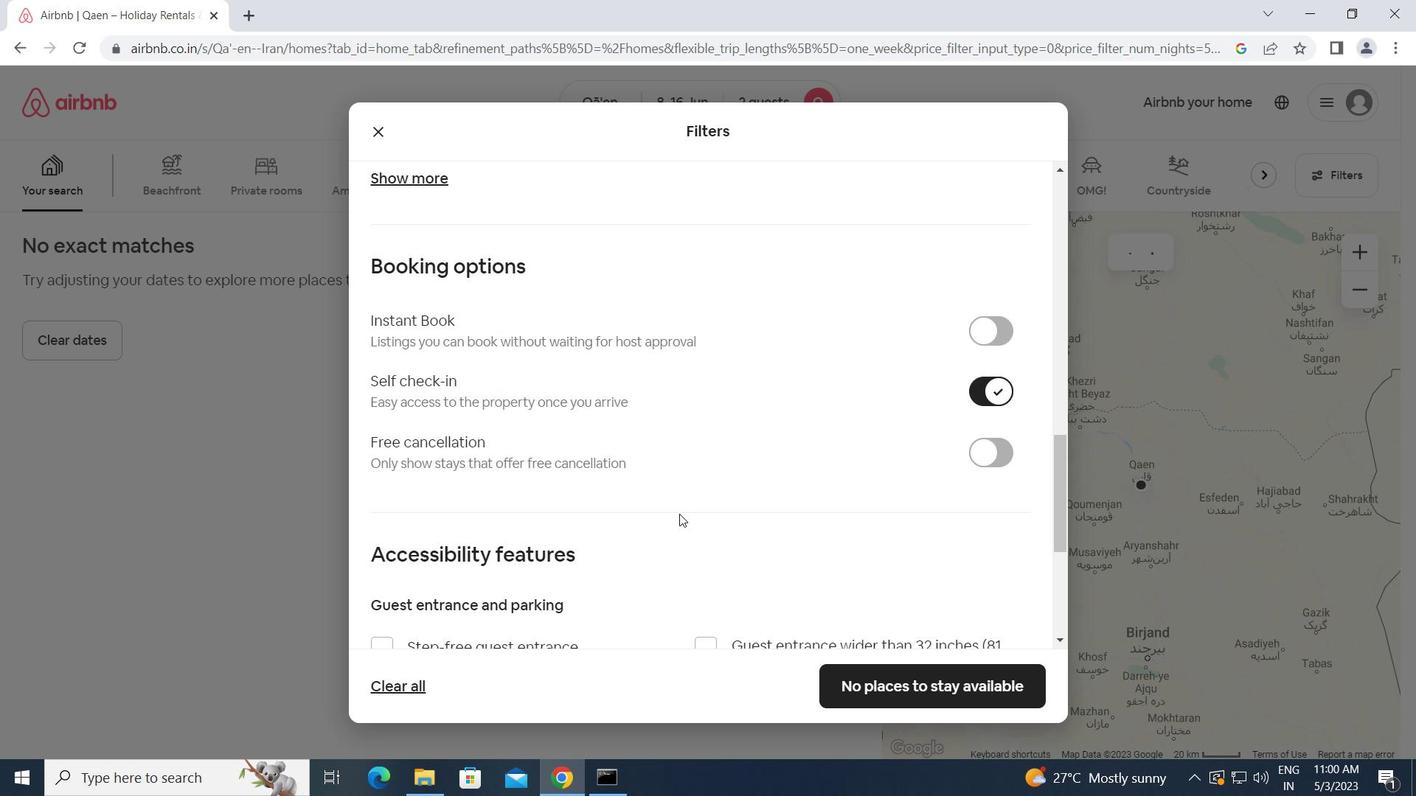 
Action: Mouse scrolled (679, 513) with delta (0, 0)
Screenshot: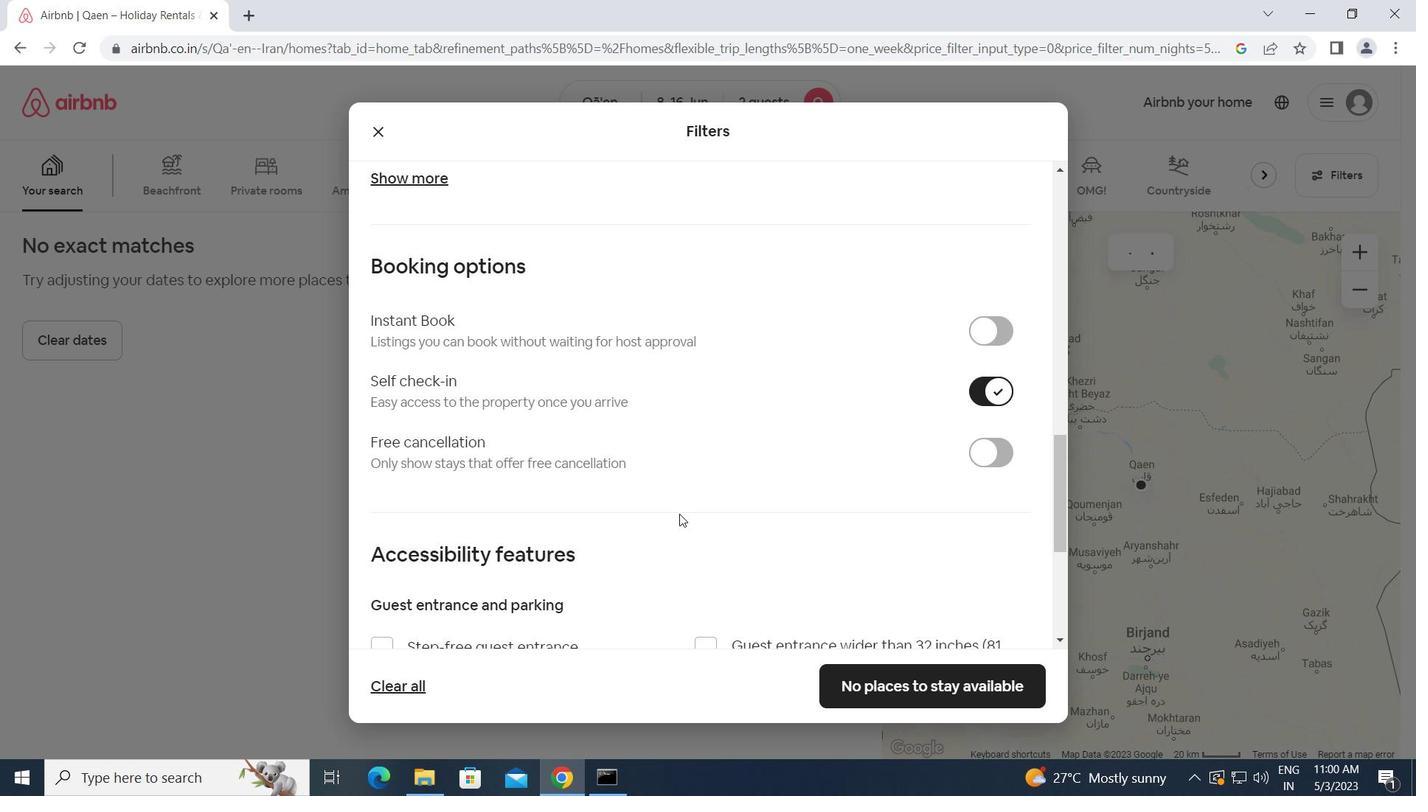 
Action: Mouse scrolled (679, 513) with delta (0, 0)
Screenshot: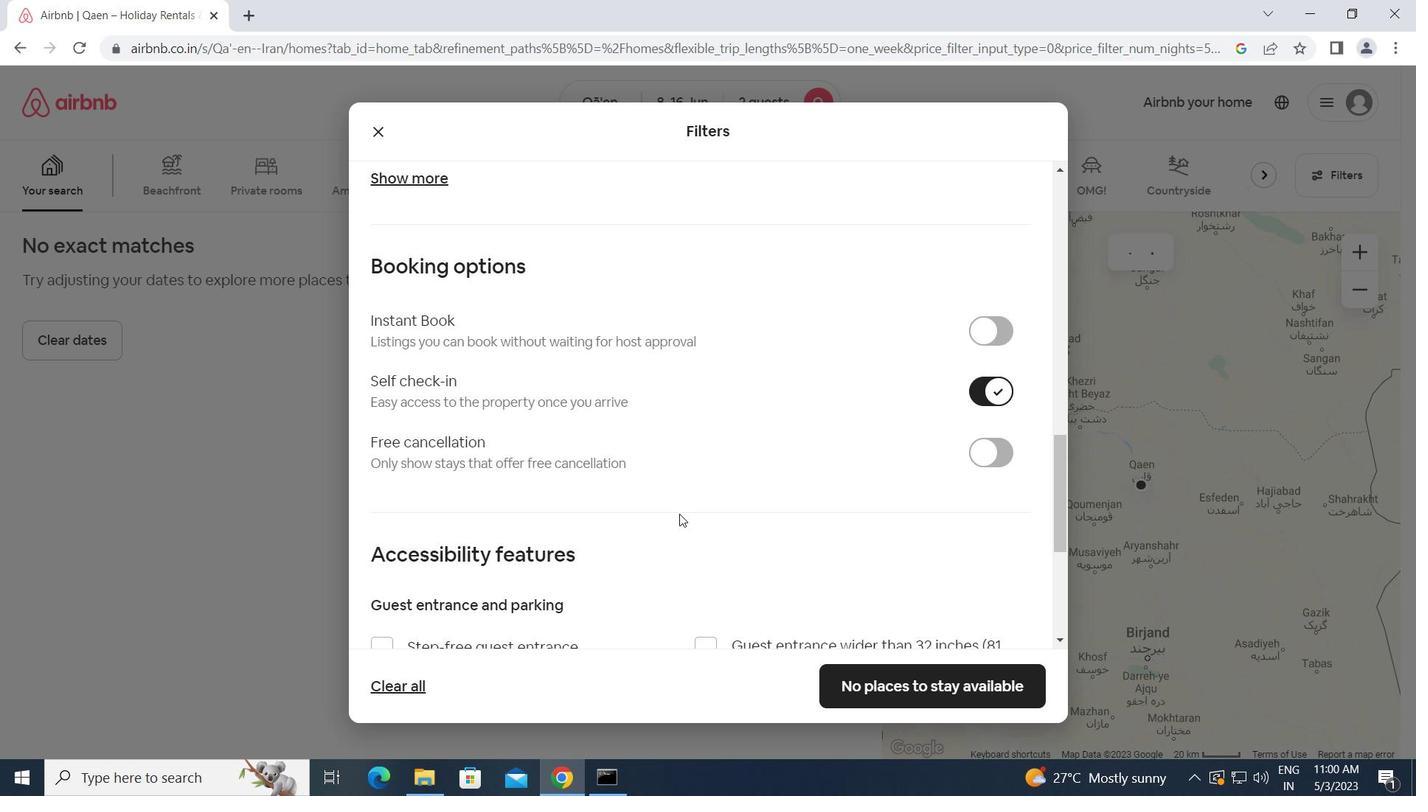 
Action: Mouse scrolled (679, 513) with delta (0, 0)
Screenshot: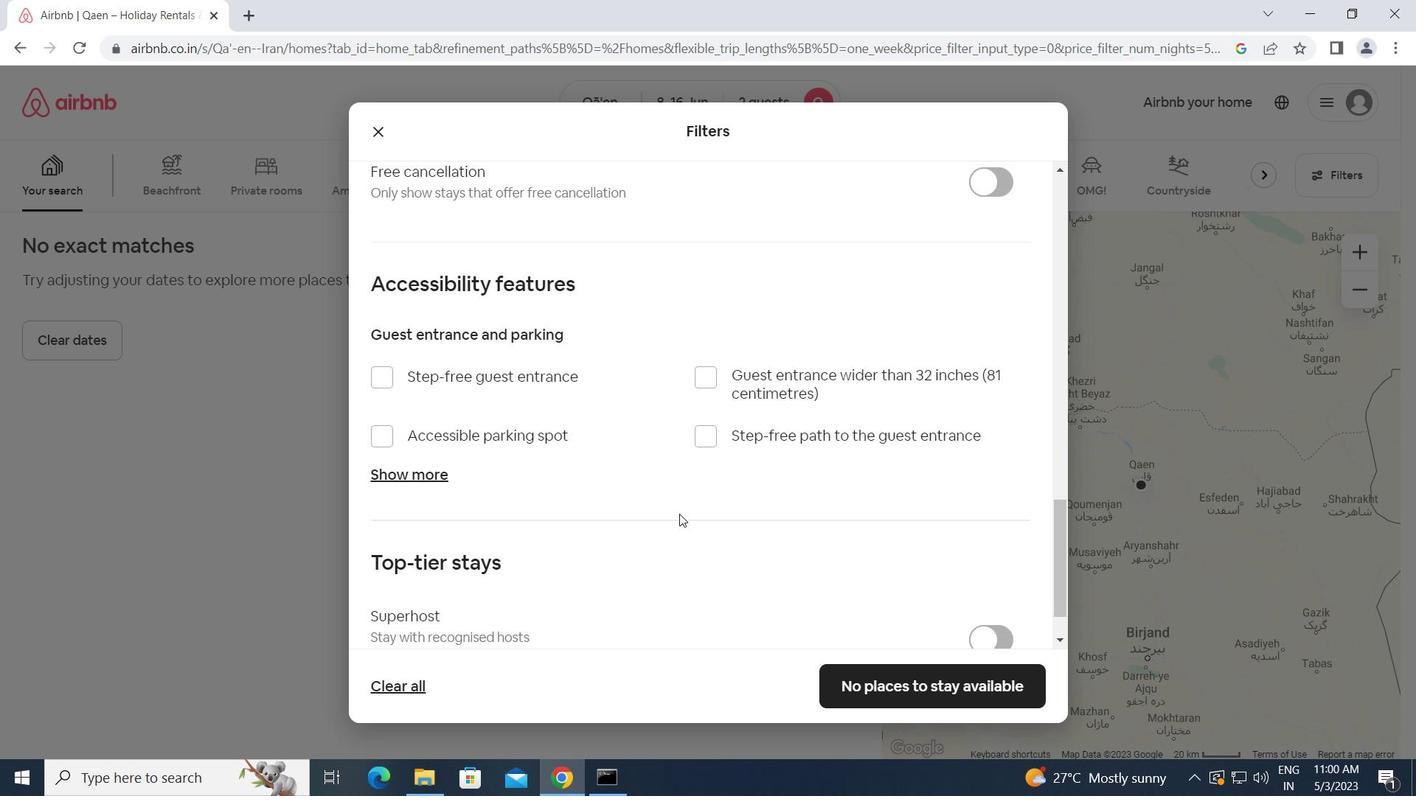 
Action: Mouse scrolled (679, 513) with delta (0, 0)
Screenshot: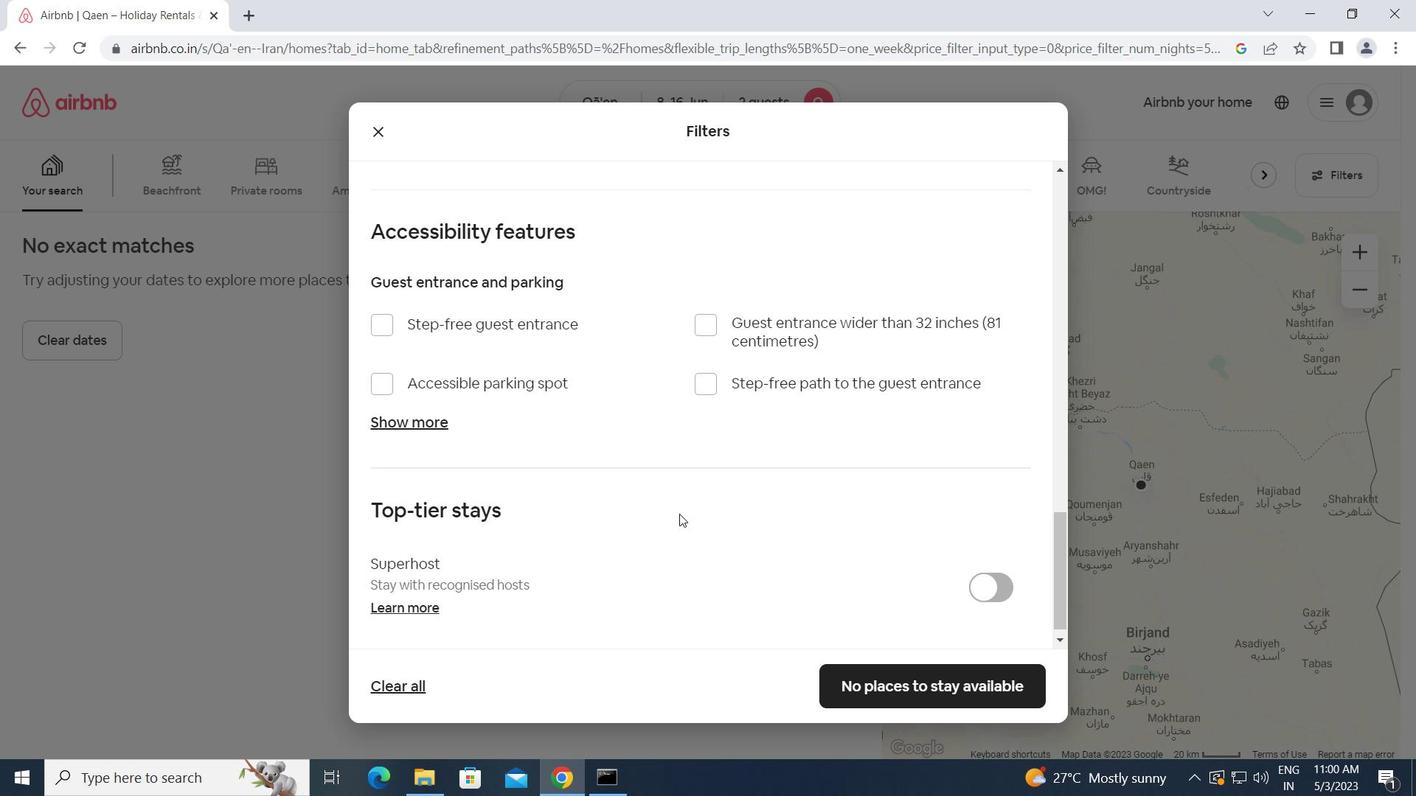 
Action: Mouse moved to (679, 517)
Screenshot: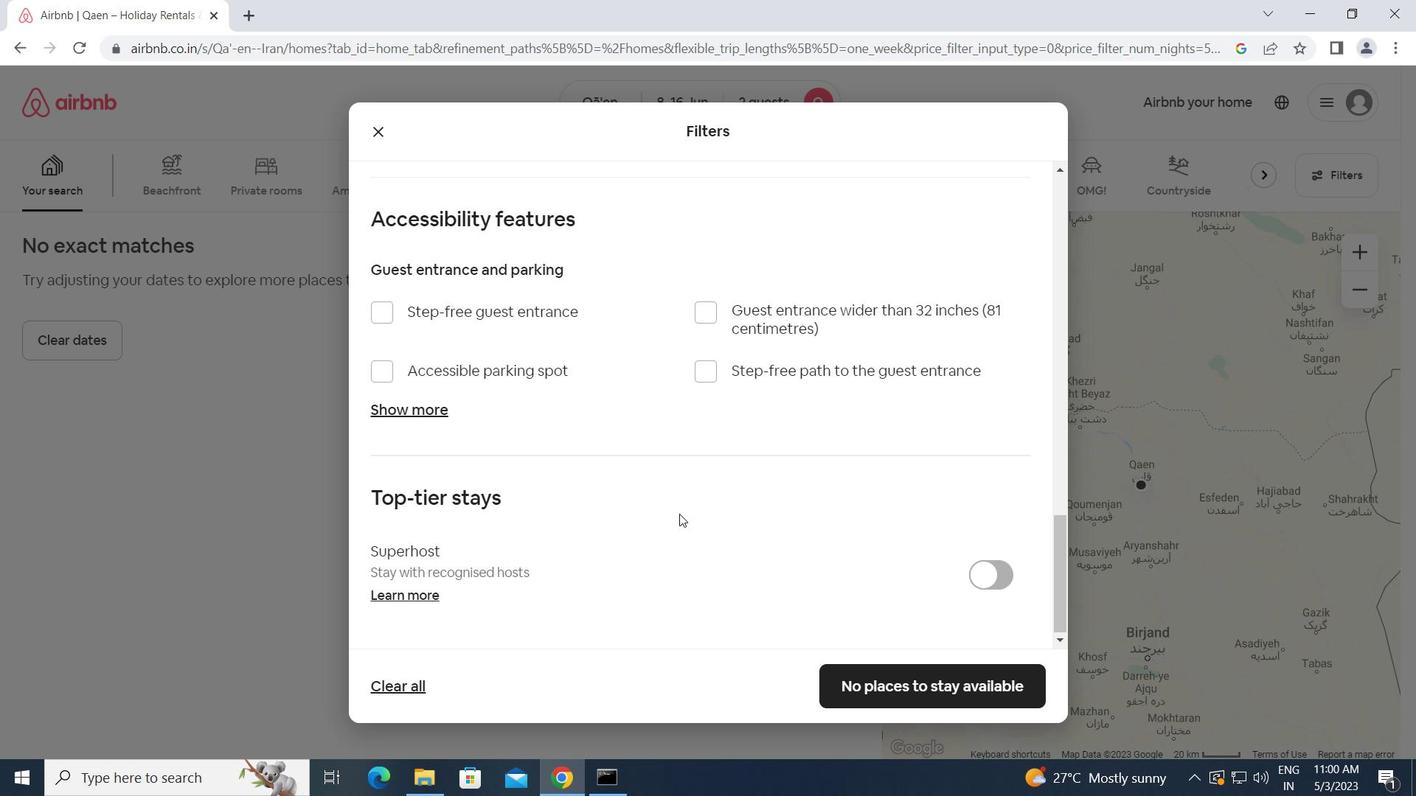 
Action: Mouse scrolled (679, 516) with delta (0, 0)
Screenshot: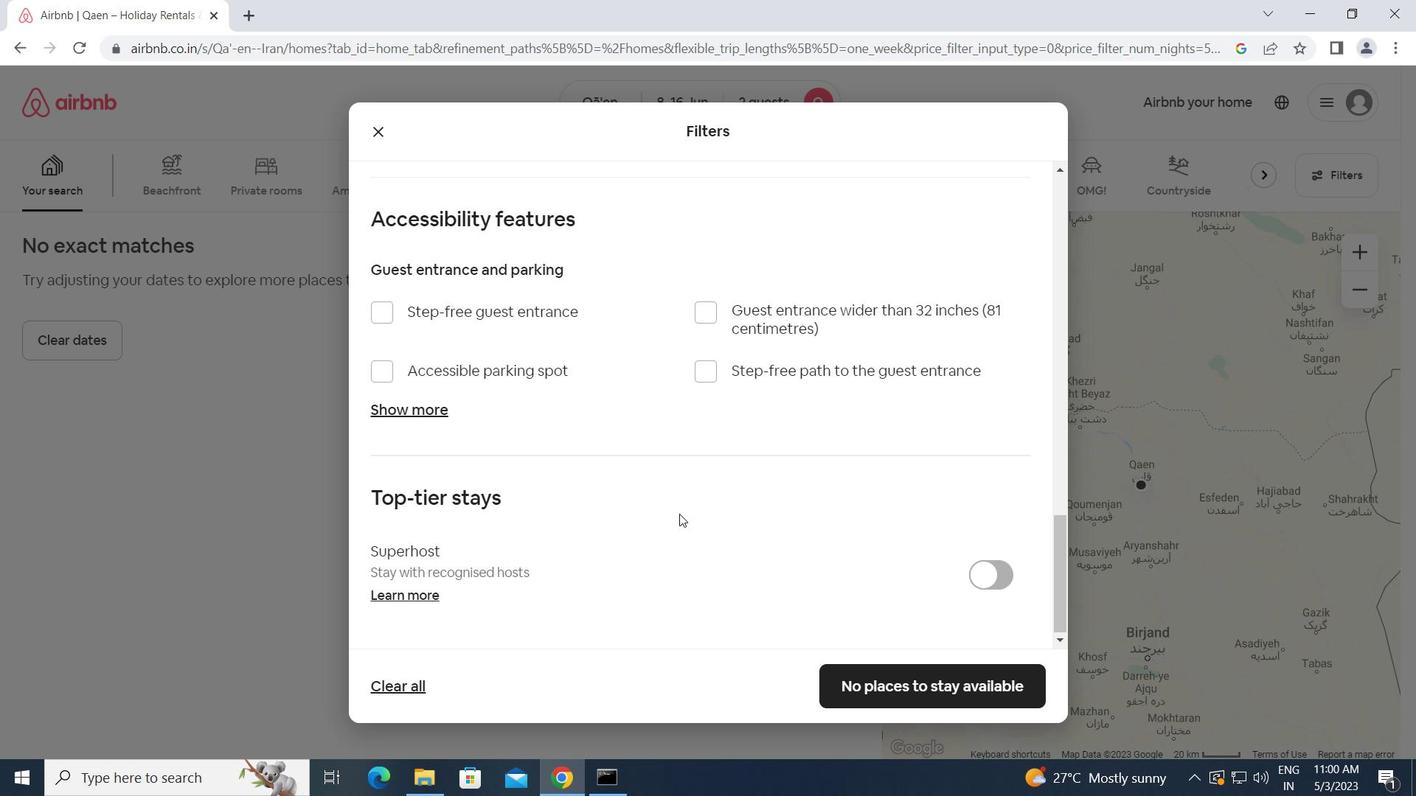 
Action: Mouse moved to (679, 519)
Screenshot: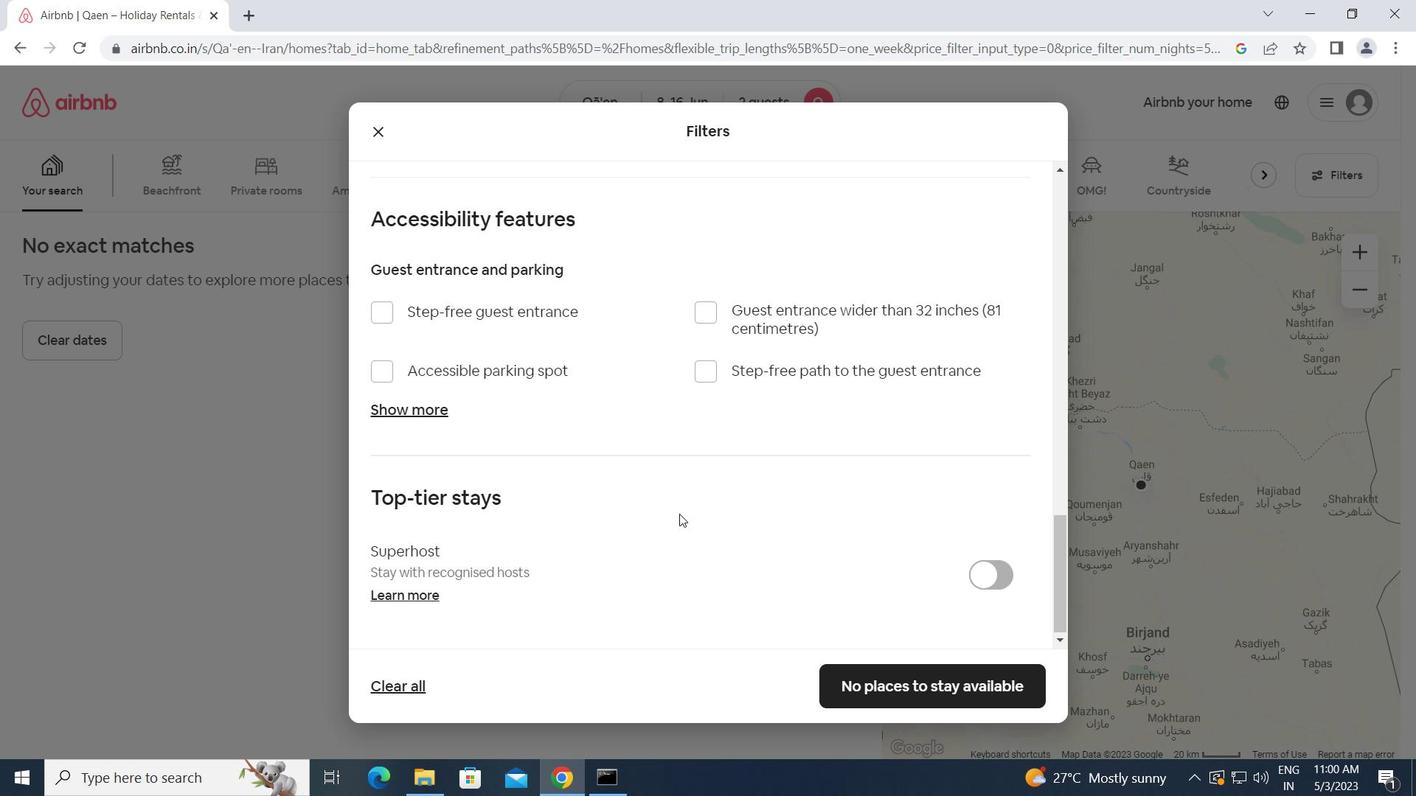 
Action: Mouse scrolled (679, 518) with delta (0, 0)
Screenshot: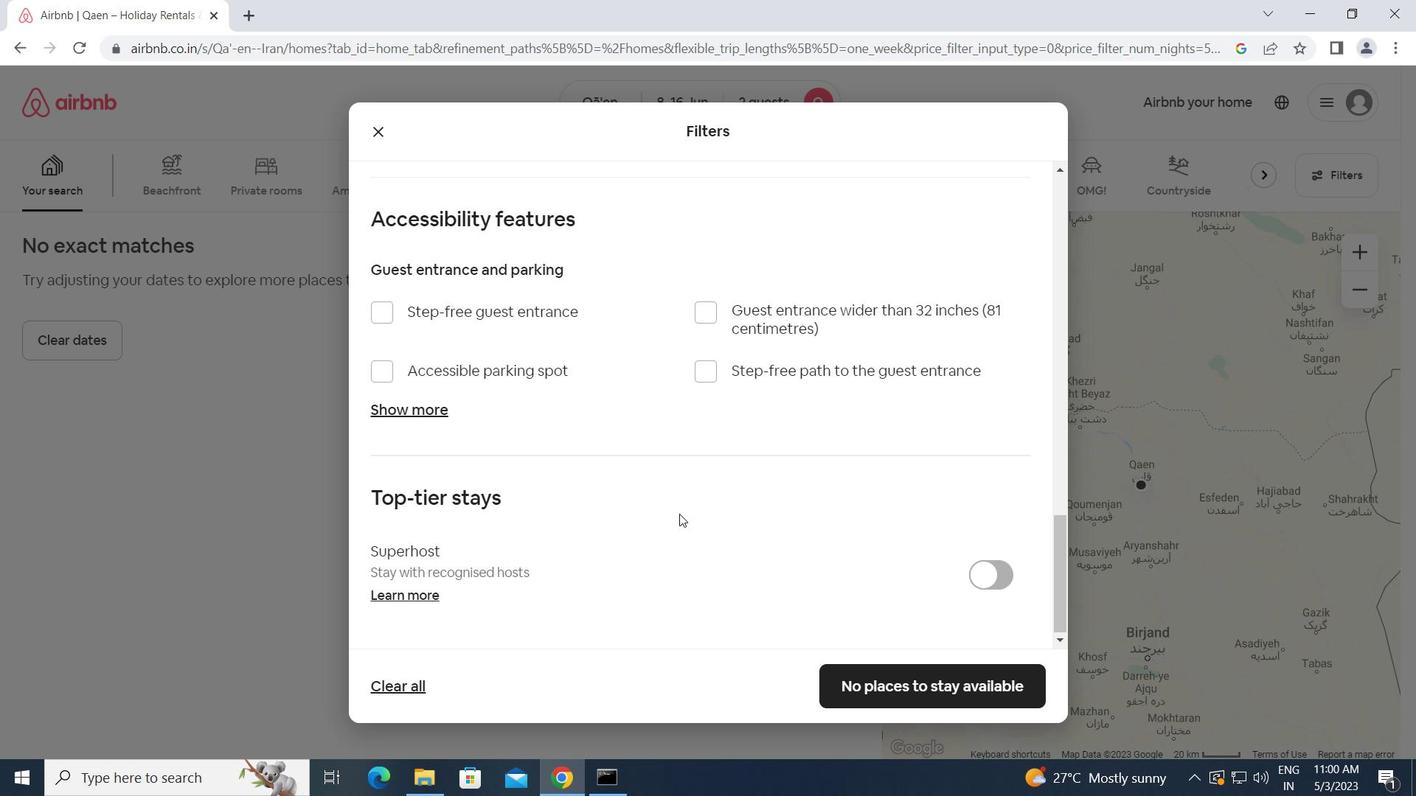 
Action: Mouse moved to (686, 530)
Screenshot: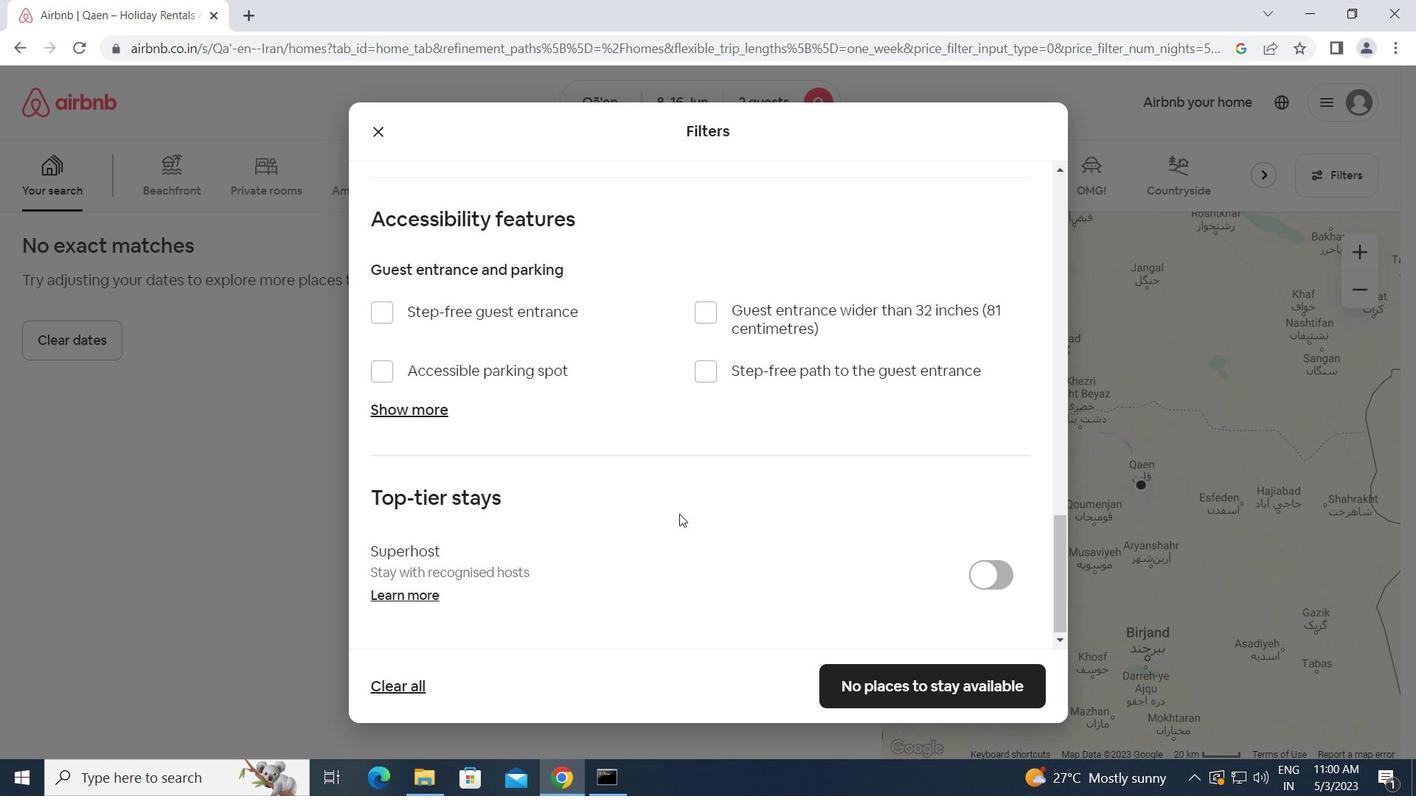 
Action: Mouse scrolled (686, 529) with delta (0, 0)
Screenshot: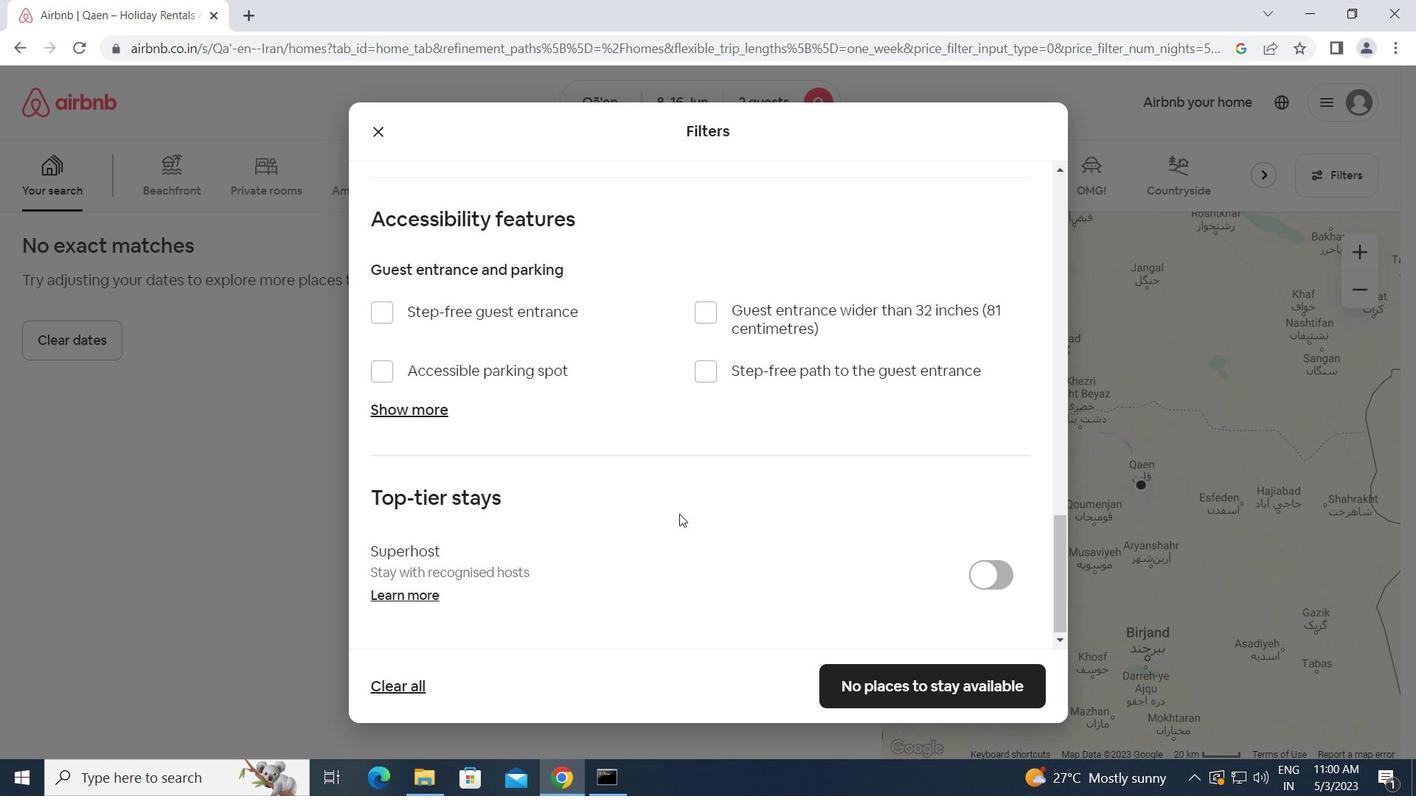 
Action: Mouse moved to (852, 689)
Screenshot: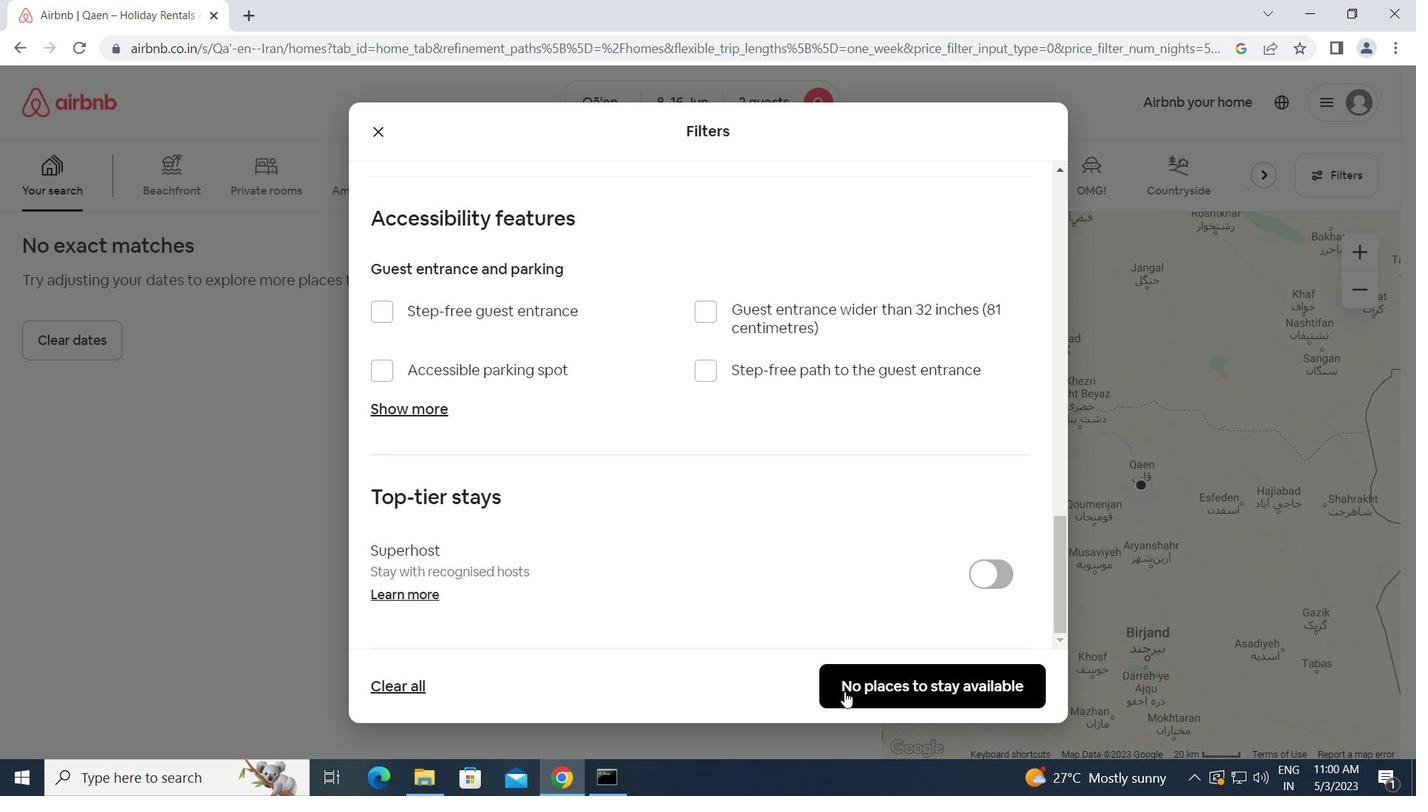 
Action: Mouse pressed left at (852, 689)
Screenshot: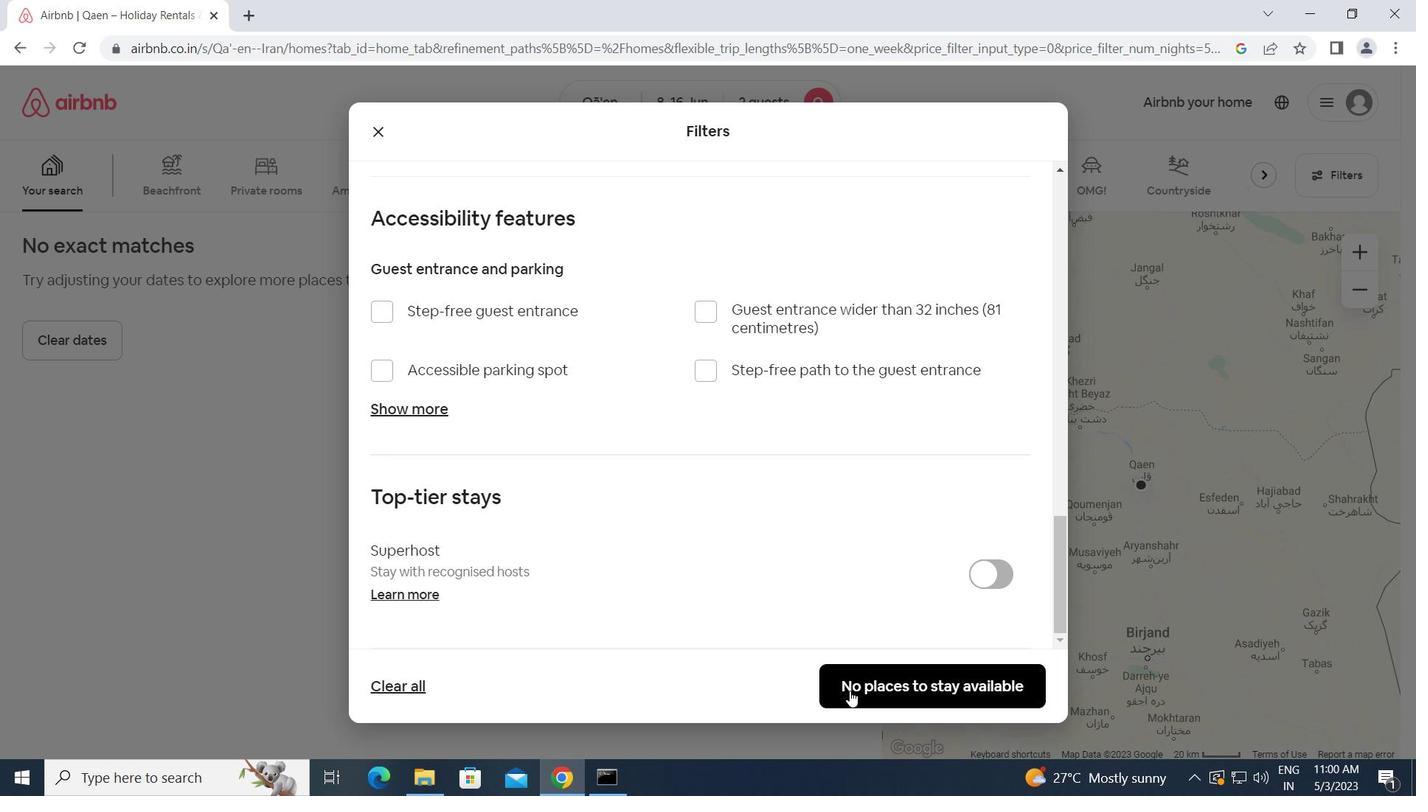 
